 Task: Open Card Functional Requirements Elicitation in Board Website Content Management to Workspace Job Evaluation and Classification and add a team member Softage.1@softage.net, a label Green, a checklist Quality Assurance, an attachment from Trello, a color Green and finally, add a card description 'Conduct team training session on effective problem-solving and decision making' and a comment 'This task requires us to be adaptable and flexible, willing to adjust our approach as needed based on new information or feedback.'. Add a start date 'Jan 01, 1900' with a due date 'Jan 08, 1900'
Action: Mouse moved to (61, 385)
Screenshot: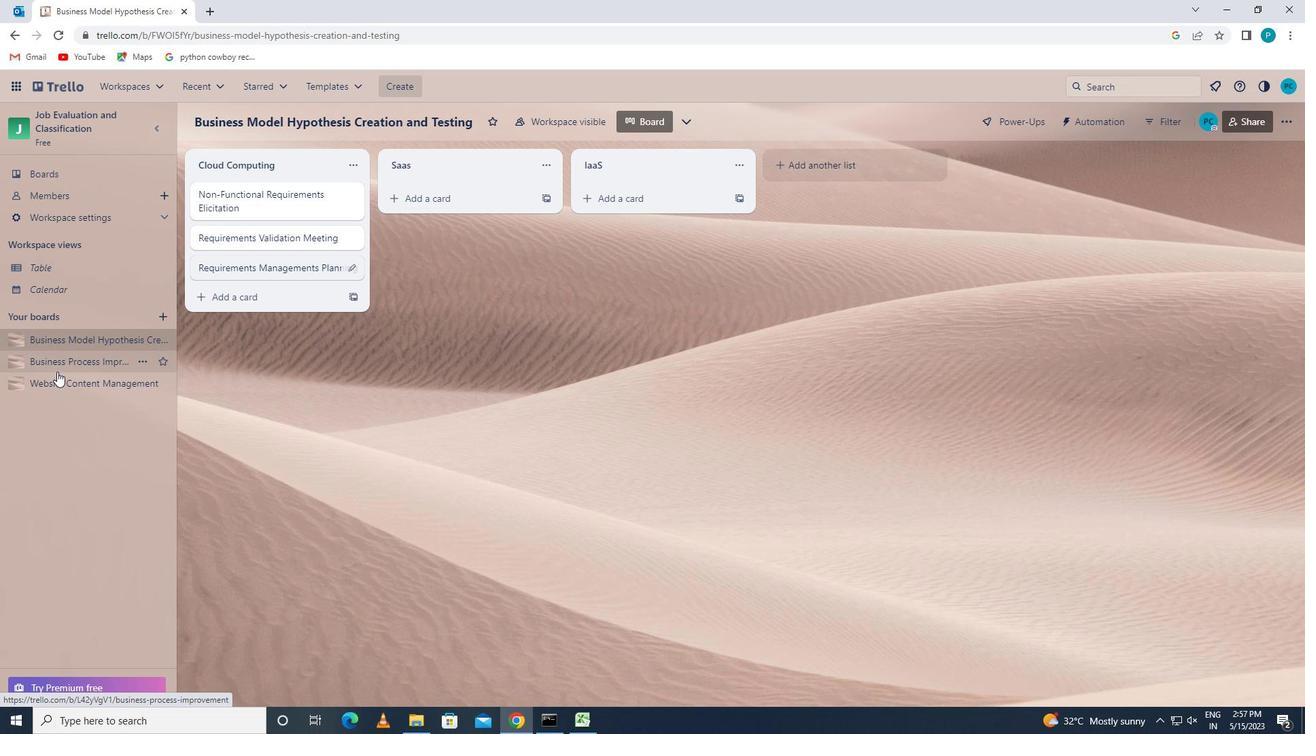 
Action: Mouse pressed left at (61, 385)
Screenshot: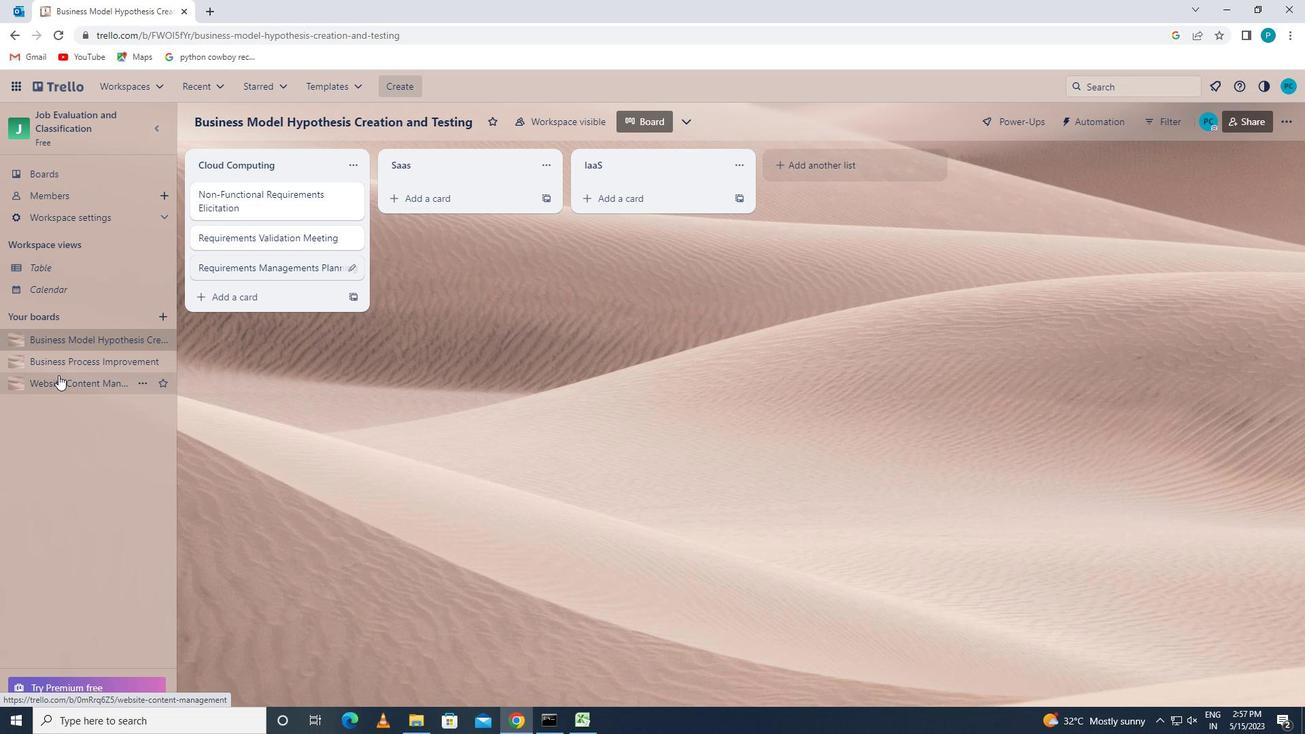
Action: Mouse moved to (252, 201)
Screenshot: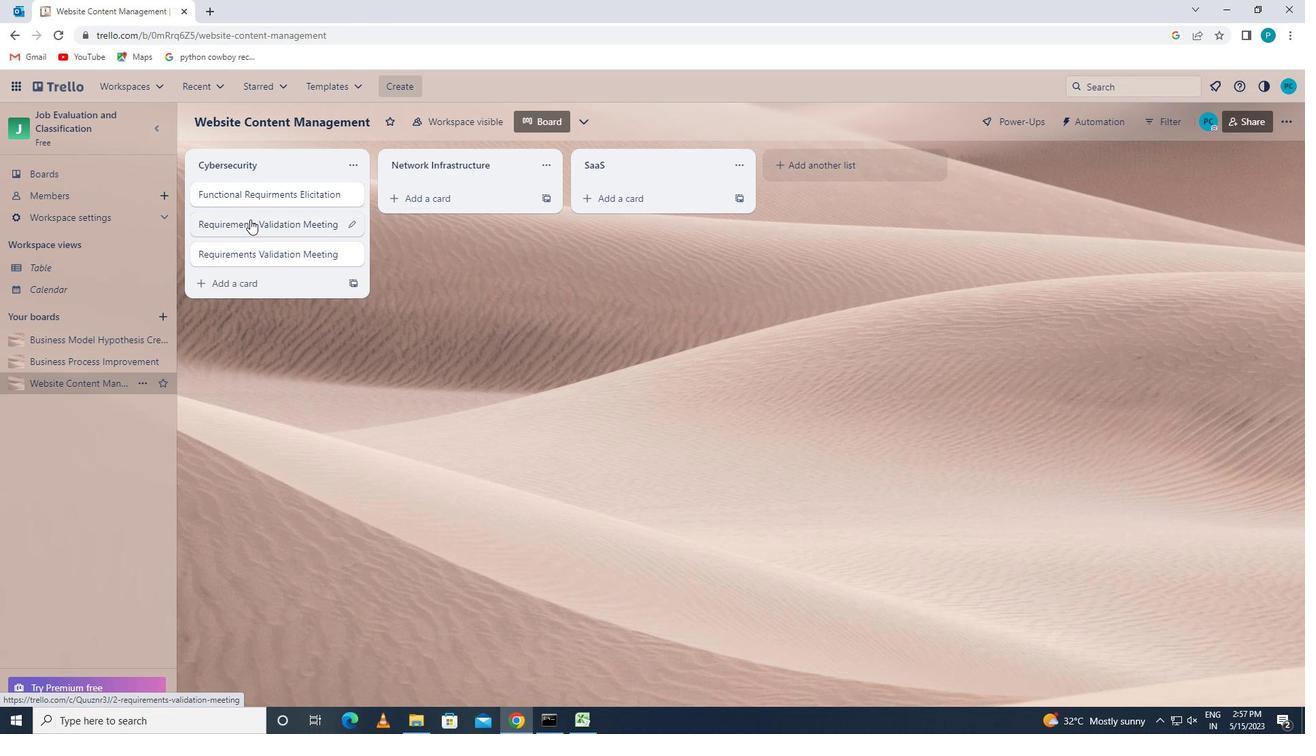 
Action: Mouse pressed left at (252, 201)
Screenshot: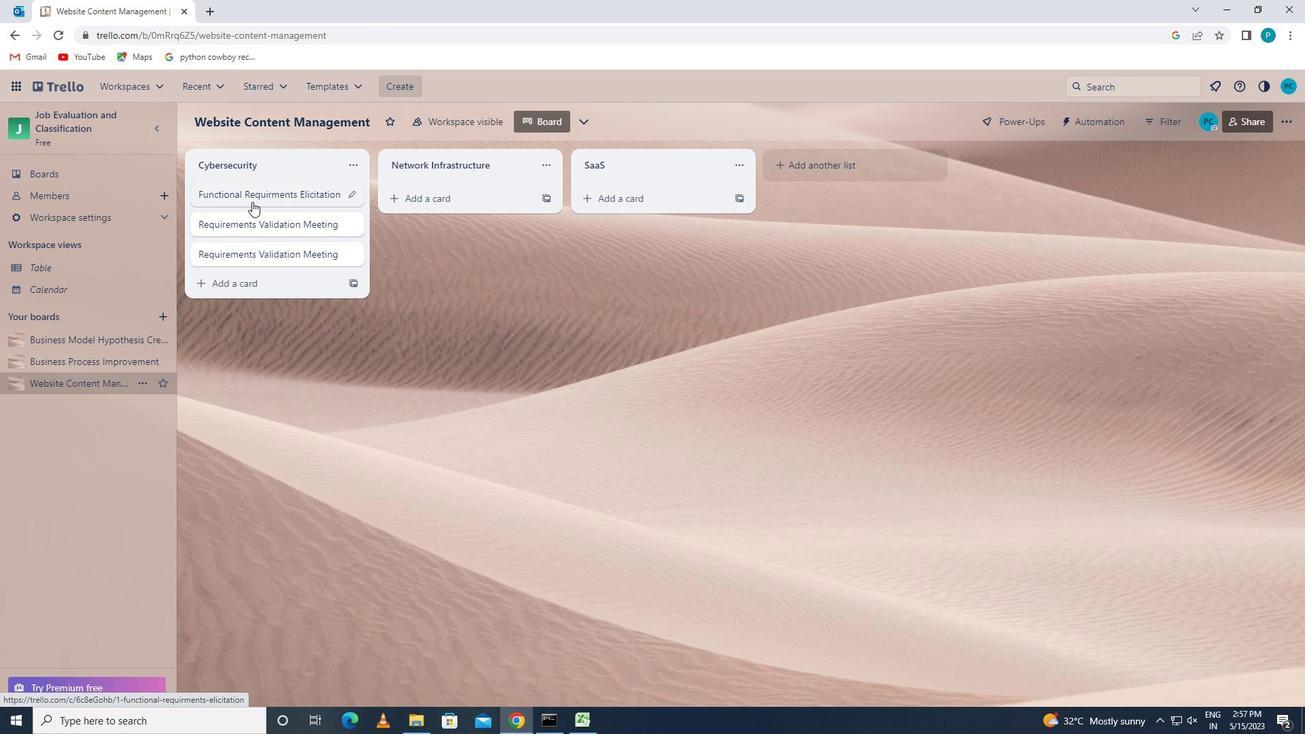 
Action: Mouse moved to (838, 199)
Screenshot: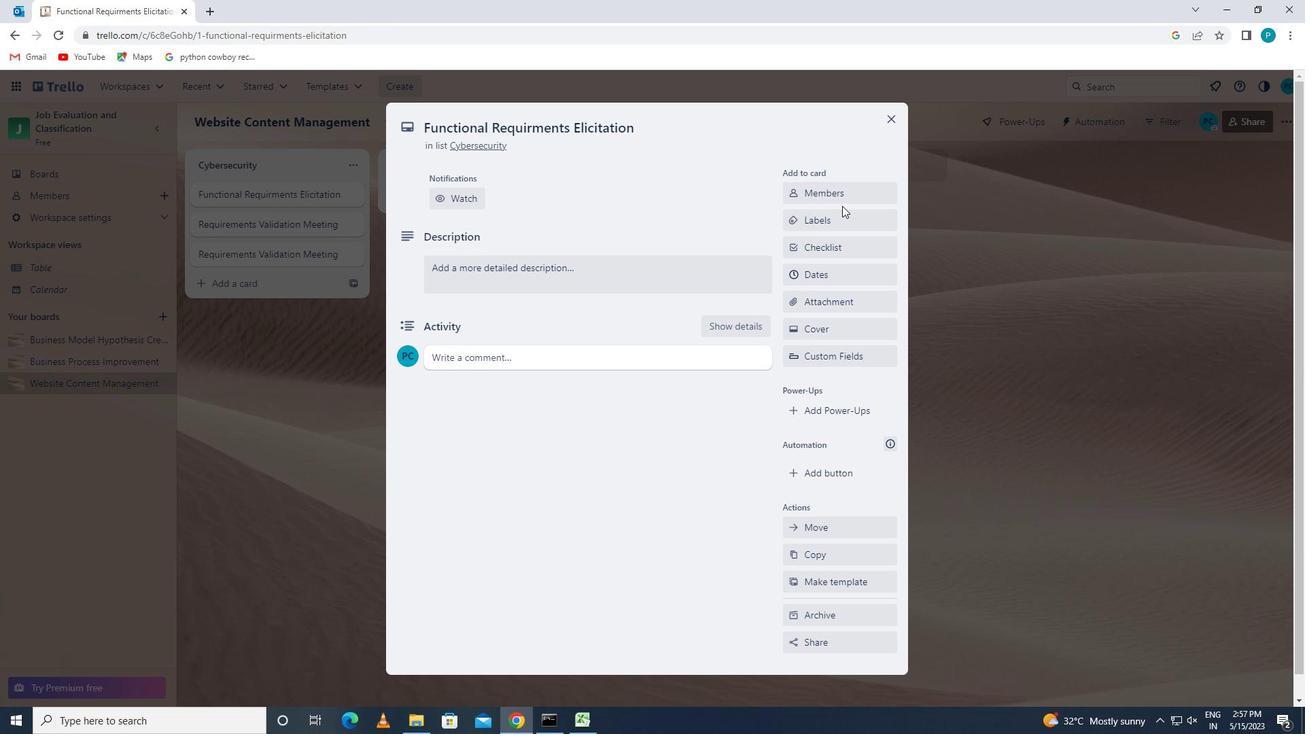 
Action: Mouse pressed left at (838, 199)
Screenshot: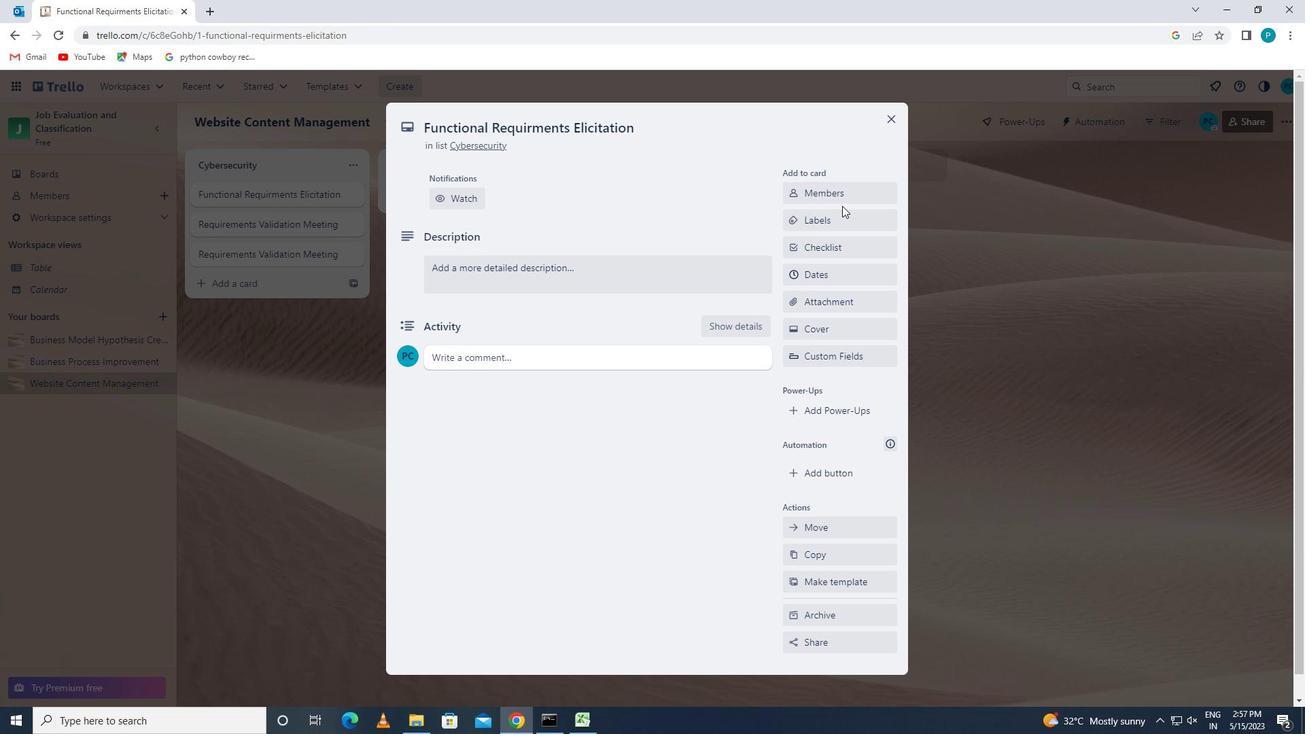 
Action: Mouse moved to (840, 199)
Screenshot: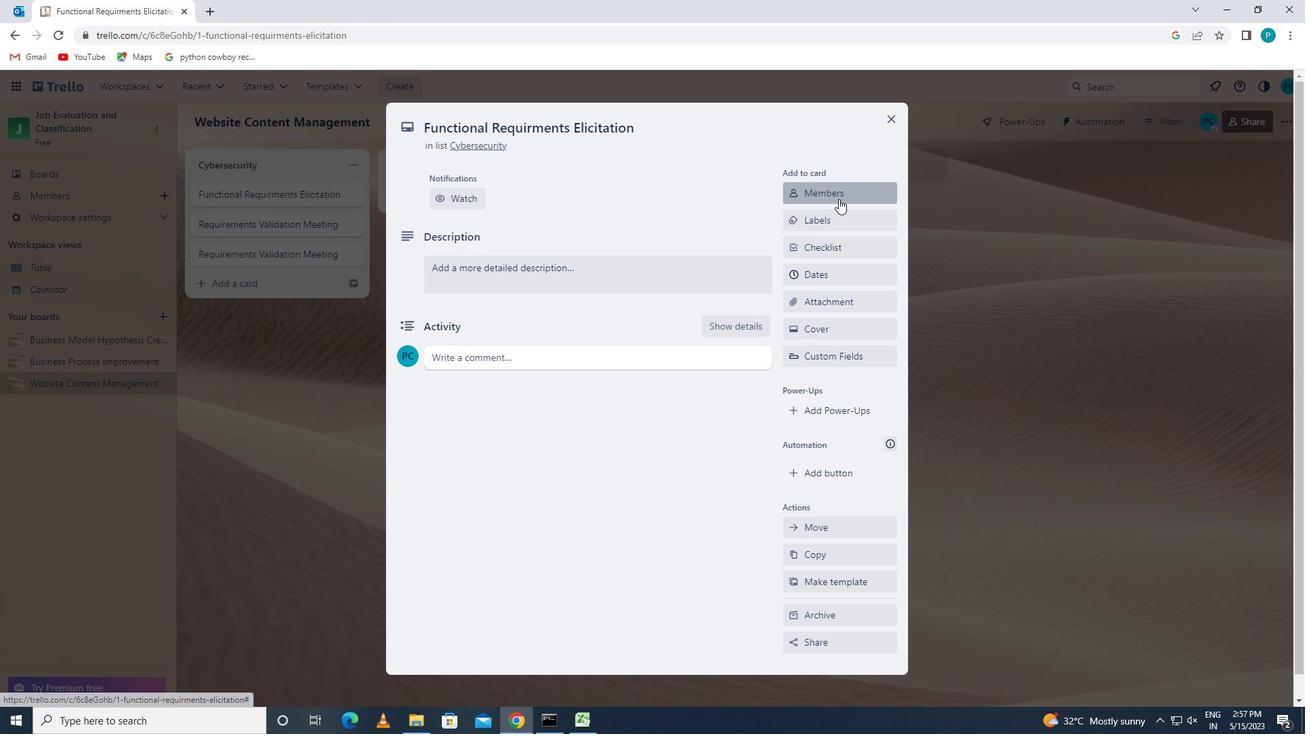
Action: Key pressed <Key.caps_lock>s<Key.caps_lock>oftage.1
Screenshot: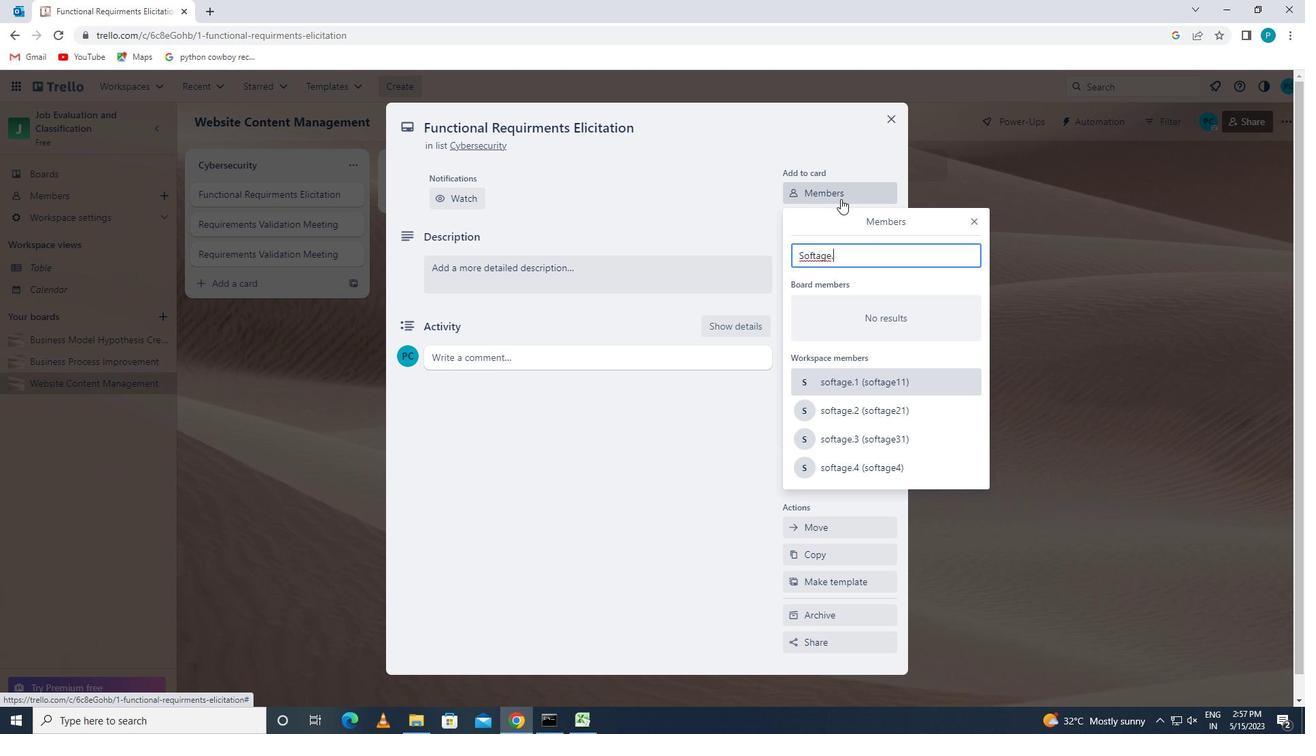 
Action: Mouse moved to (858, 382)
Screenshot: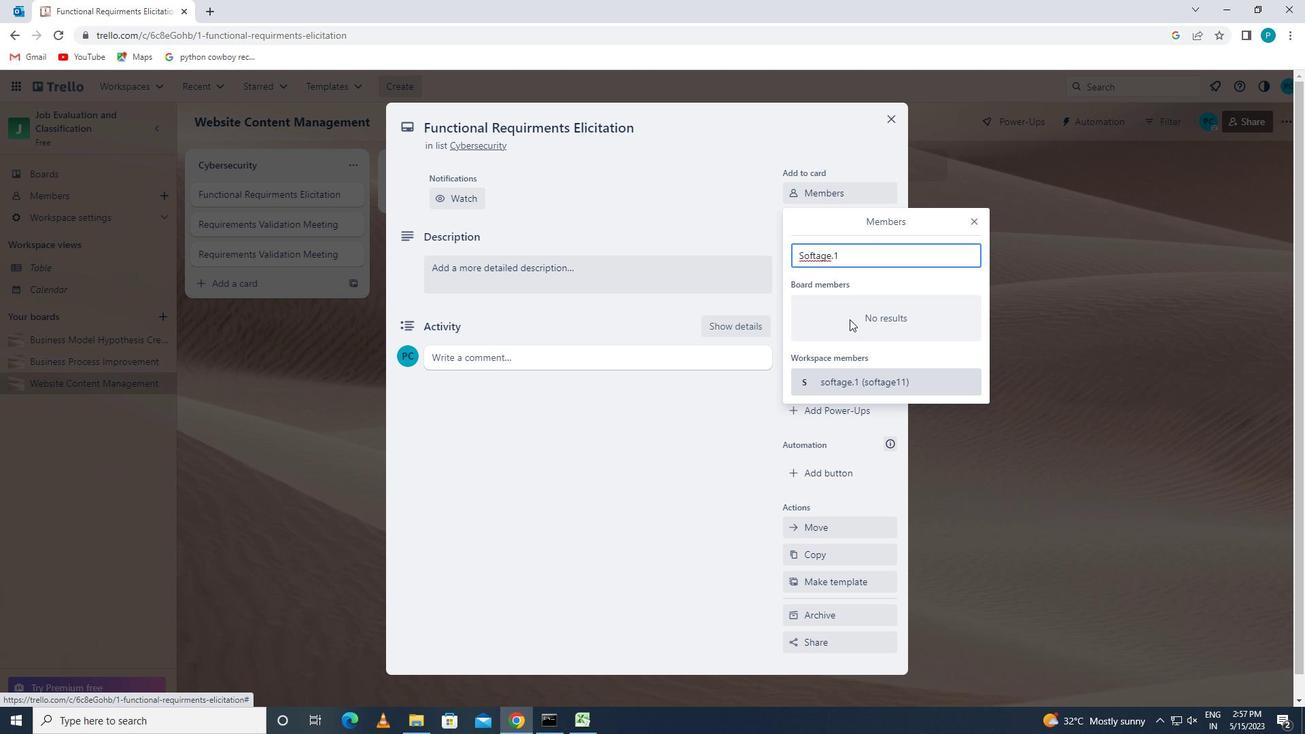 
Action: Mouse pressed left at (858, 382)
Screenshot: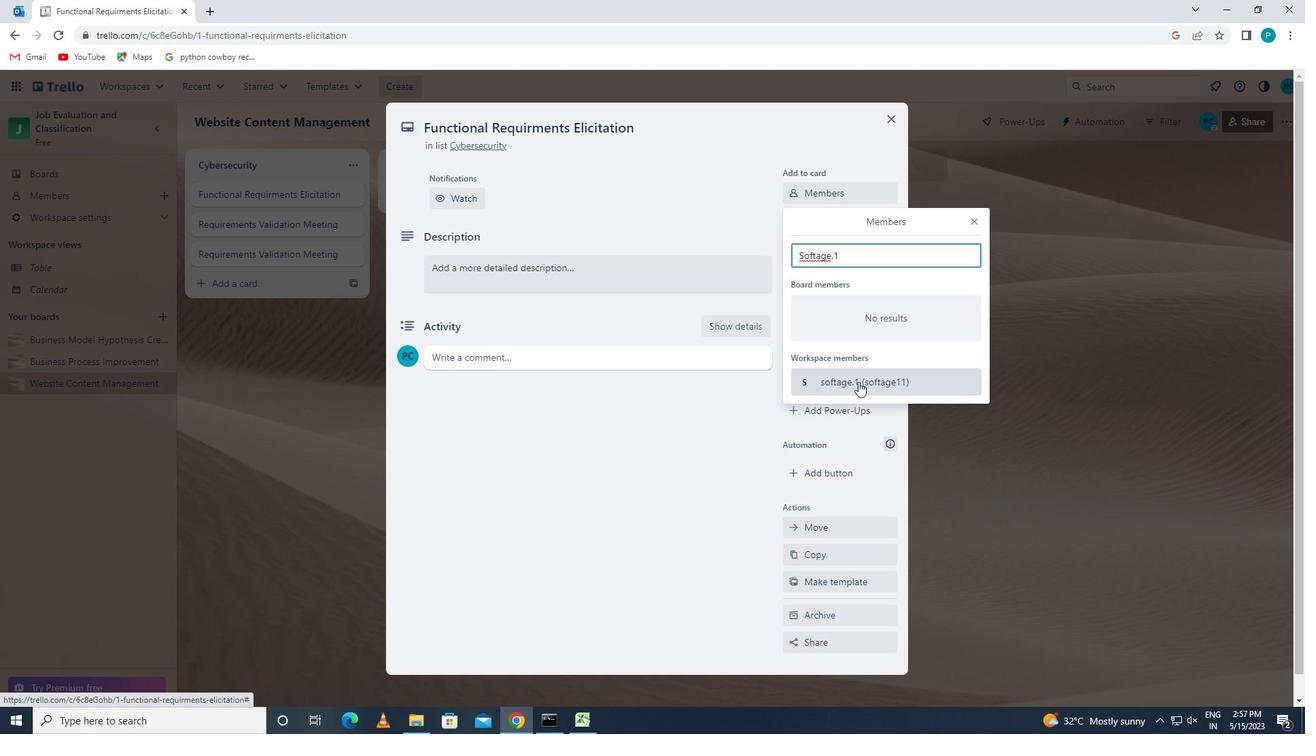 
Action: Mouse moved to (977, 220)
Screenshot: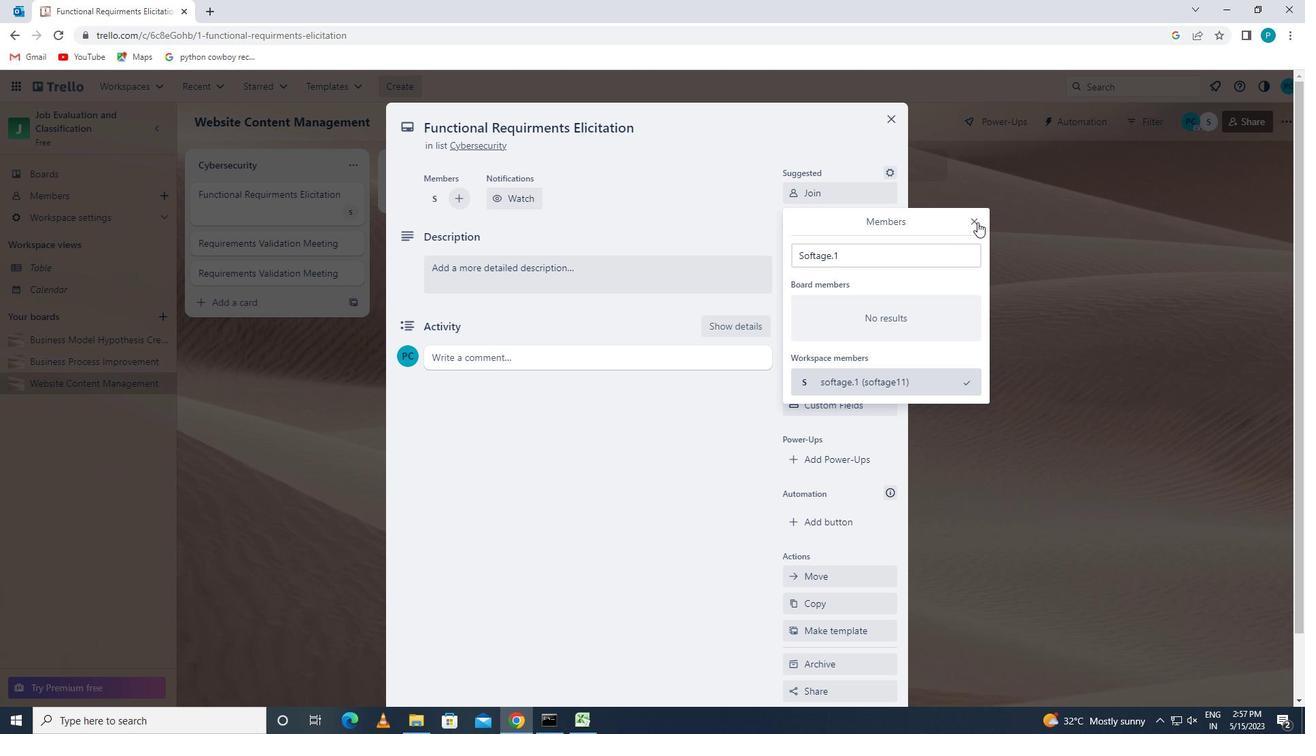 
Action: Mouse pressed left at (977, 220)
Screenshot: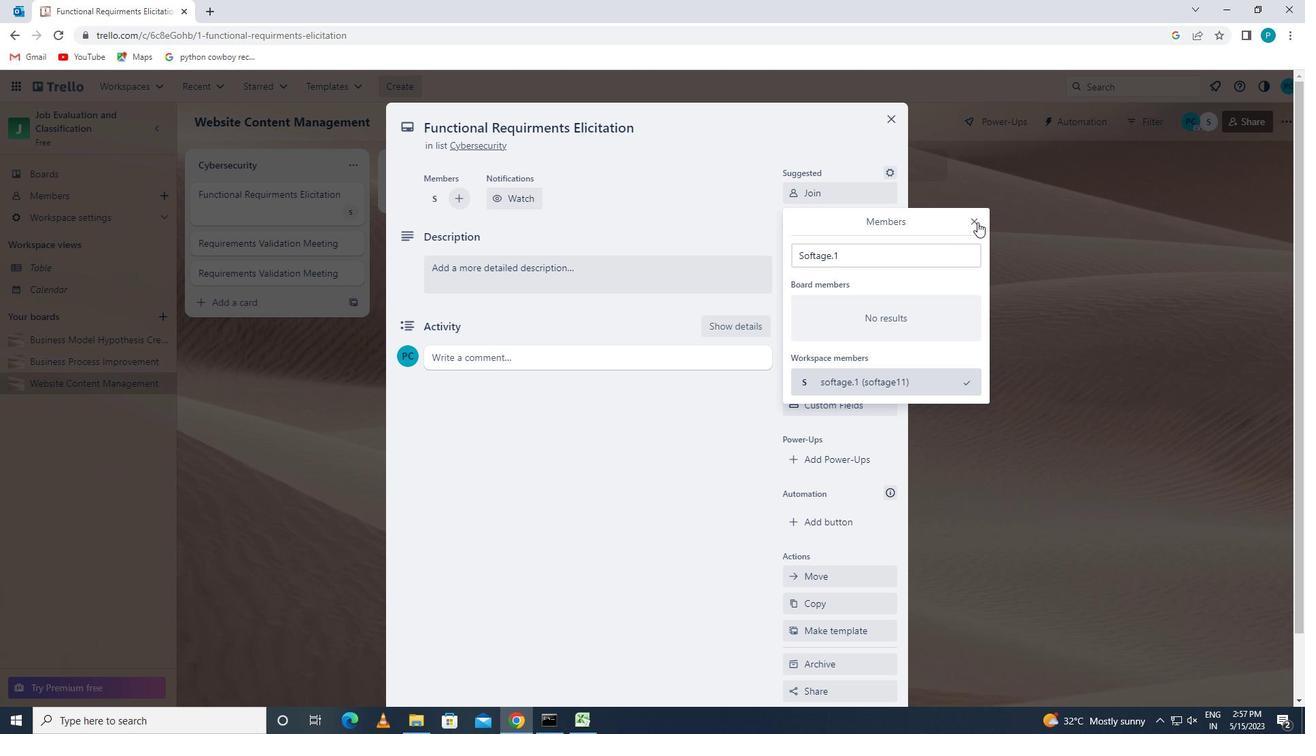 
Action: Mouse moved to (843, 271)
Screenshot: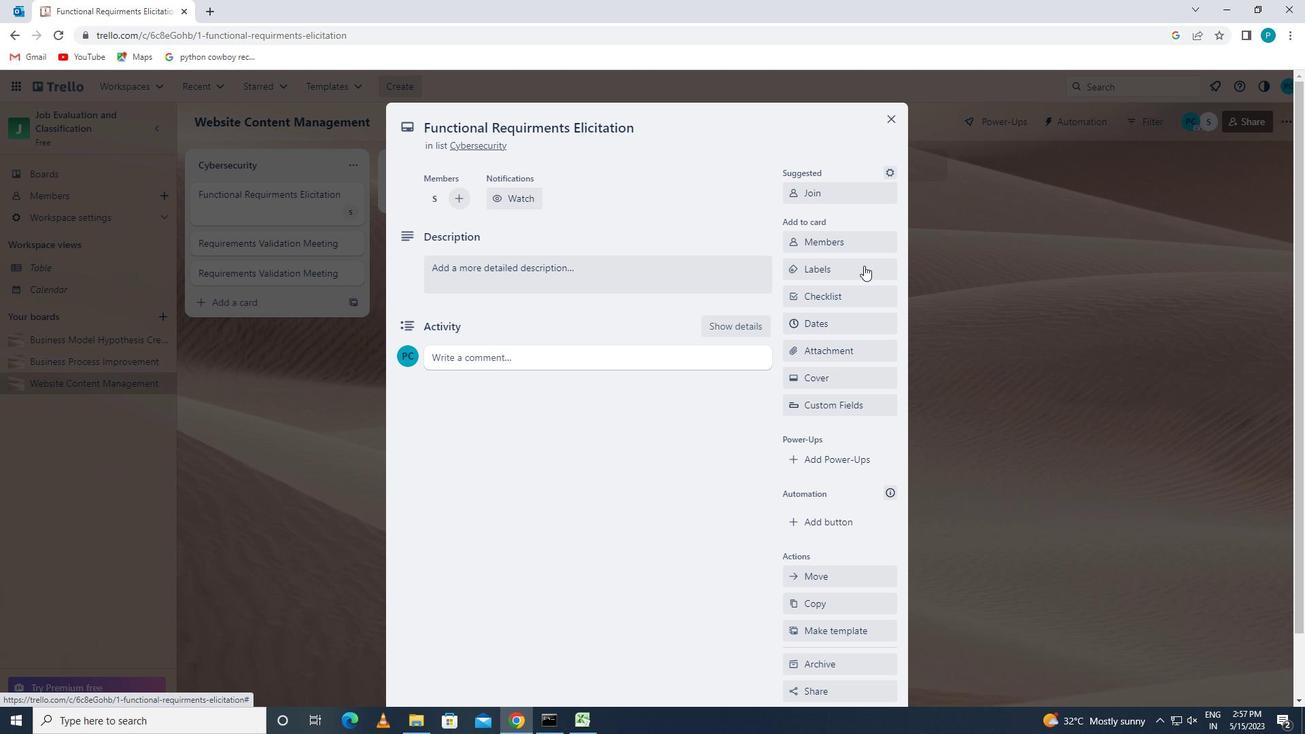
Action: Mouse pressed left at (843, 271)
Screenshot: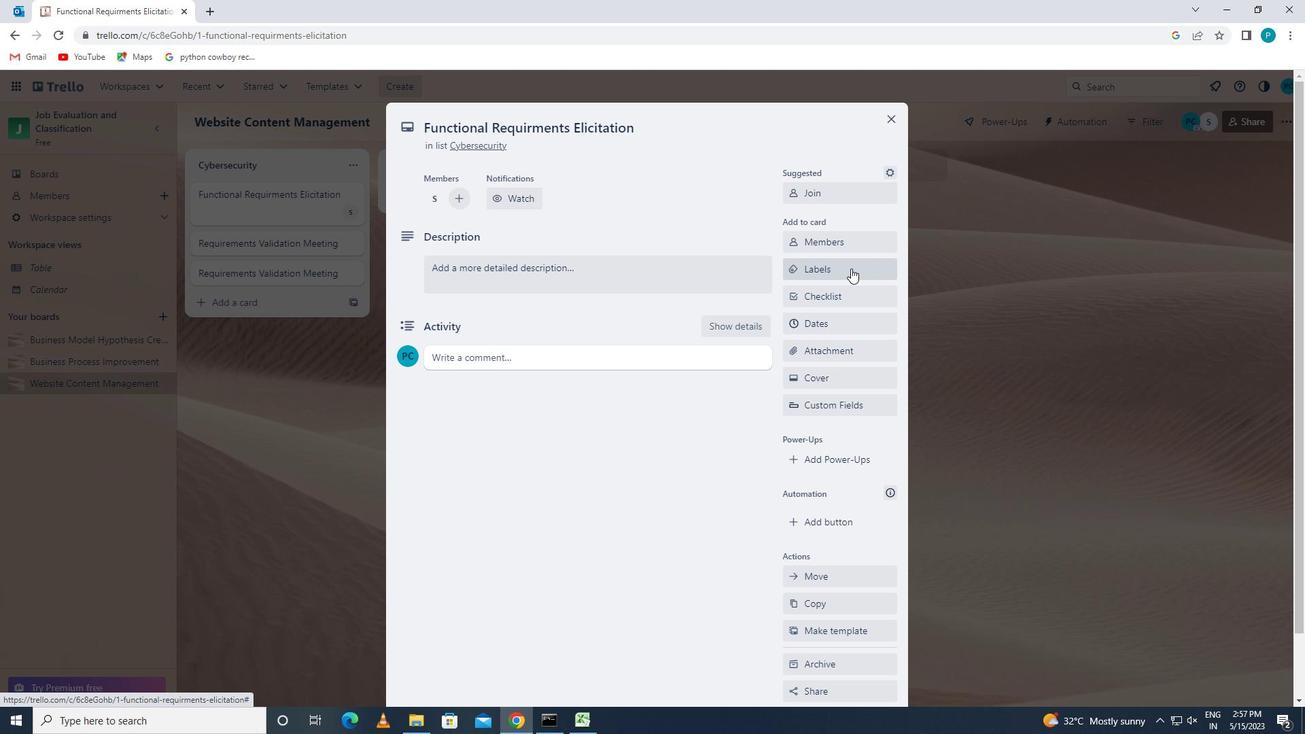 
Action: Mouse moved to (838, 537)
Screenshot: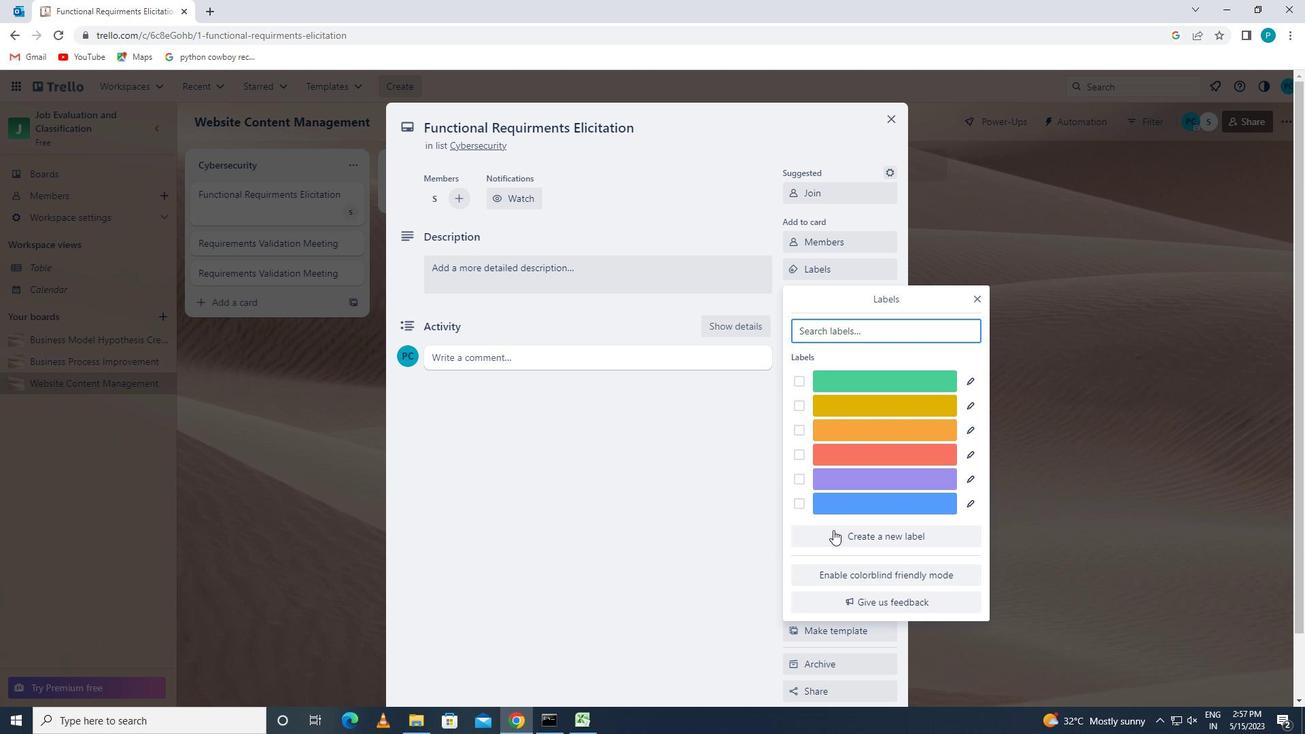 
Action: Mouse pressed left at (838, 537)
Screenshot: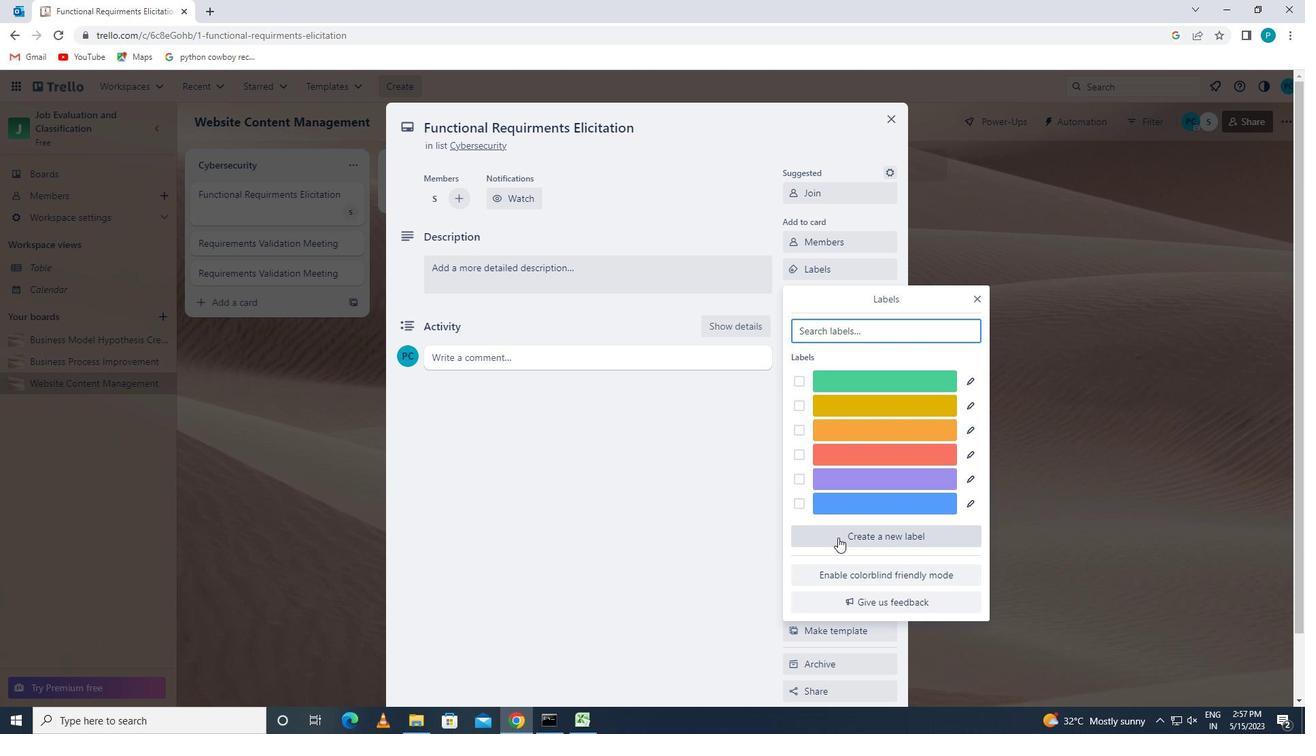 
Action: Mouse moved to (800, 498)
Screenshot: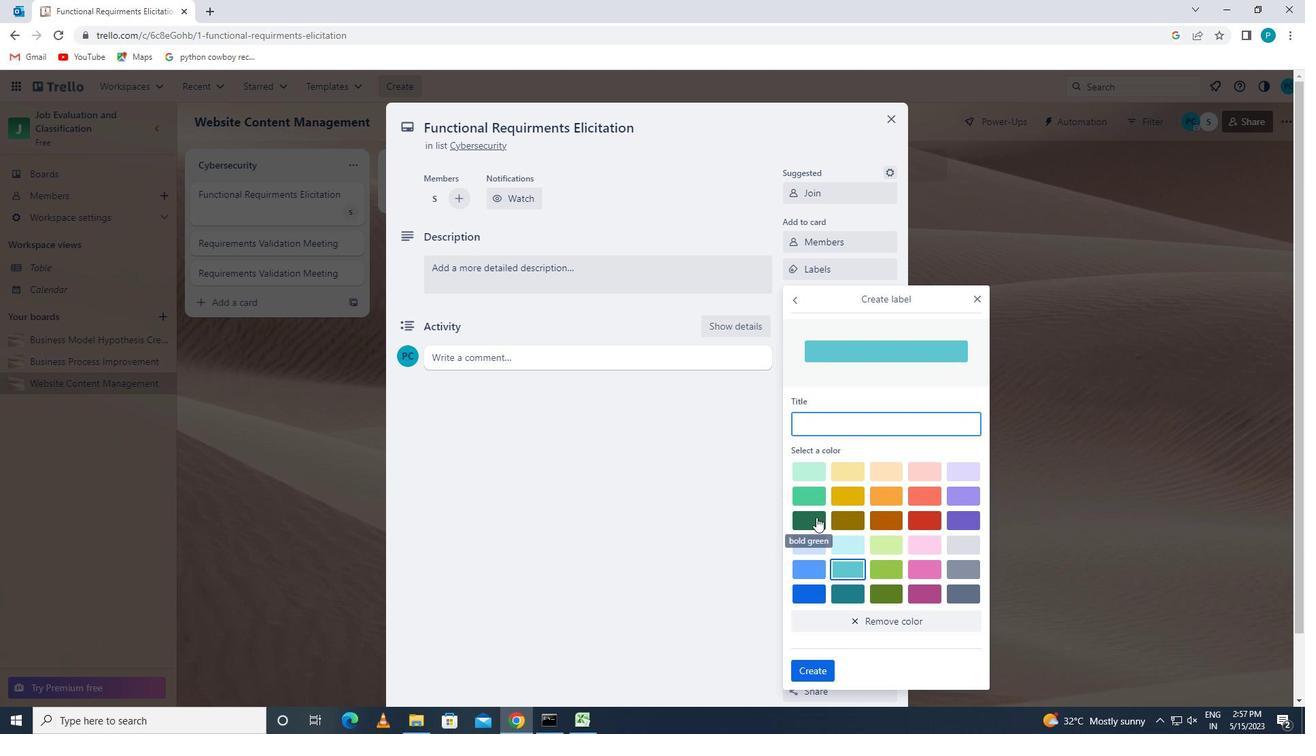 
Action: Mouse pressed left at (800, 498)
Screenshot: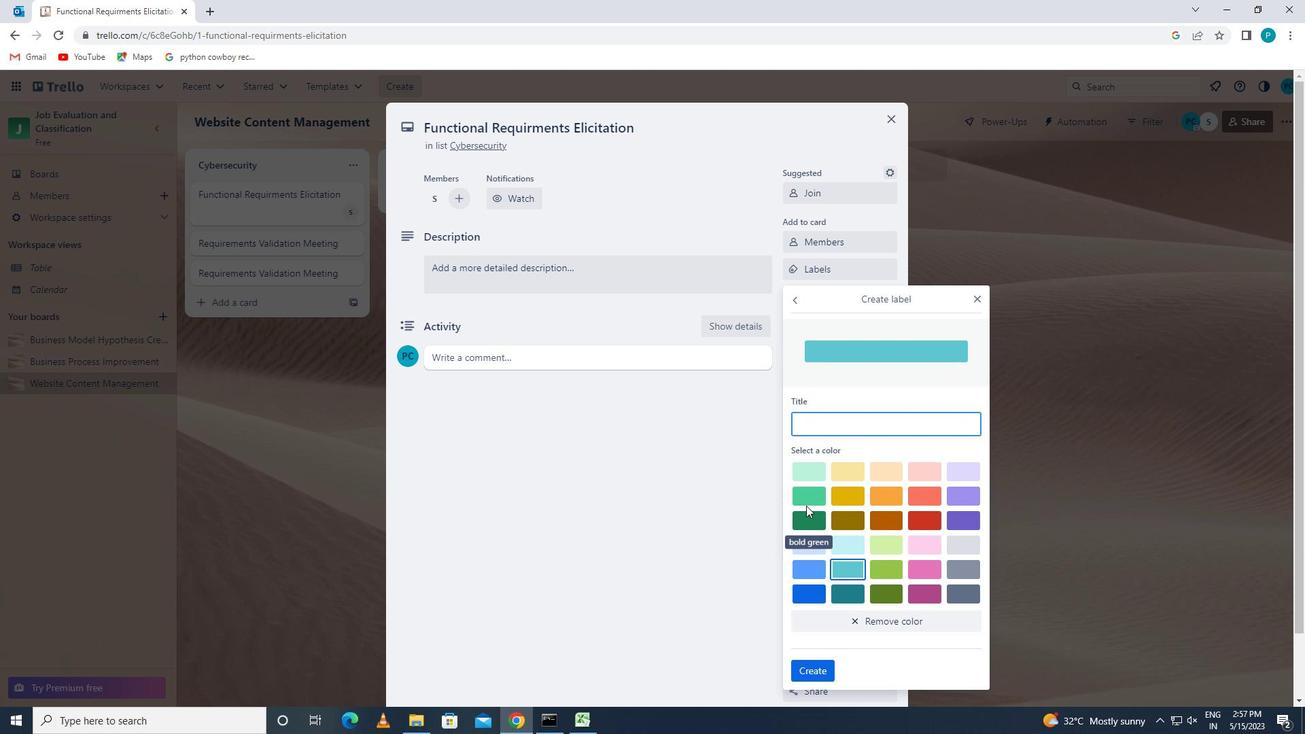 
Action: Mouse moved to (816, 669)
Screenshot: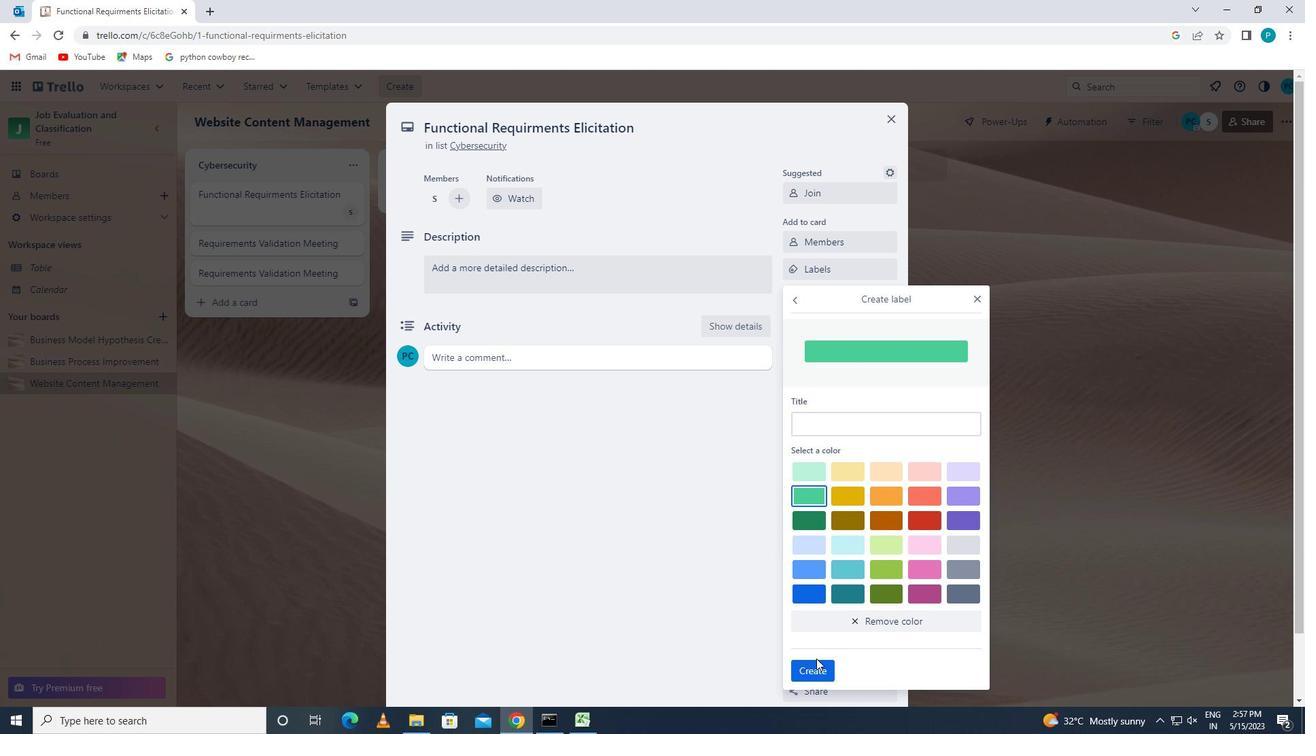 
Action: Mouse pressed left at (816, 669)
Screenshot: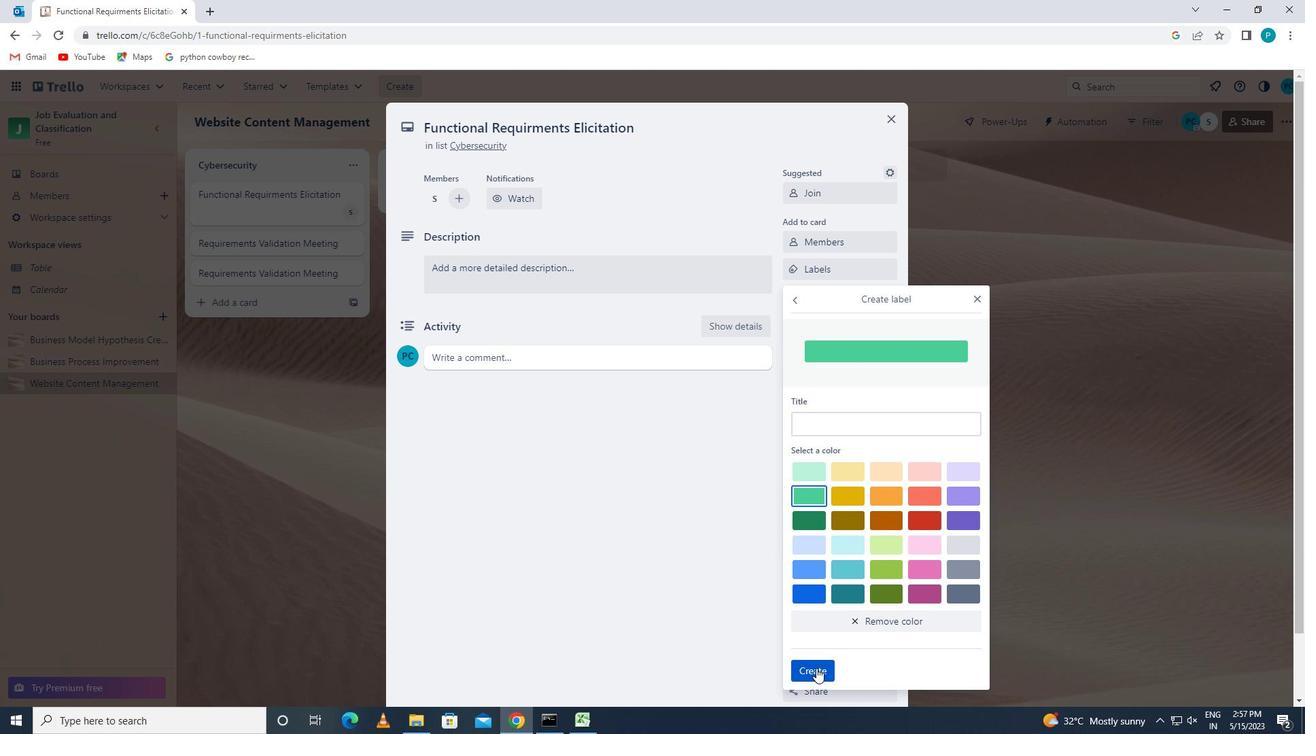 
Action: Mouse moved to (972, 299)
Screenshot: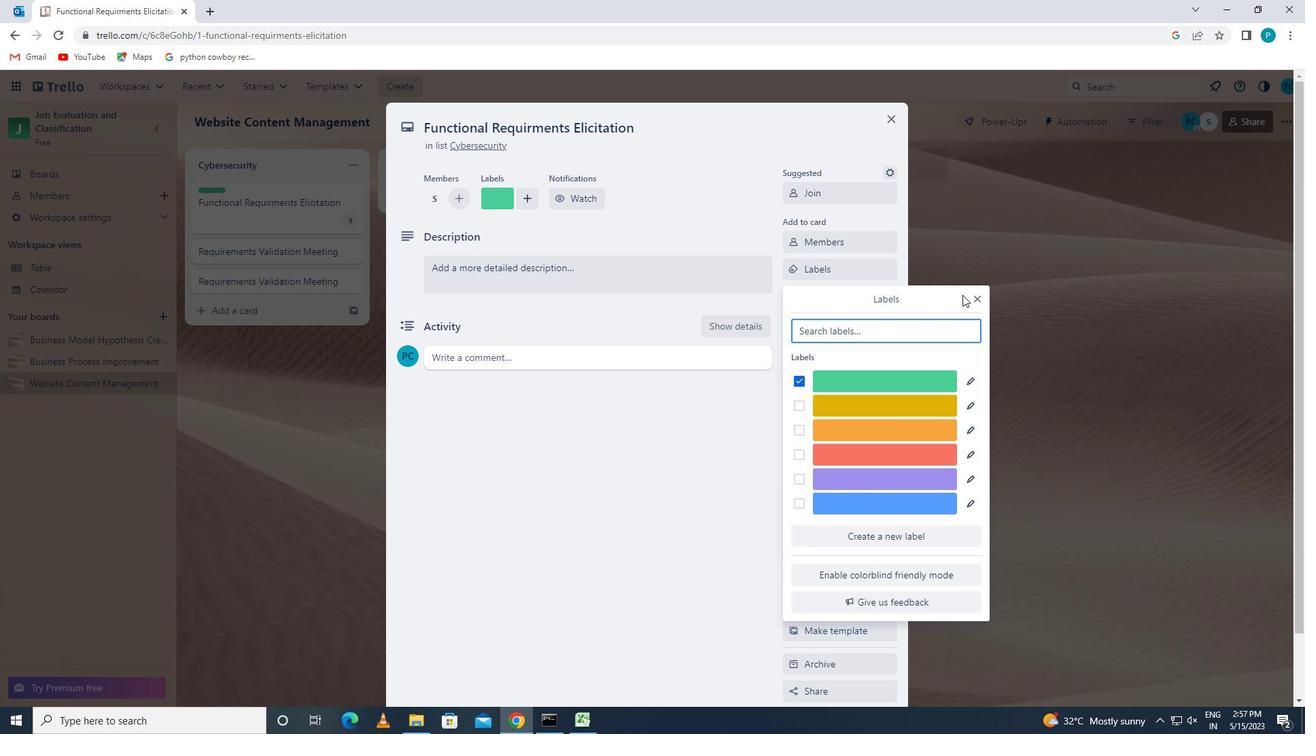 
Action: Mouse pressed left at (972, 299)
Screenshot: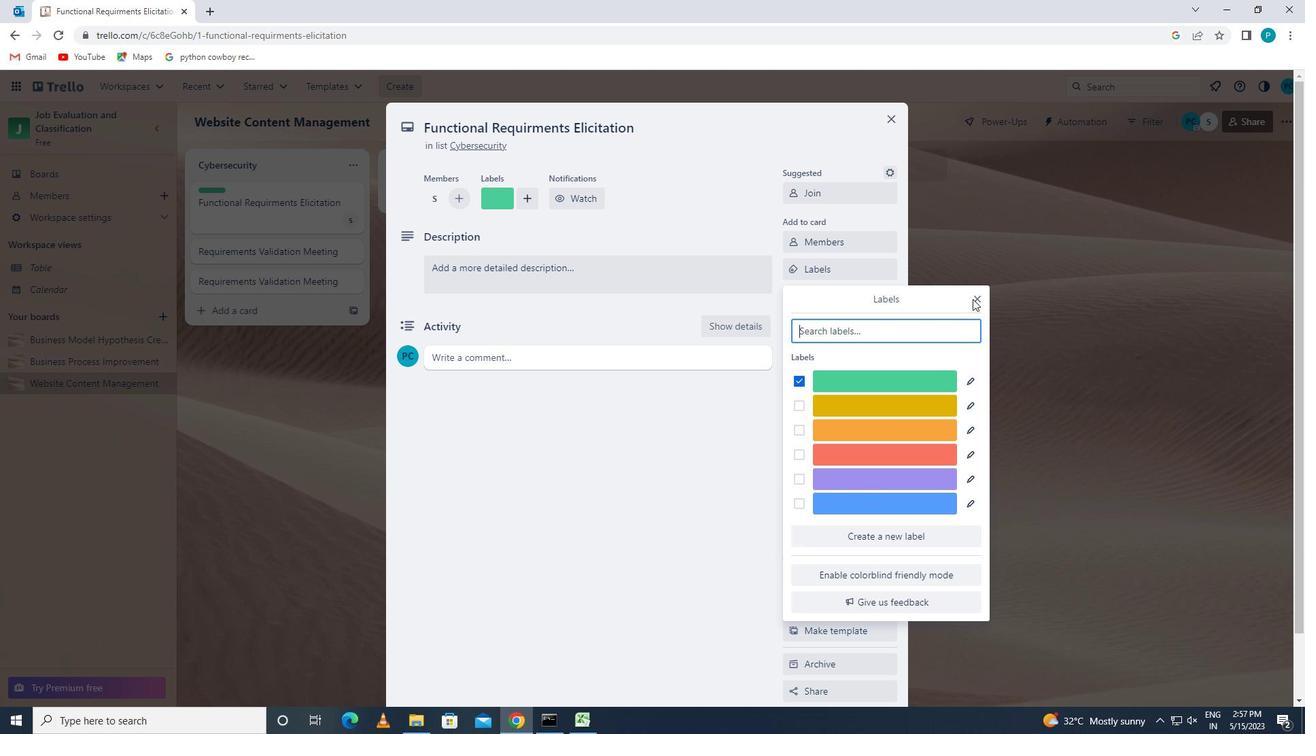 
Action: Mouse moved to (975, 299)
Screenshot: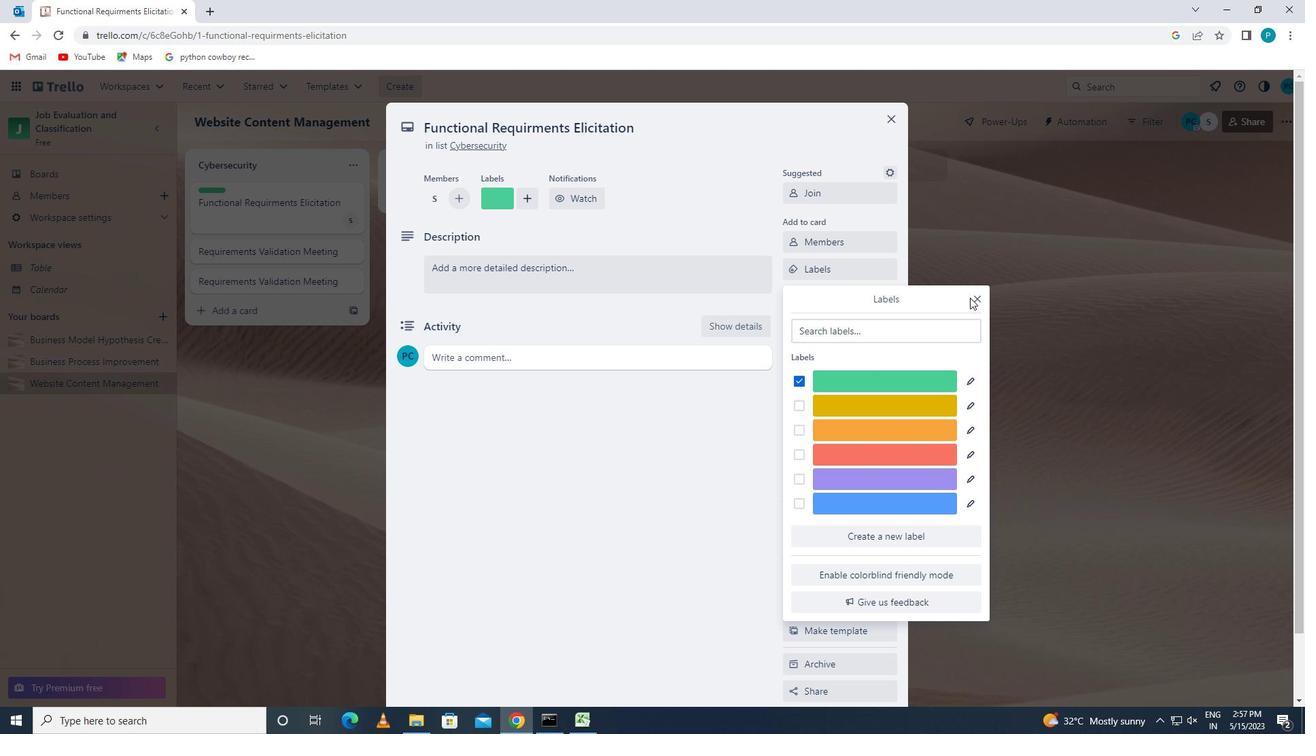 
Action: Mouse pressed left at (975, 299)
Screenshot: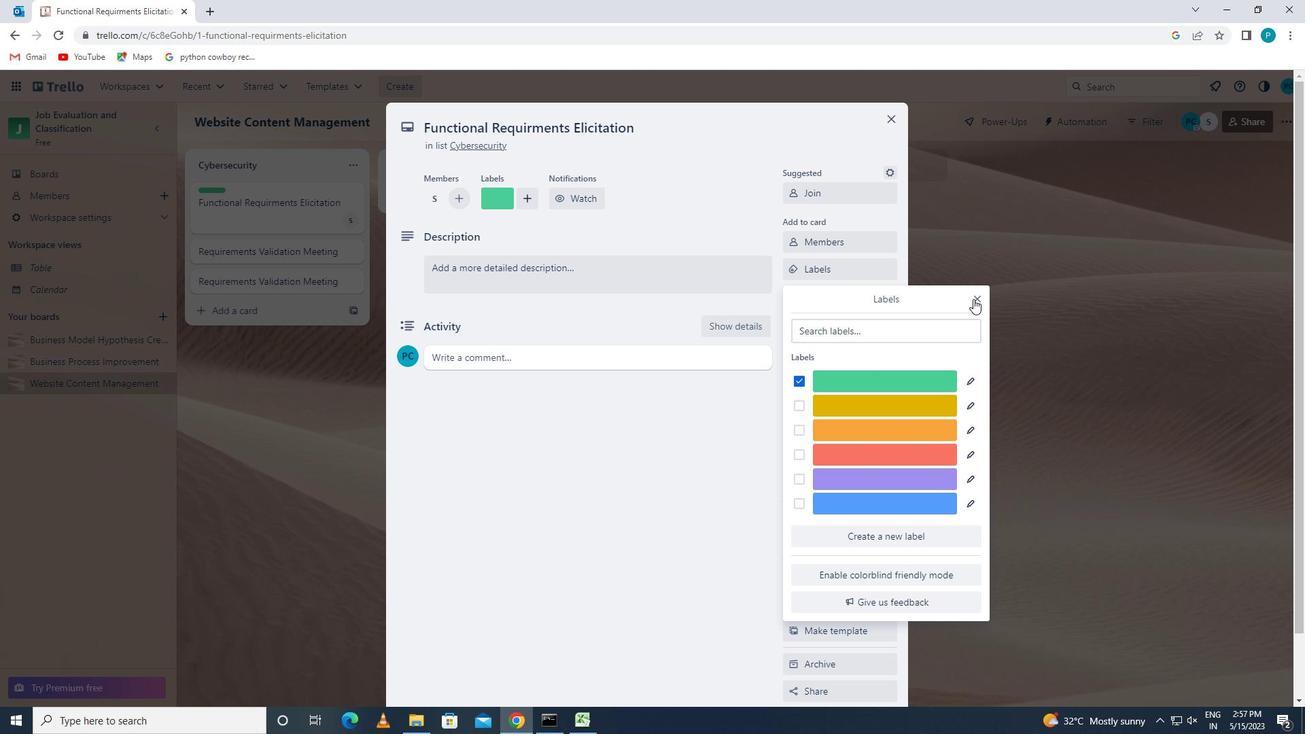 
Action: Mouse moved to (866, 291)
Screenshot: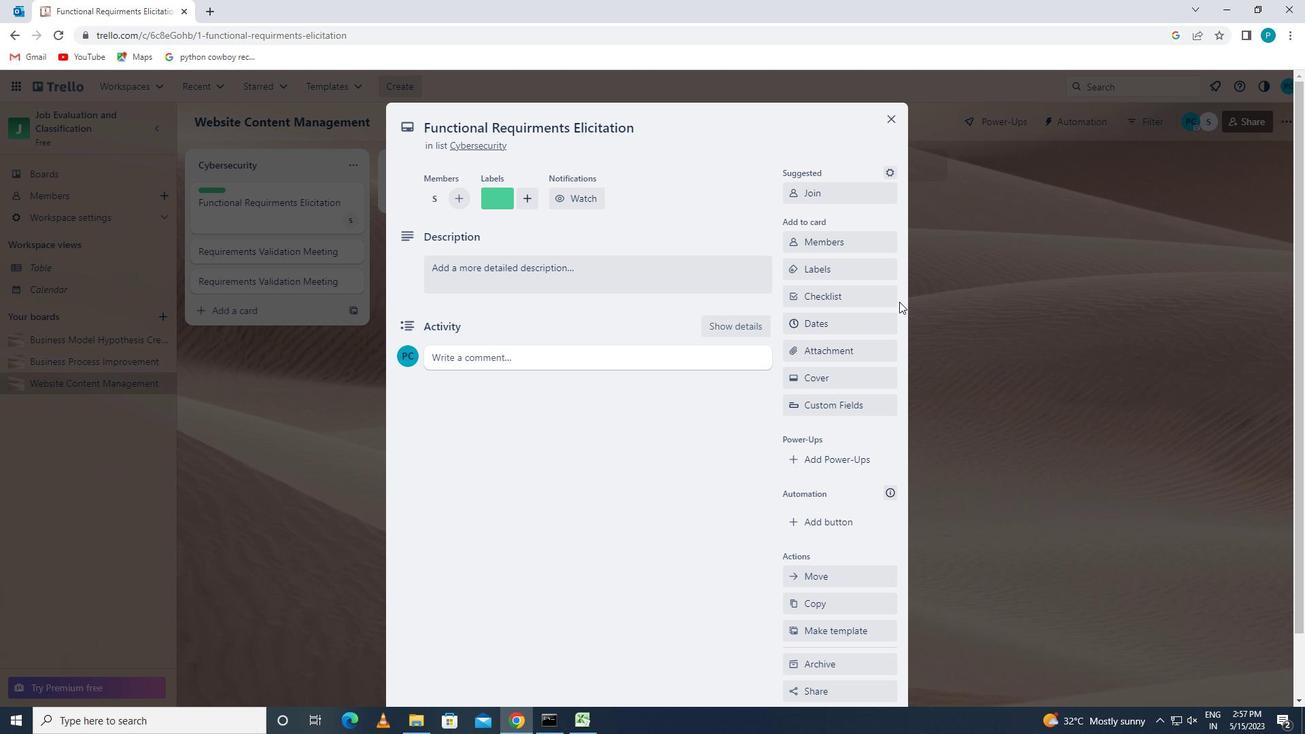 
Action: Mouse pressed left at (866, 291)
Screenshot: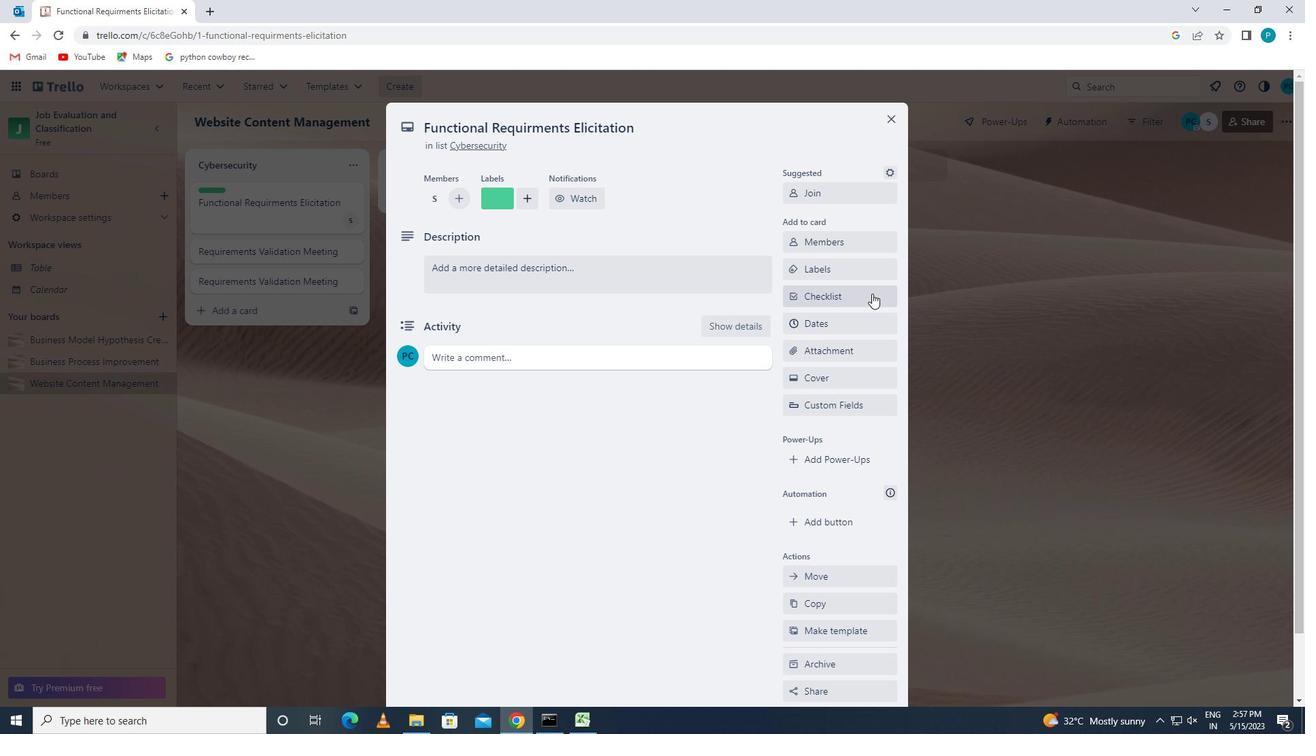 
Action: Mouse moved to (870, 294)
Screenshot: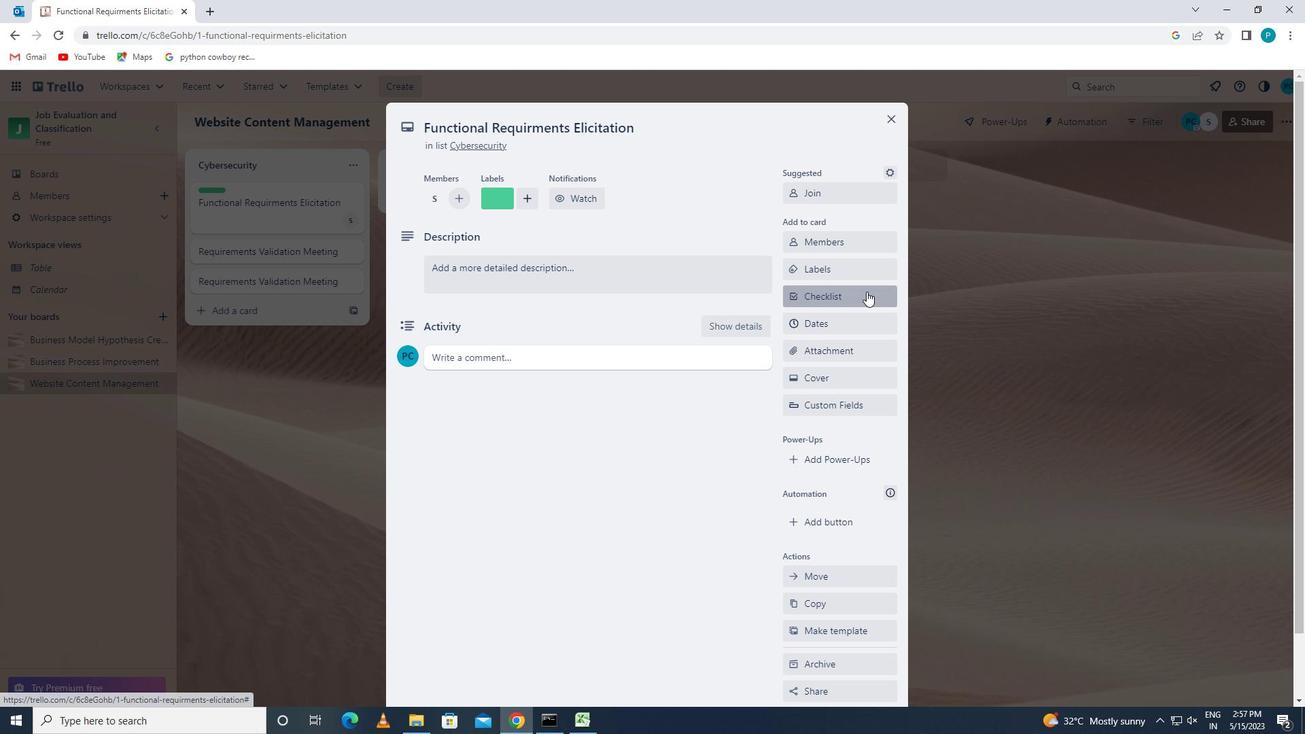 
Action: Key pressed <Key.caps_lock>q<Key.caps_lock>ualt<Key.backspace>ity<Key.space><Key.caps_lock>a<Key.caps_lock>ssurance<Key.space>
Screenshot: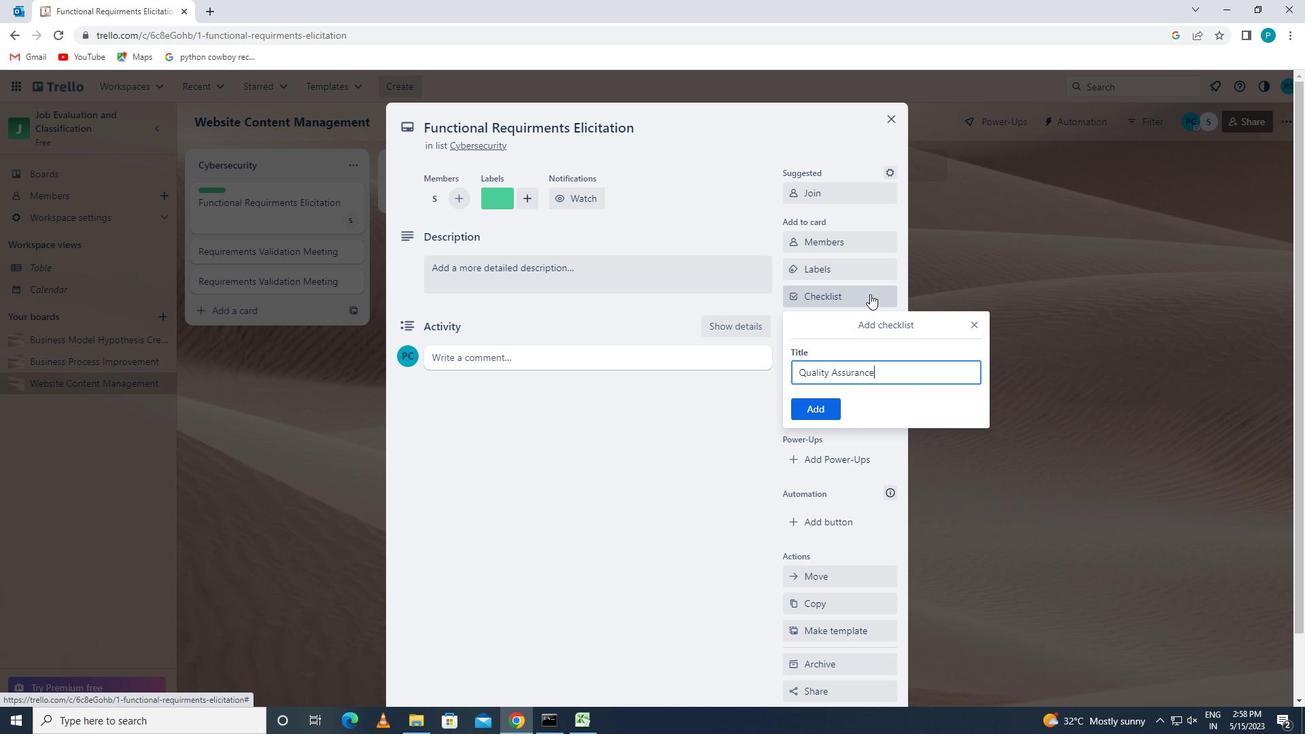 
Action: Mouse moved to (819, 402)
Screenshot: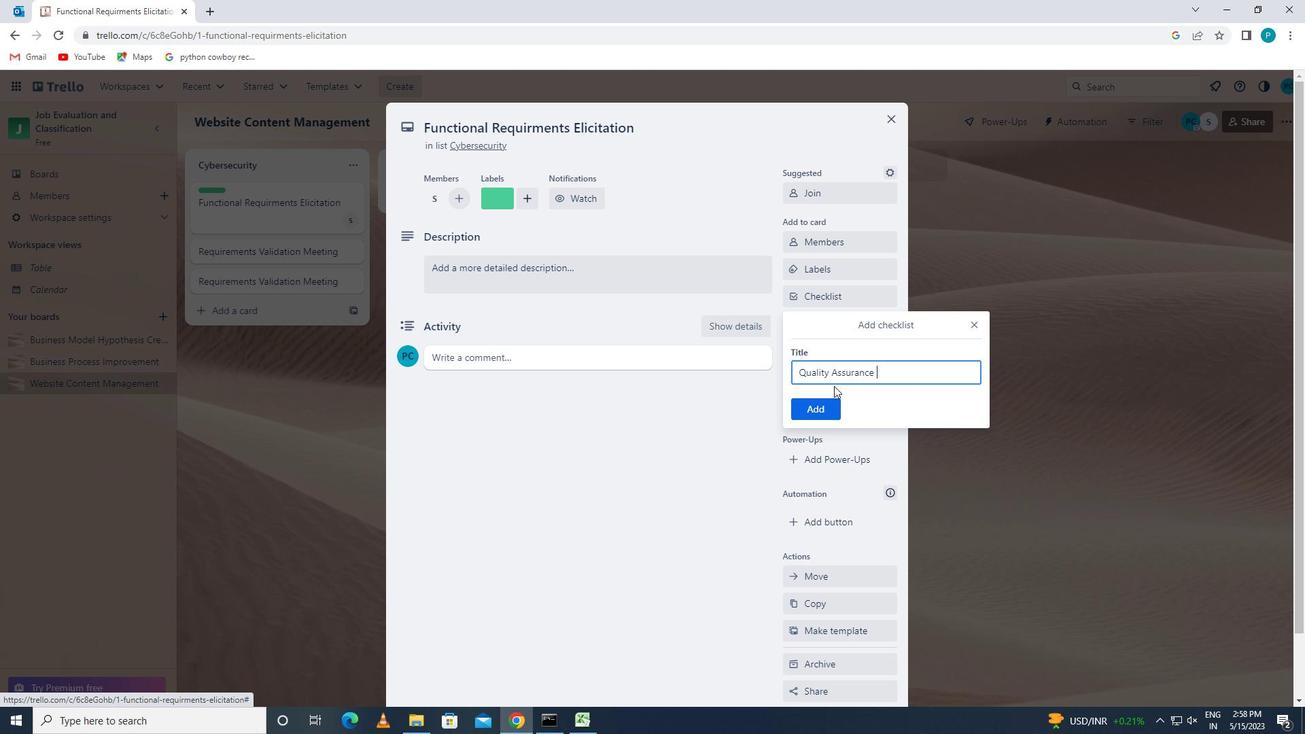 
Action: Mouse pressed left at (819, 402)
Screenshot: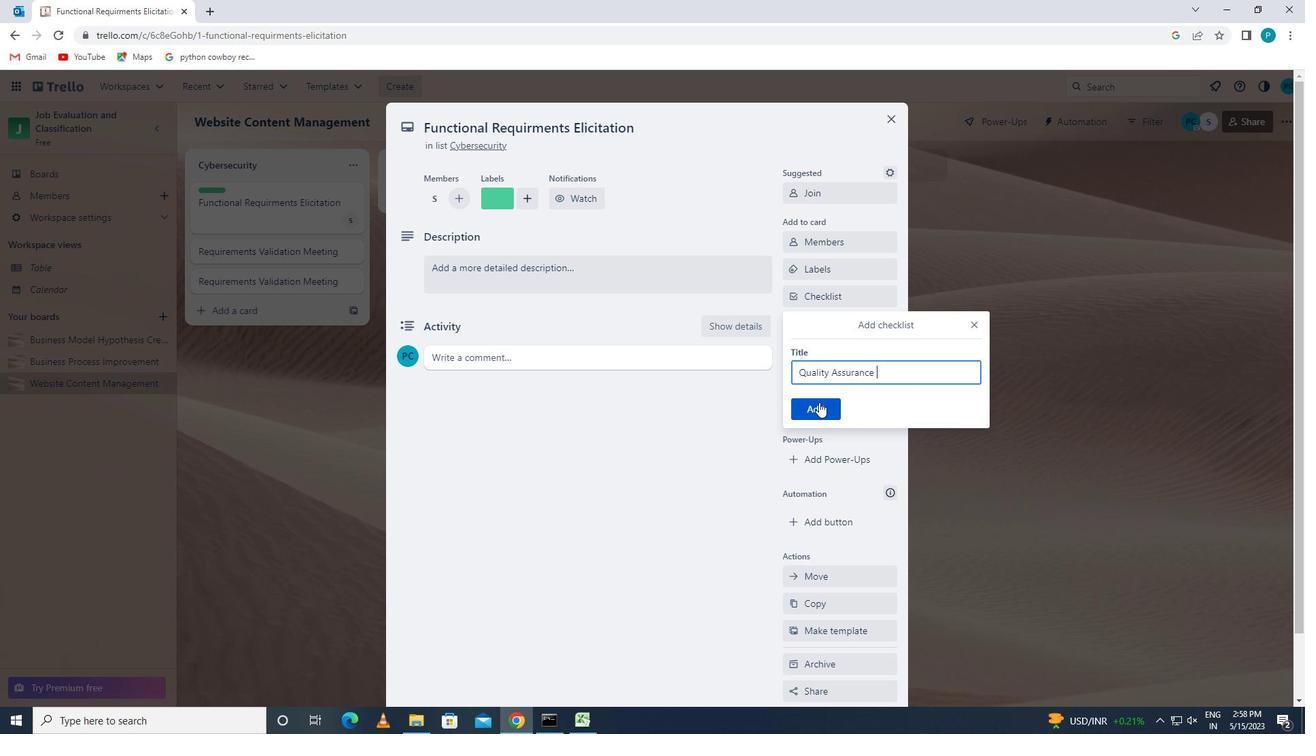 
Action: Mouse moved to (836, 348)
Screenshot: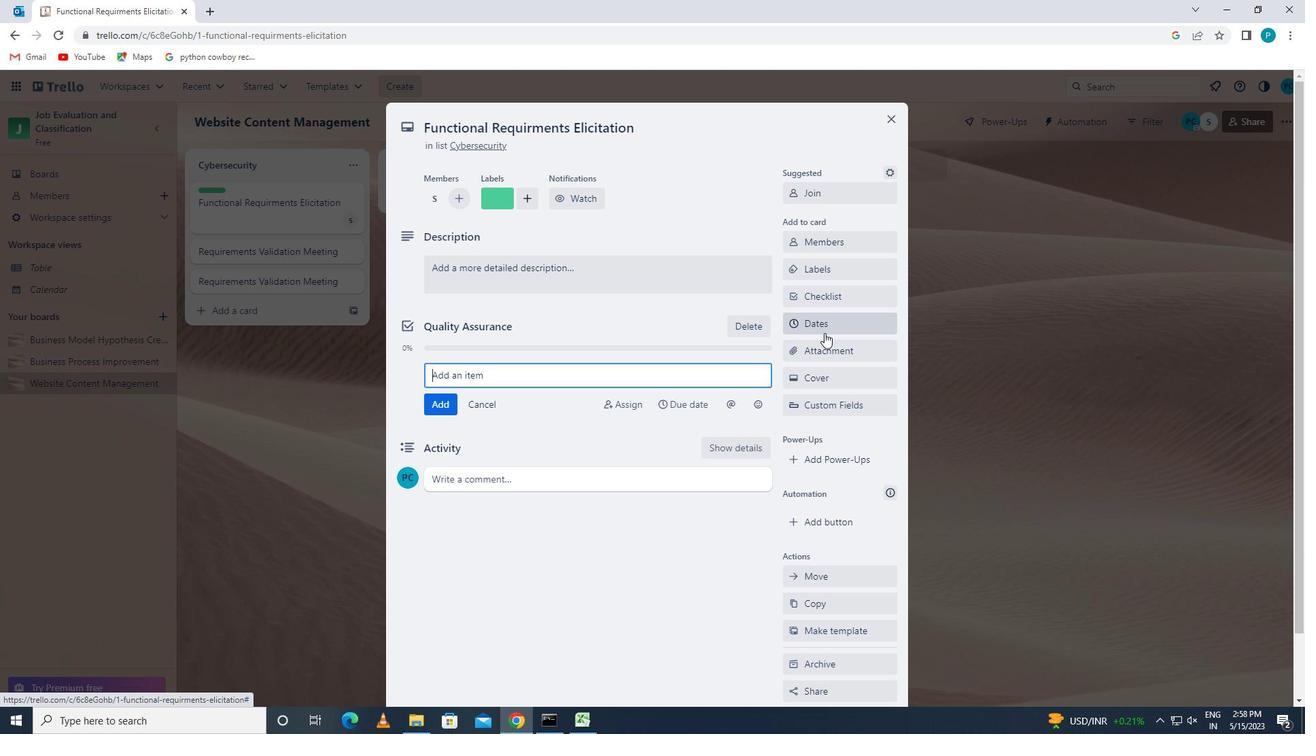 
Action: Mouse pressed left at (836, 348)
Screenshot: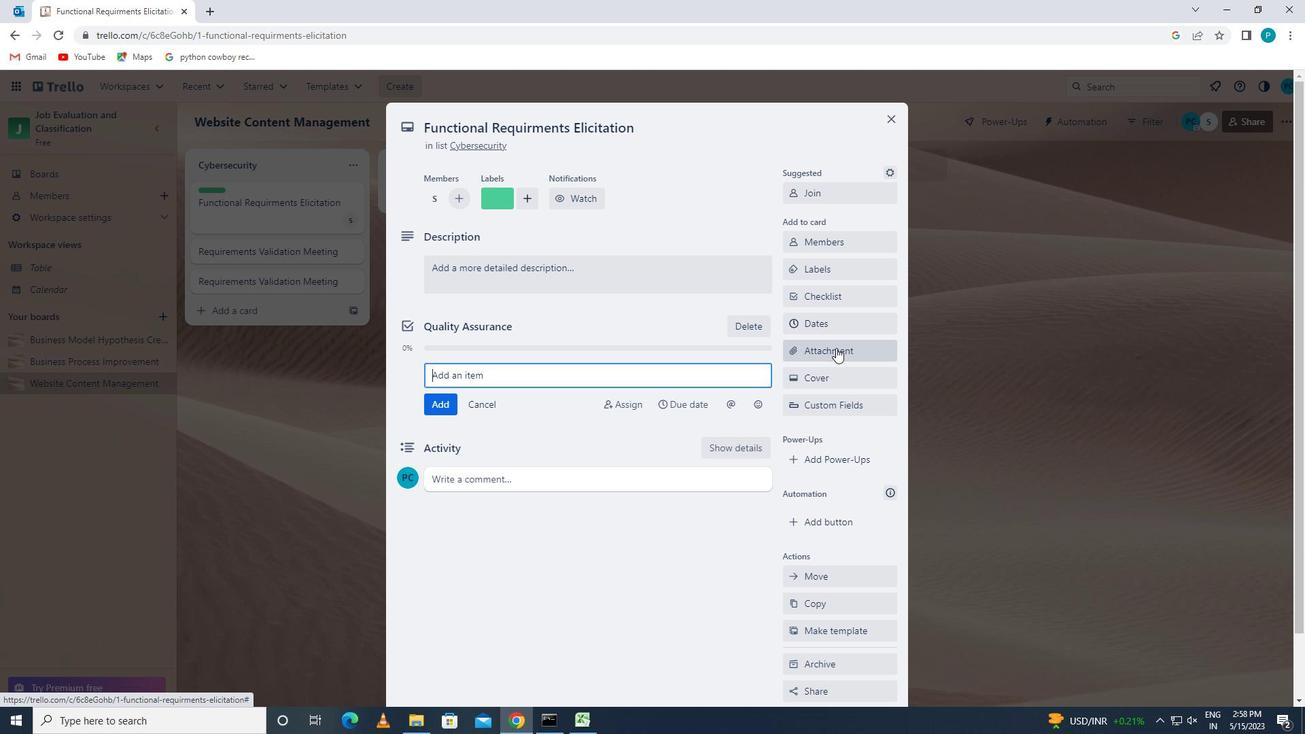 
Action: Mouse moved to (831, 436)
Screenshot: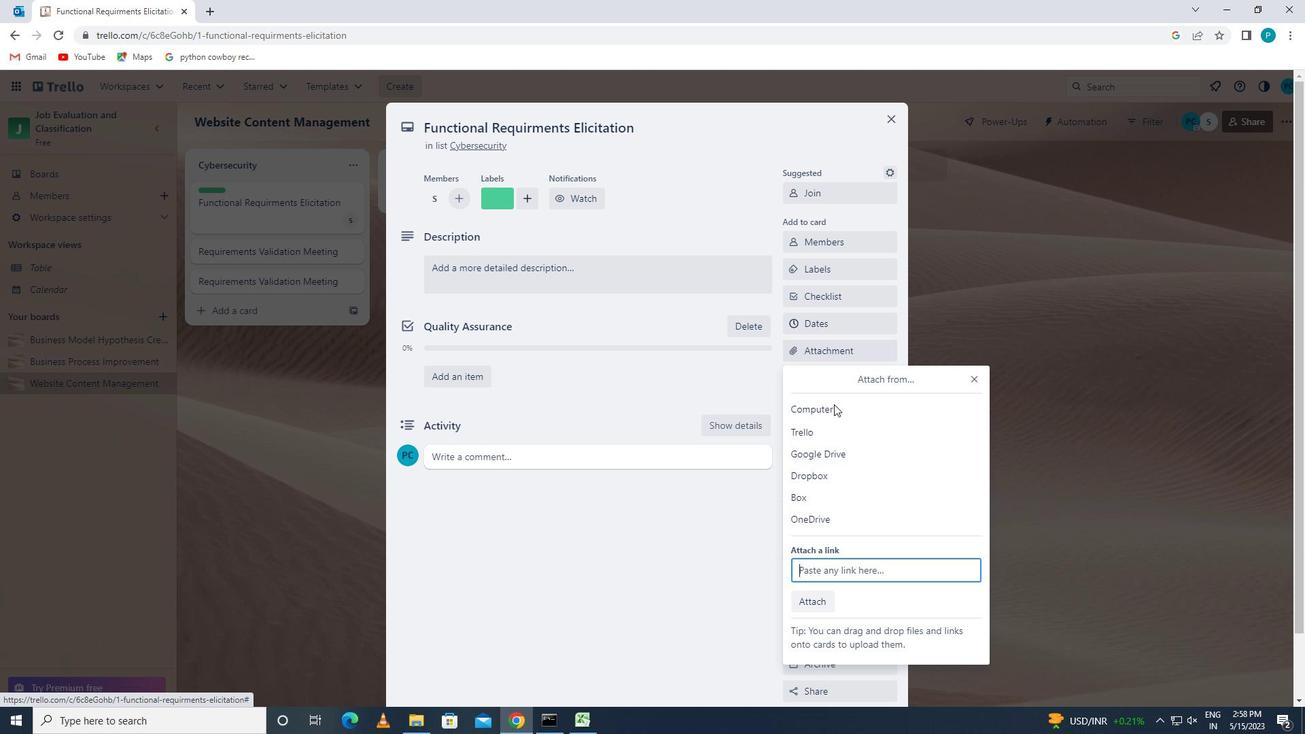 
Action: Mouse pressed left at (831, 436)
Screenshot: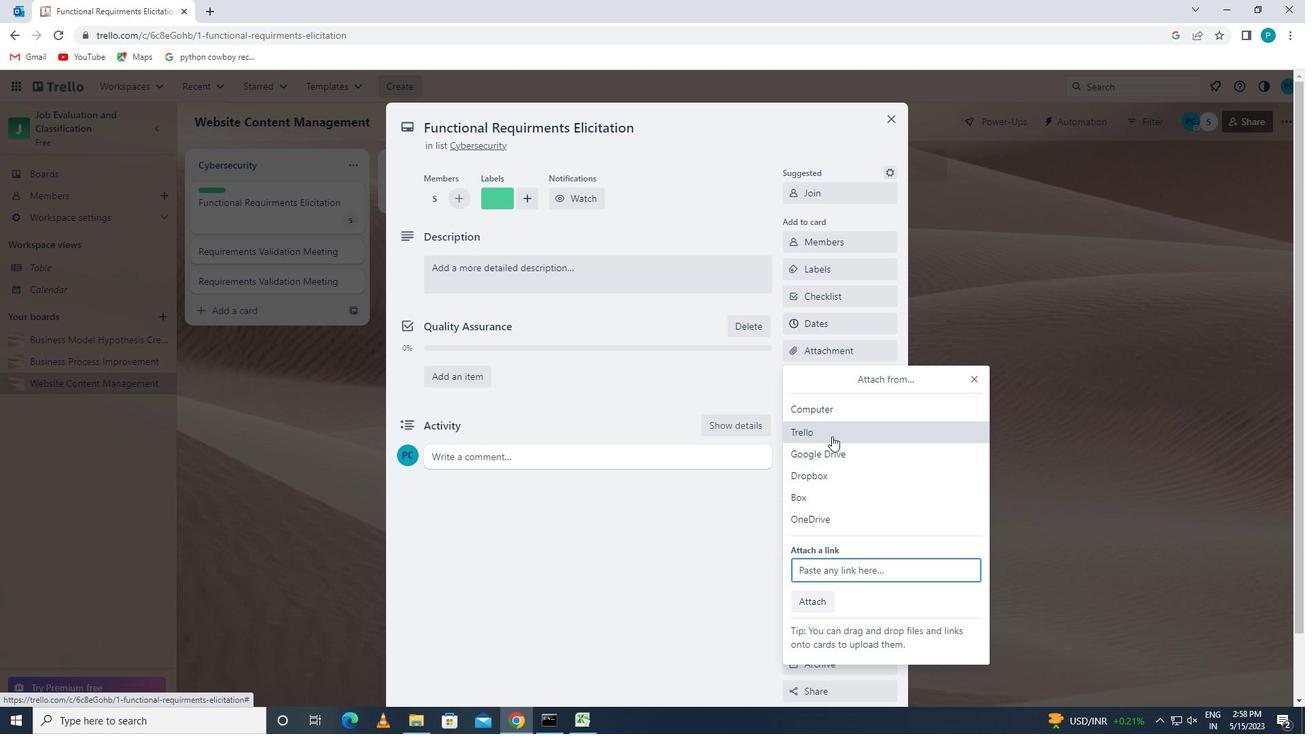 
Action: Mouse moved to (828, 376)
Screenshot: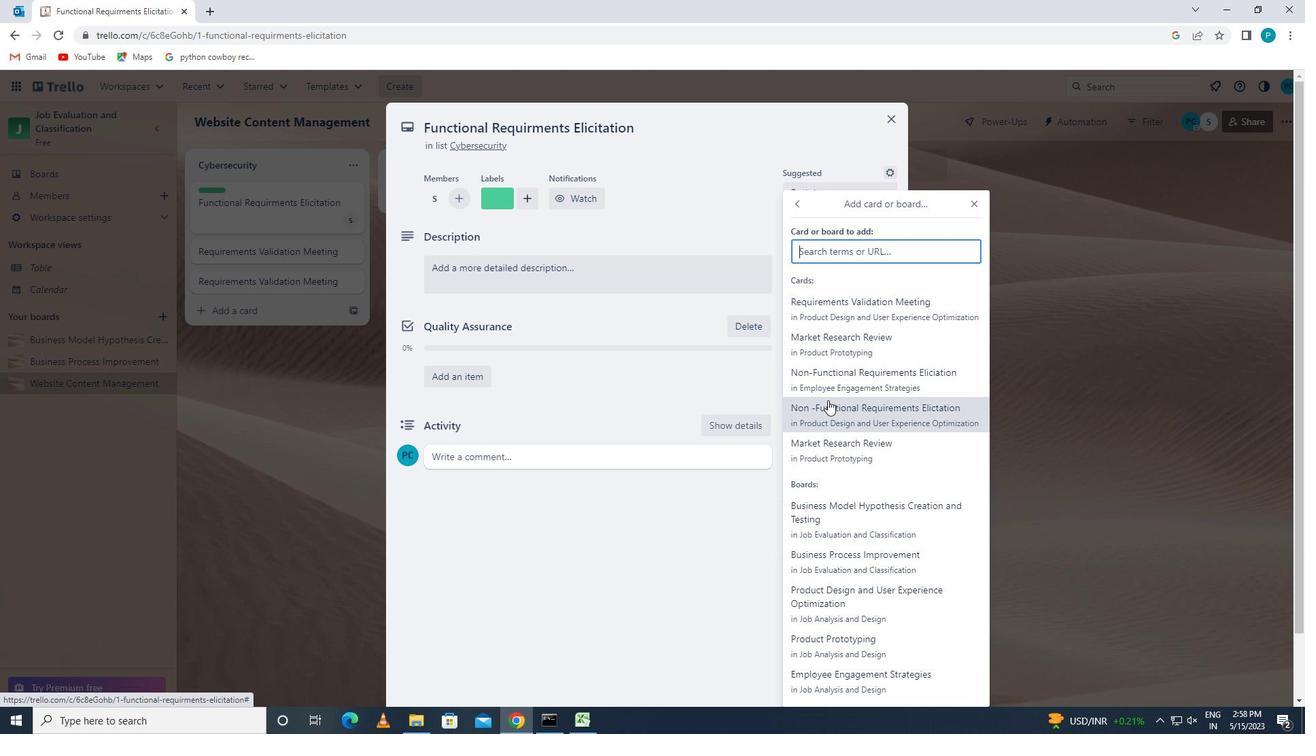 
Action: Mouse pressed left at (828, 376)
Screenshot: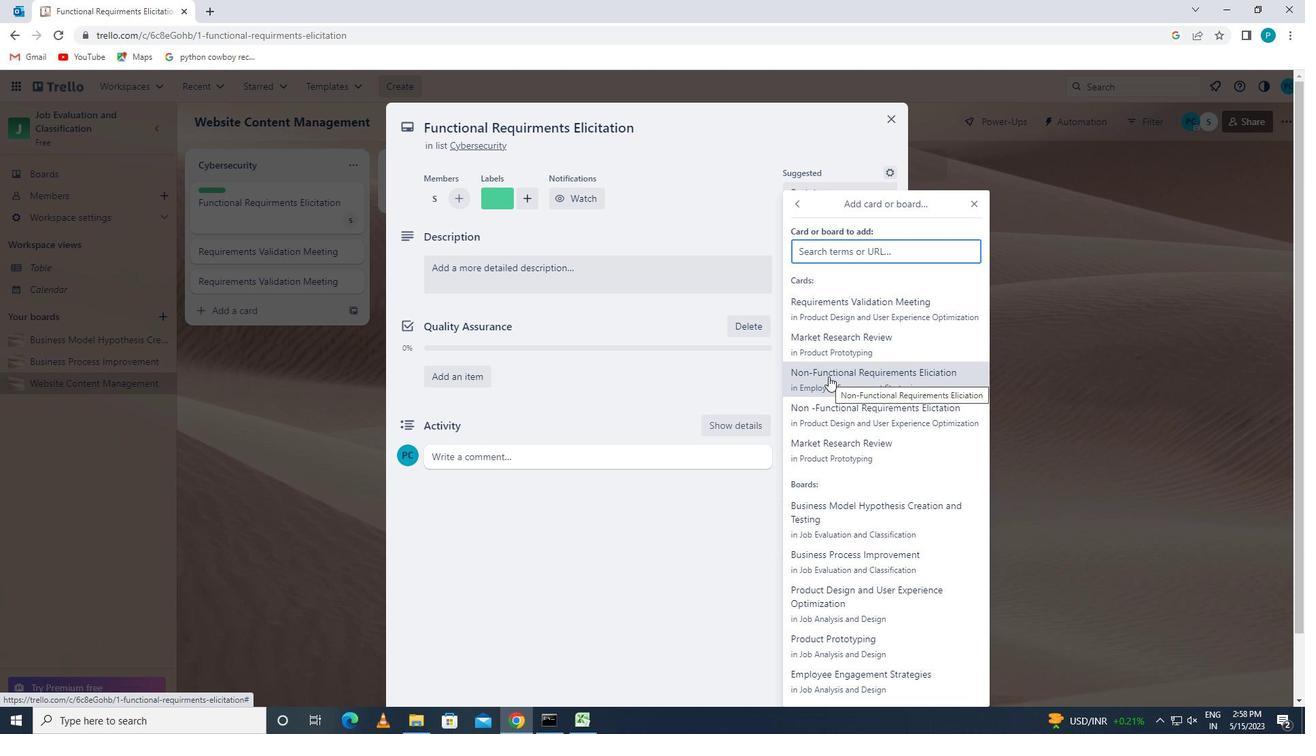 
Action: Mouse moved to (827, 373)
Screenshot: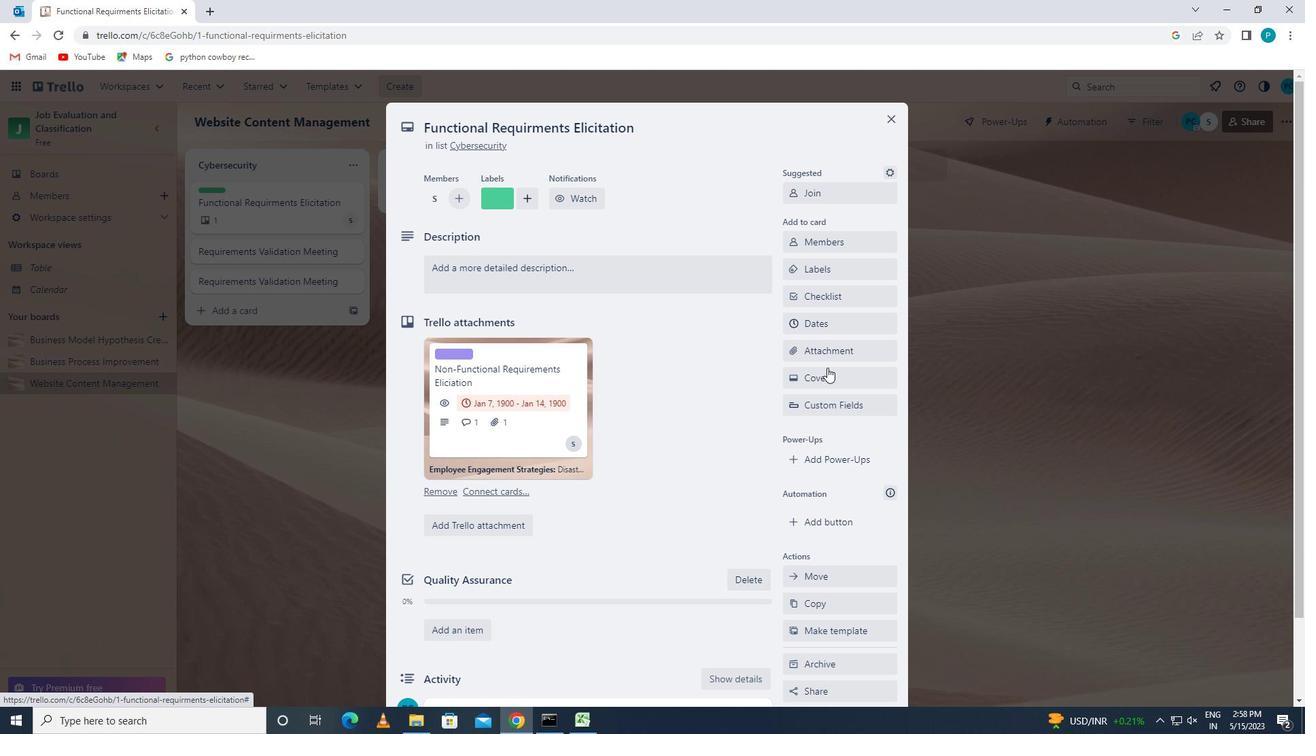 
Action: Mouse pressed left at (827, 373)
Screenshot: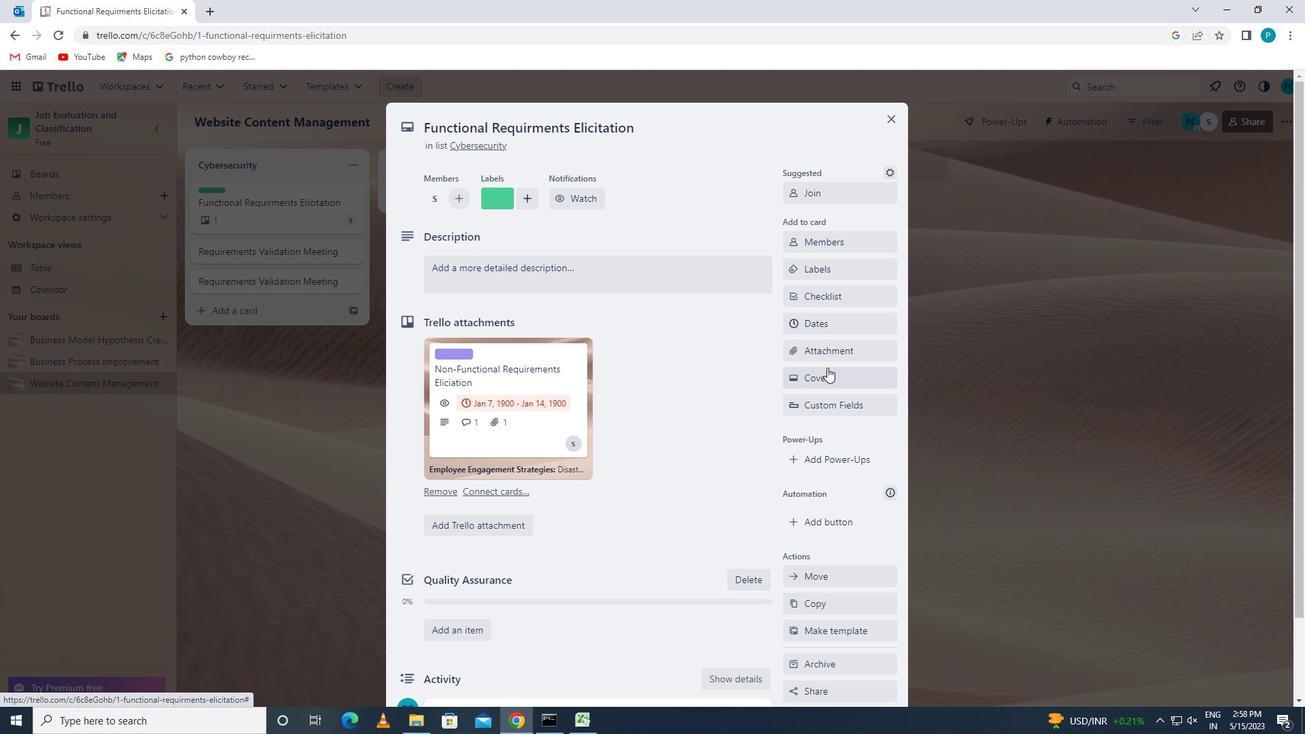 
Action: Mouse moved to (805, 430)
Screenshot: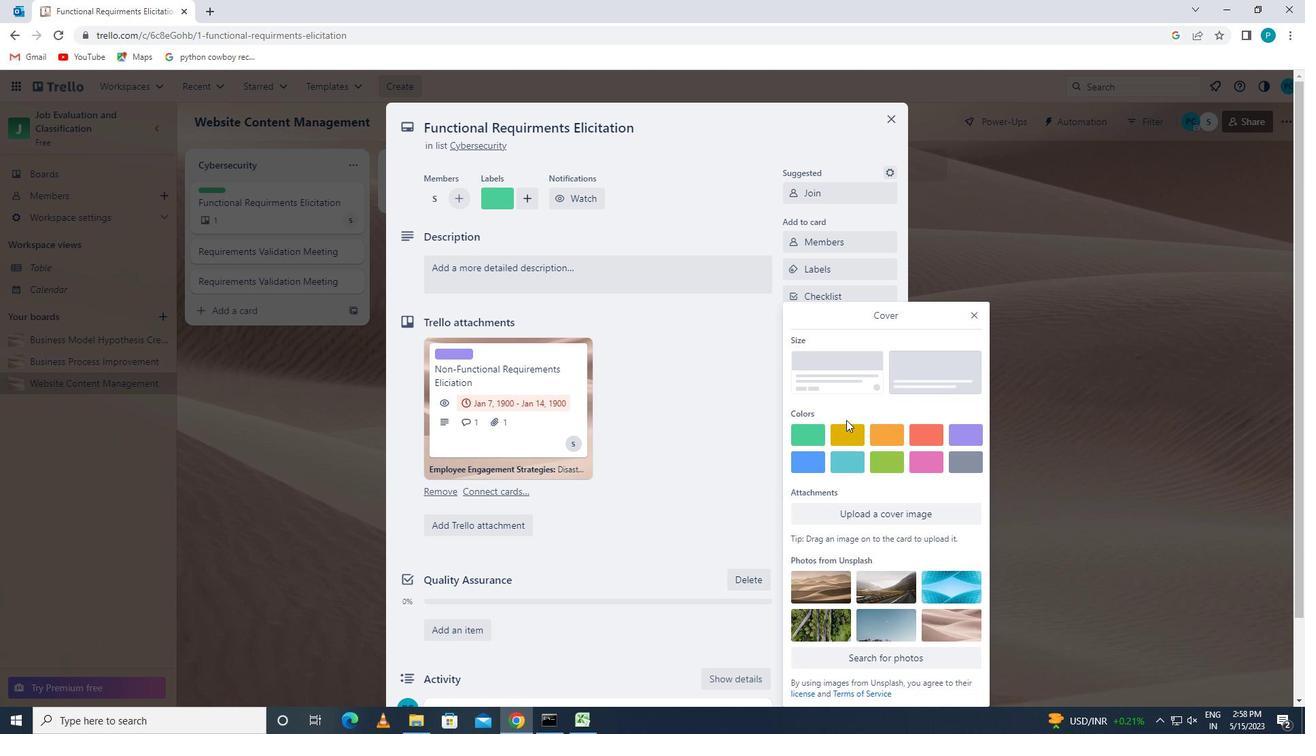 
Action: Mouse pressed left at (805, 430)
Screenshot: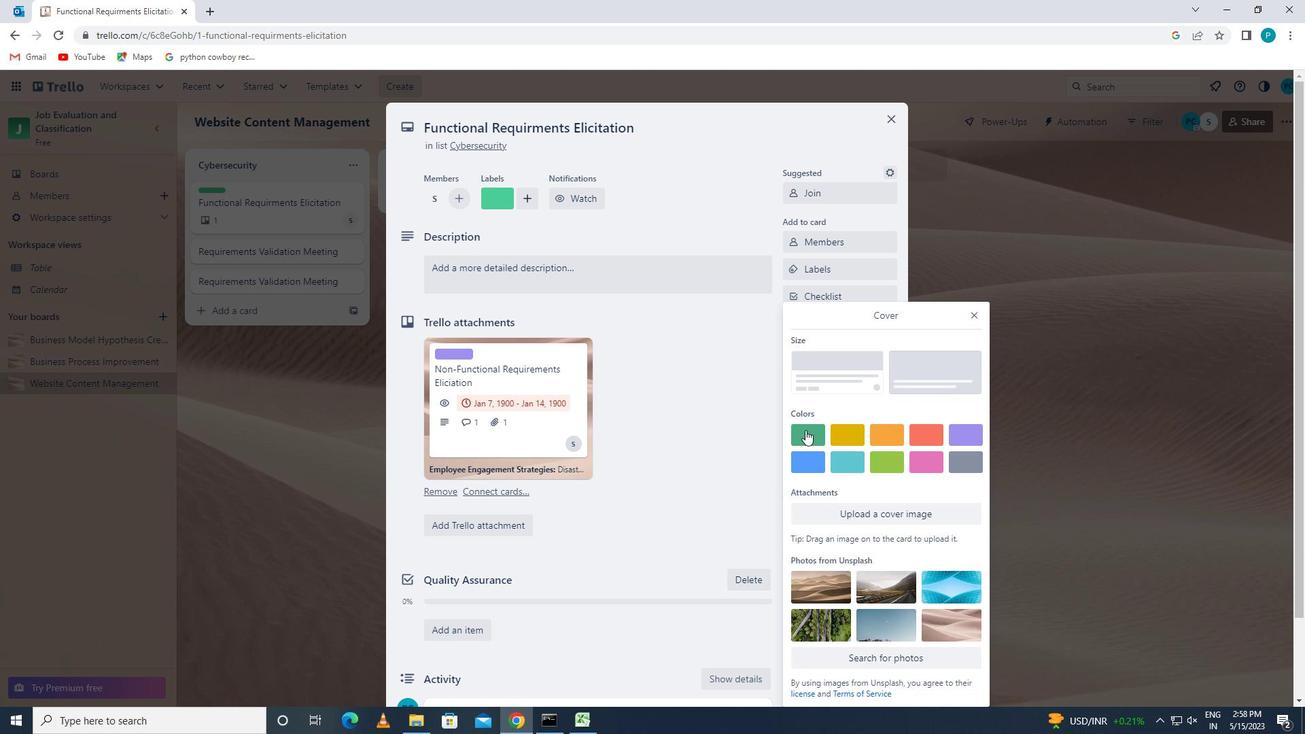
Action: Mouse moved to (972, 288)
Screenshot: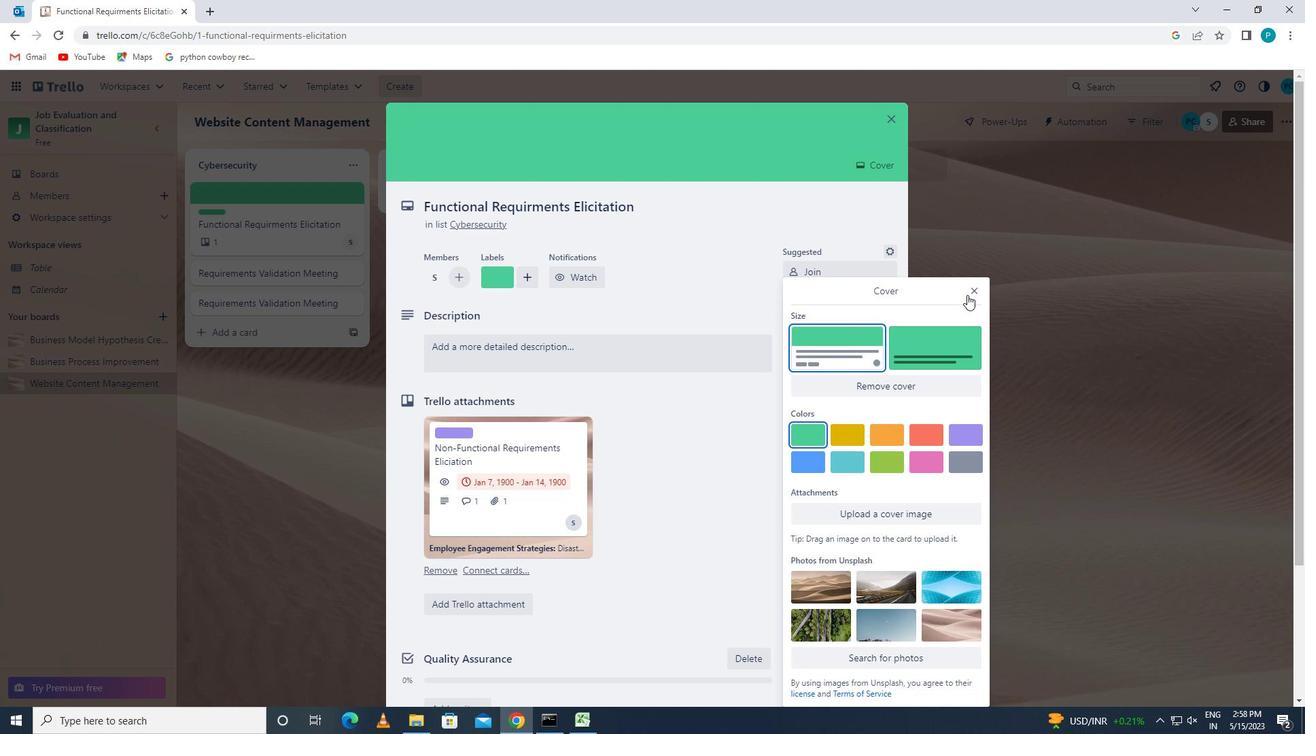 
Action: Mouse pressed left at (972, 288)
Screenshot: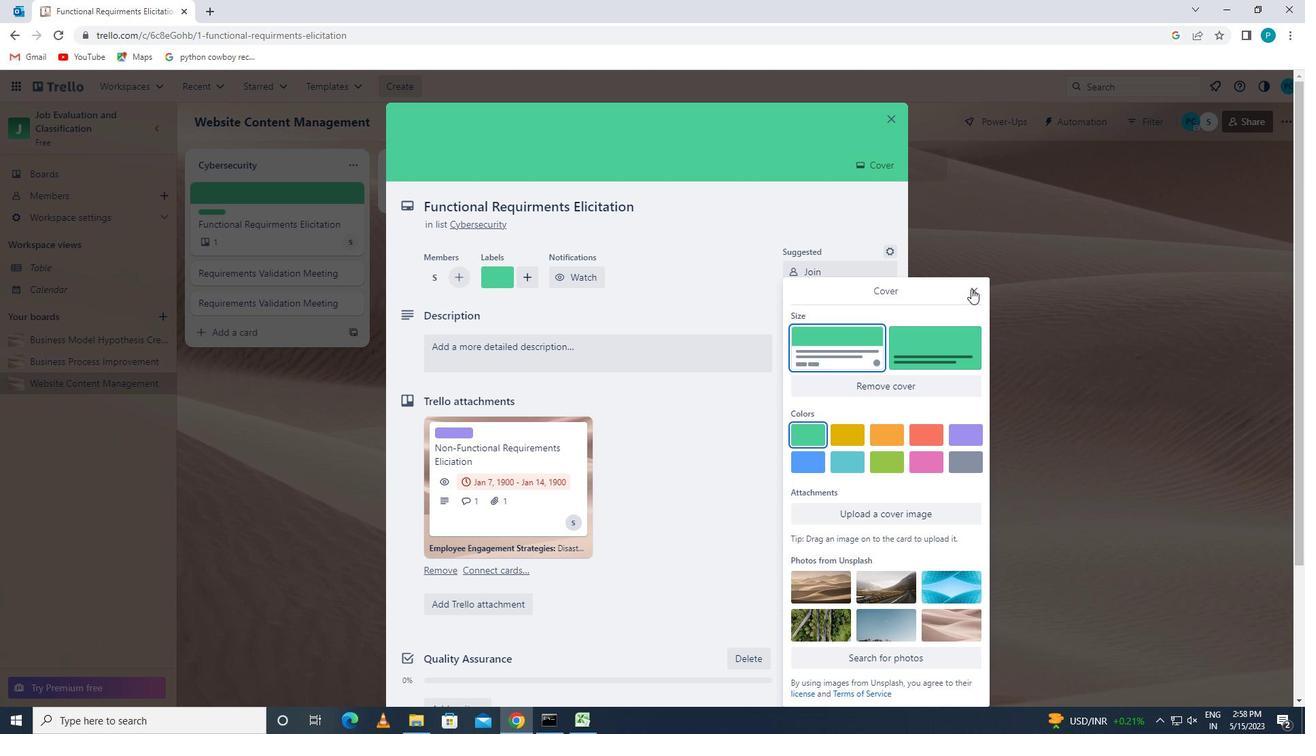 
Action: Mouse moved to (552, 362)
Screenshot: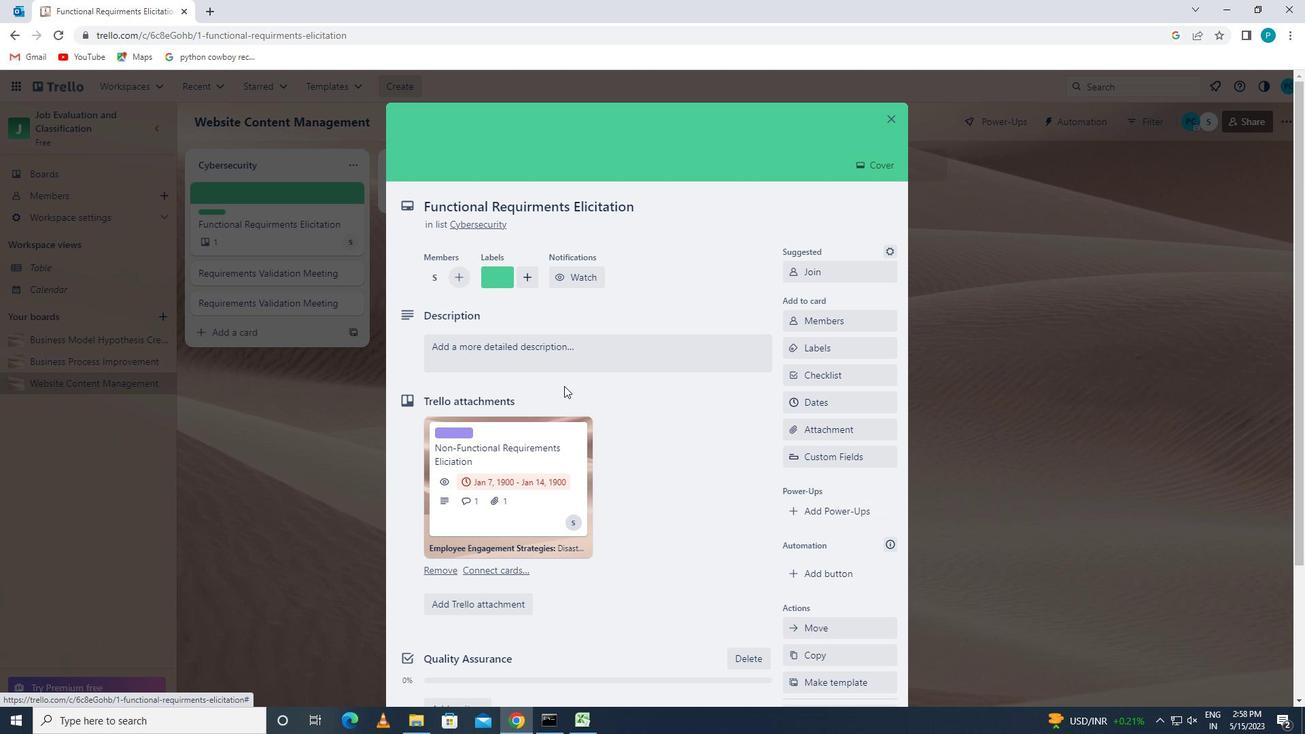 
Action: Mouse pressed left at (552, 362)
Screenshot: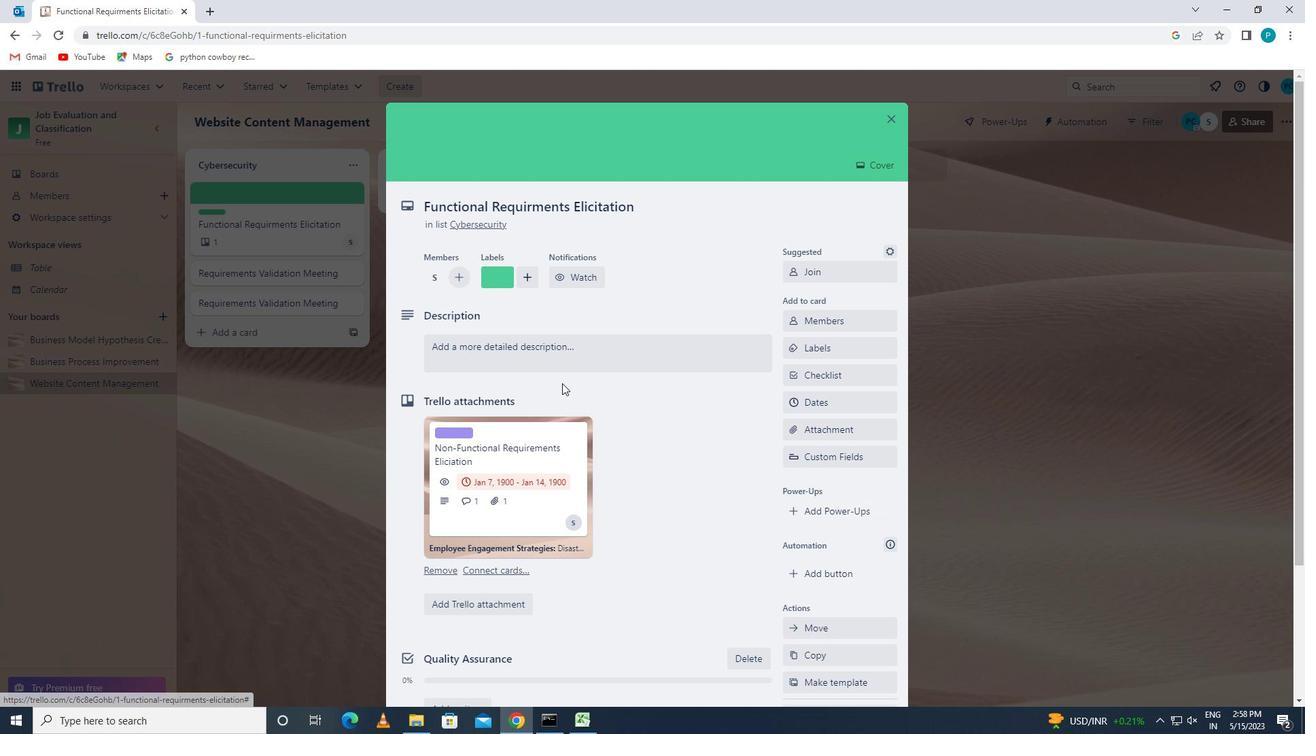 
Action: Key pressed <Key.caps_lock>c<Key.caps_lock>onduct<Key.space>team<Key.space>training<Key.space>session<Key.space>on<Key.space>effective<Key.space>problem<Key.space>-solving<Key.space>and<Key.space>decision<Key.space>maing<Key.backspace><Key.backspace><Key.backspace>king
Screenshot: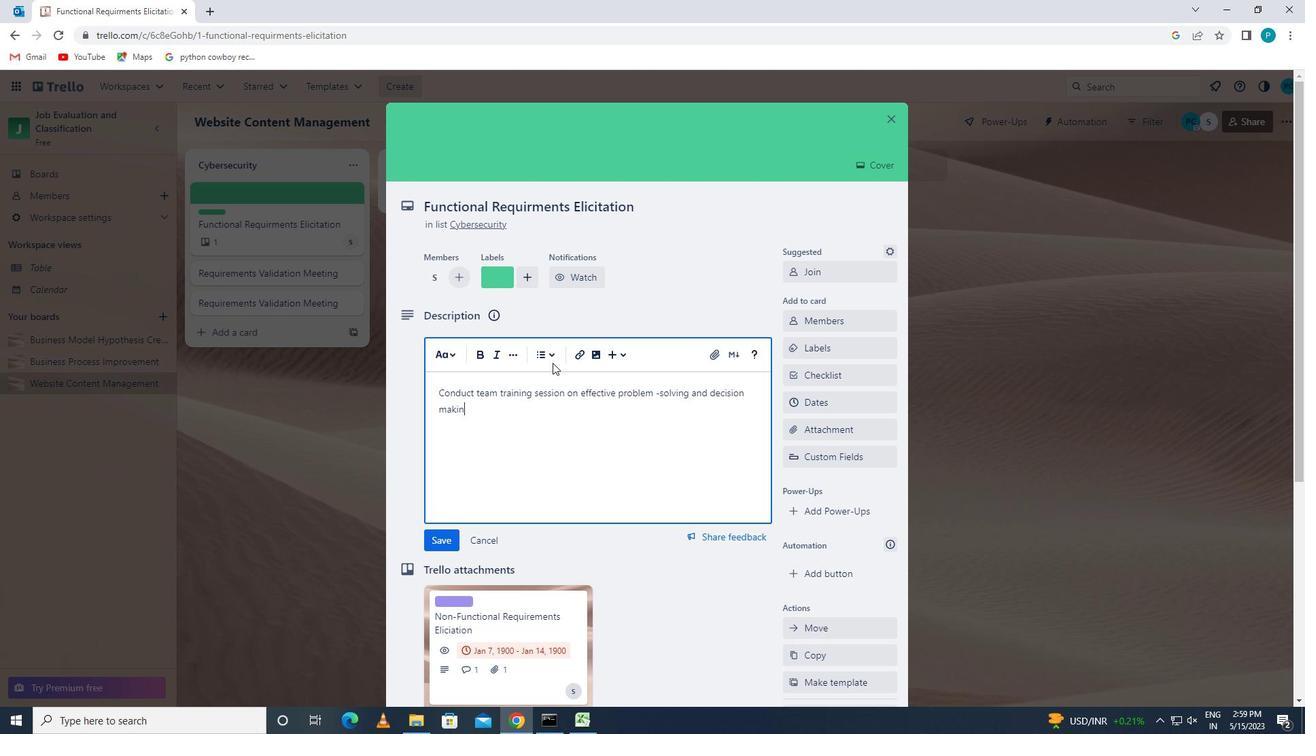 
Action: Mouse moved to (445, 534)
Screenshot: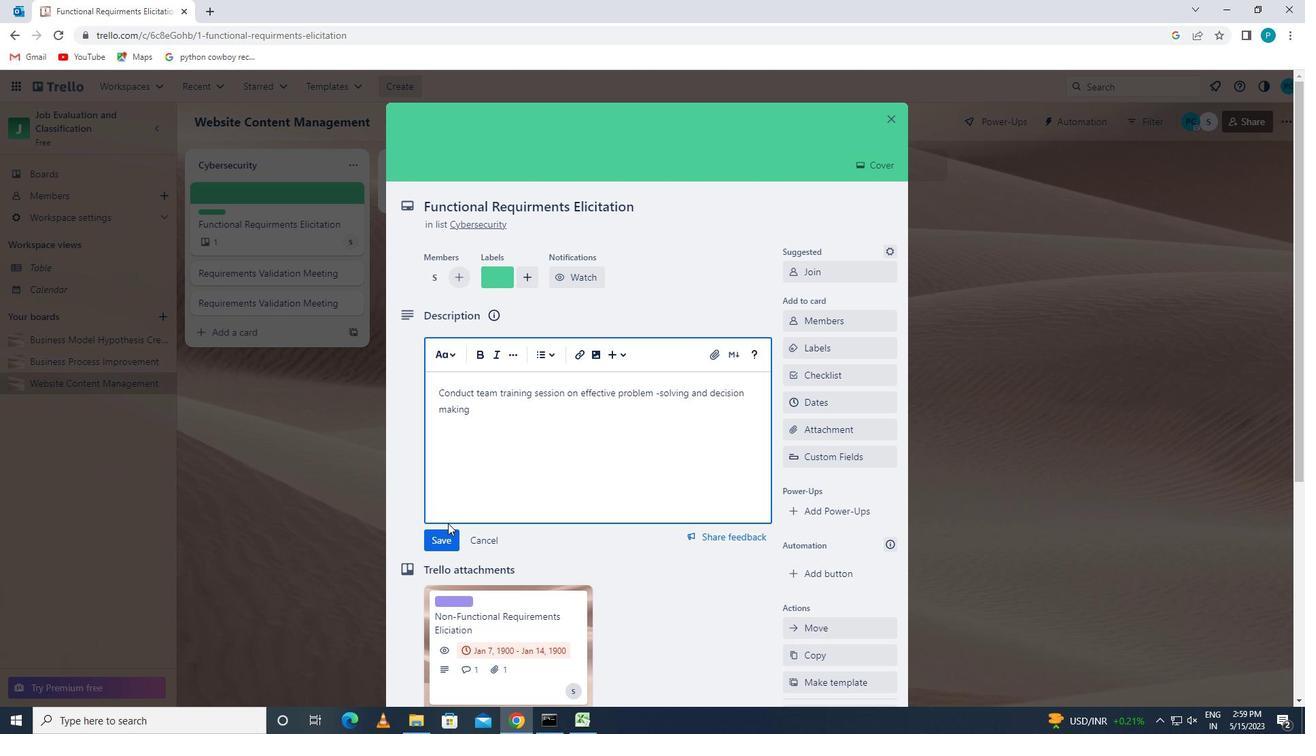 
Action: Mouse pressed left at (445, 534)
Screenshot: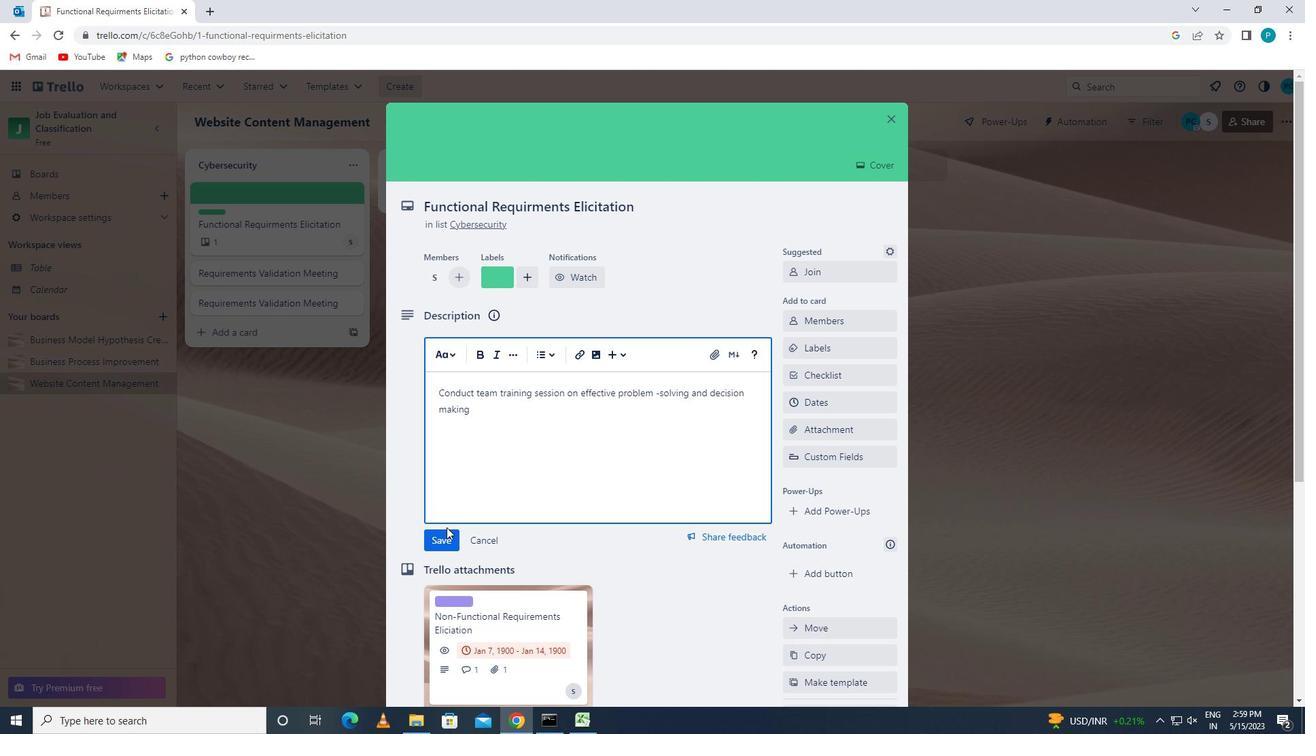 
Action: Mouse moved to (445, 539)
Screenshot: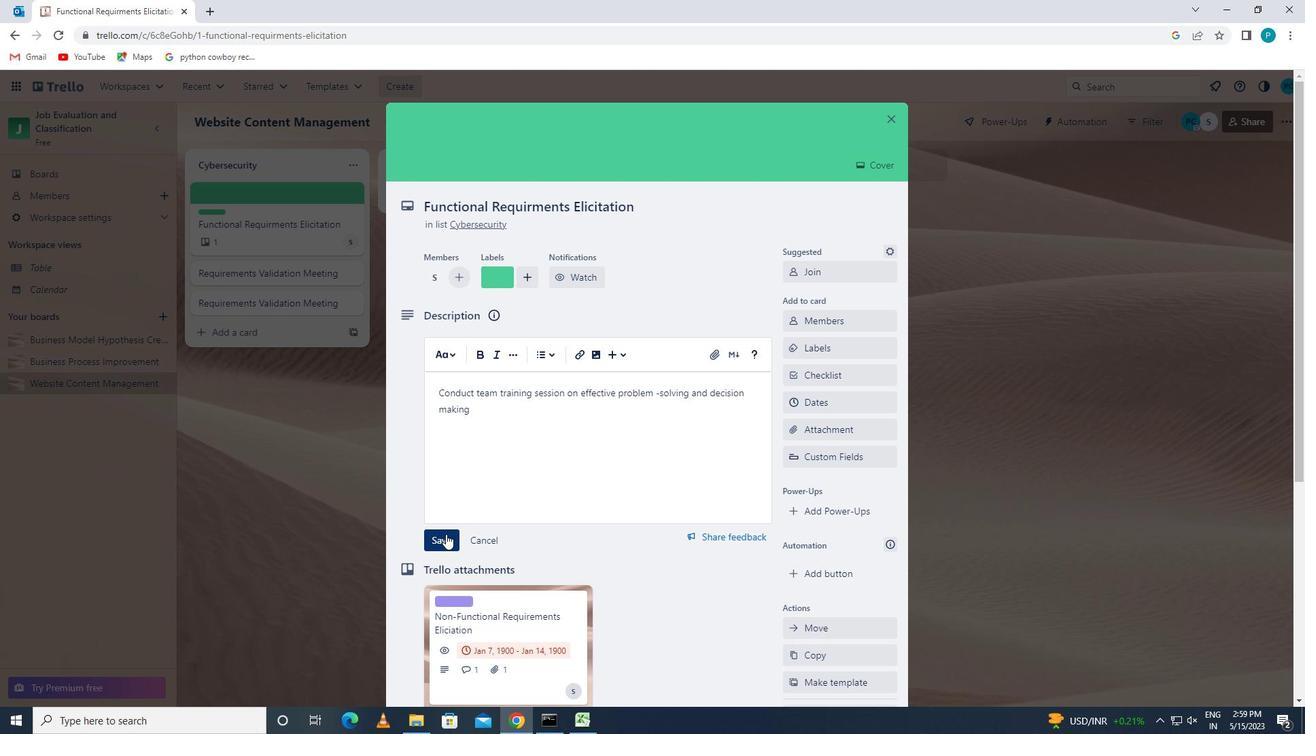 
Action: Mouse scrolled (445, 538) with delta (0, 0)
Screenshot: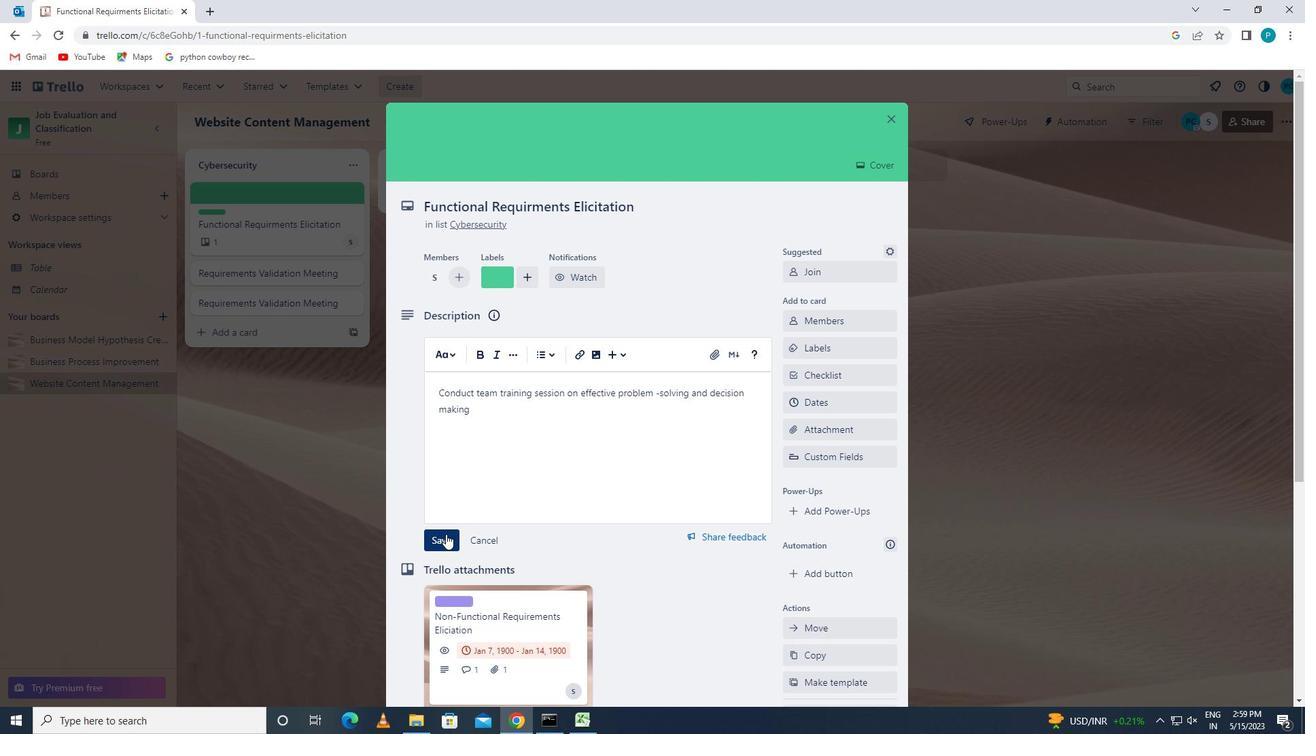 
Action: Mouse moved to (445, 545)
Screenshot: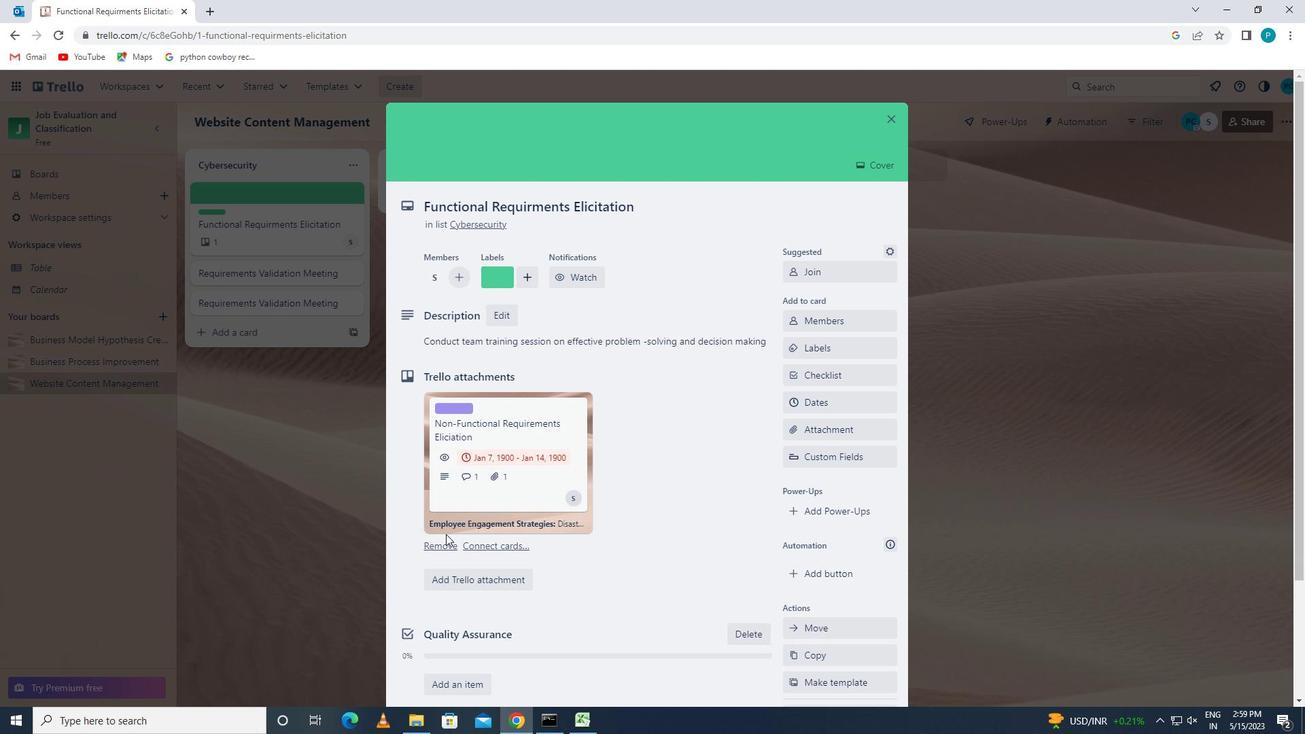 
Action: Mouse scrolled (445, 545) with delta (0, 0)
Screenshot: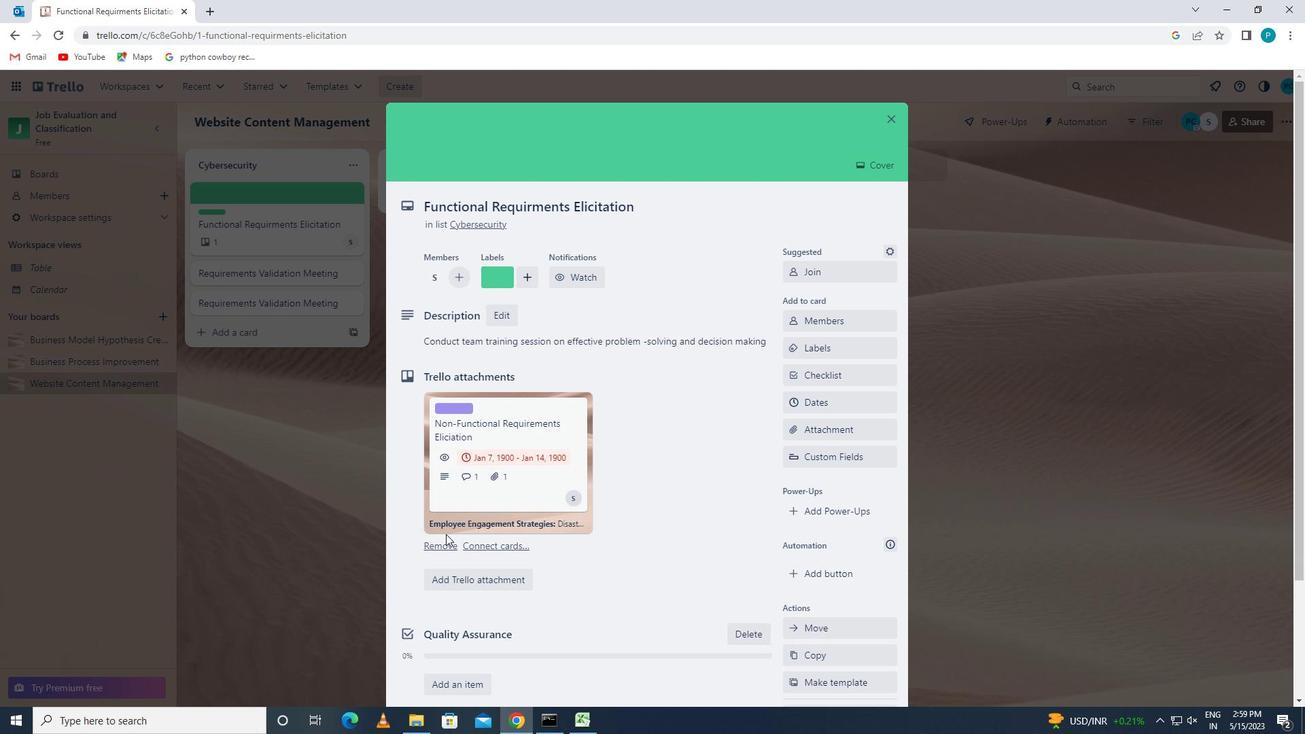 
Action: Mouse moved to (450, 631)
Screenshot: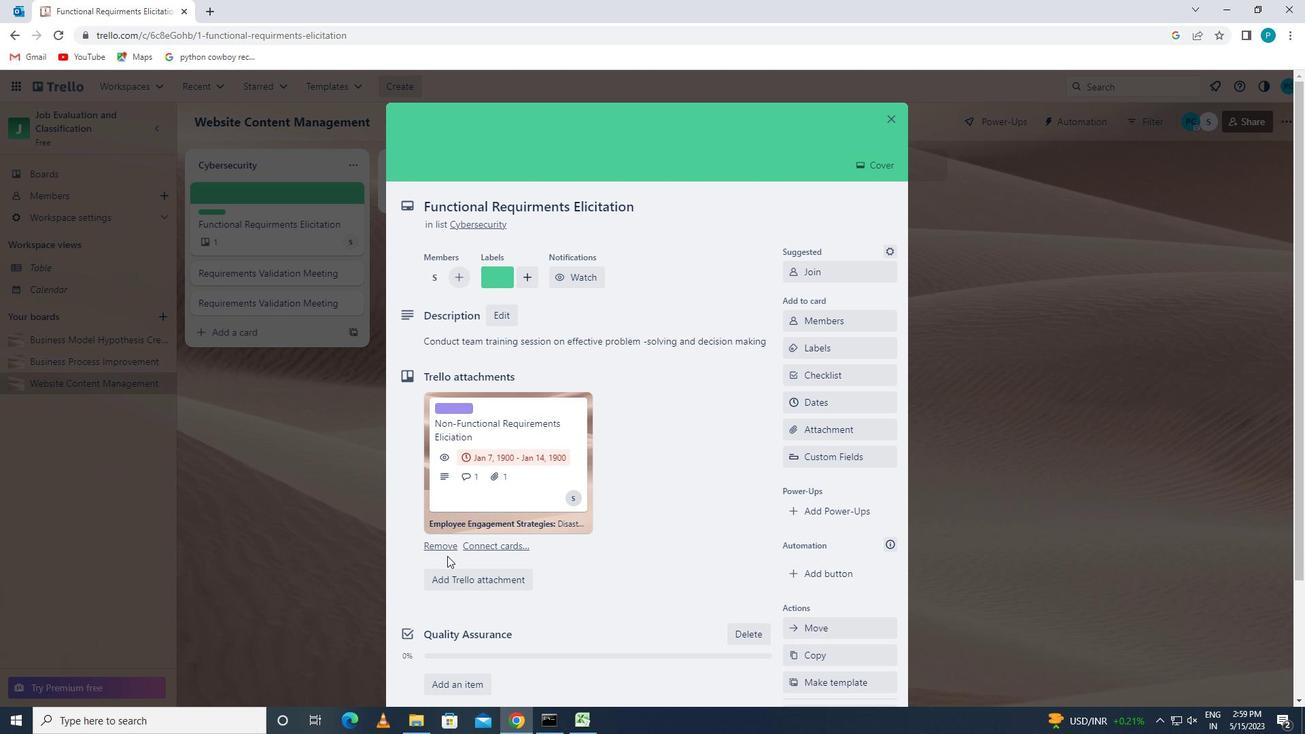 
Action: Mouse pressed left at (450, 631)
Screenshot: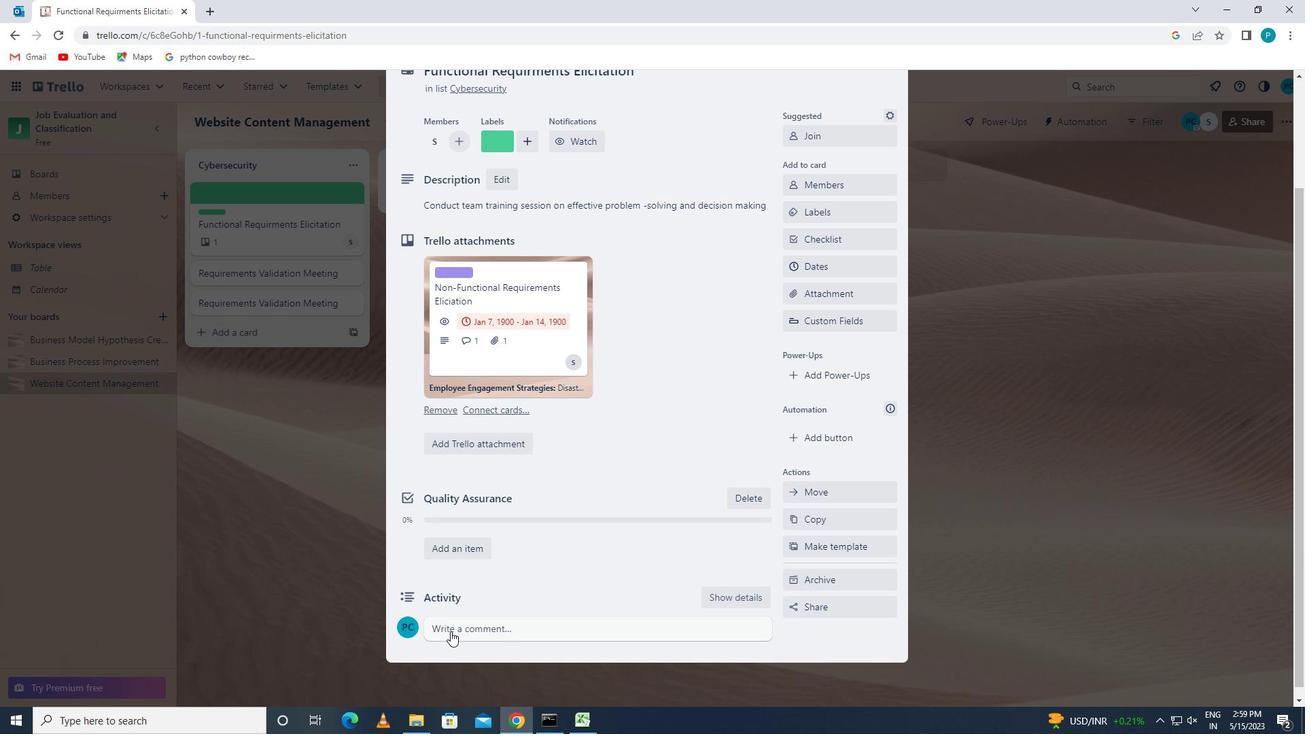 
Action: Key pressed <Key.caps_lock>t<Key.caps_lock>his<Key.space>task<Key.space>eequires<Key.space>us<Key.space>to<Key.space>be<Key.space>
Screenshot: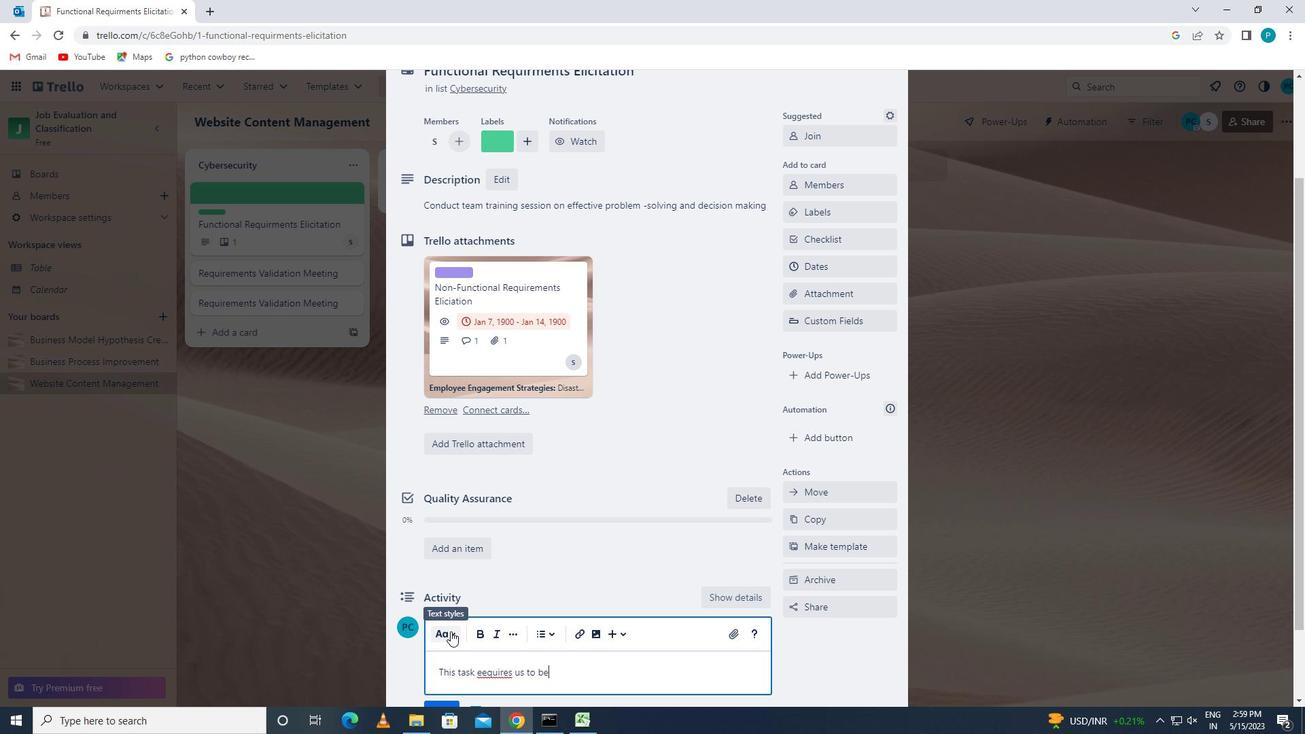 
Action: Mouse moved to (479, 674)
Screenshot: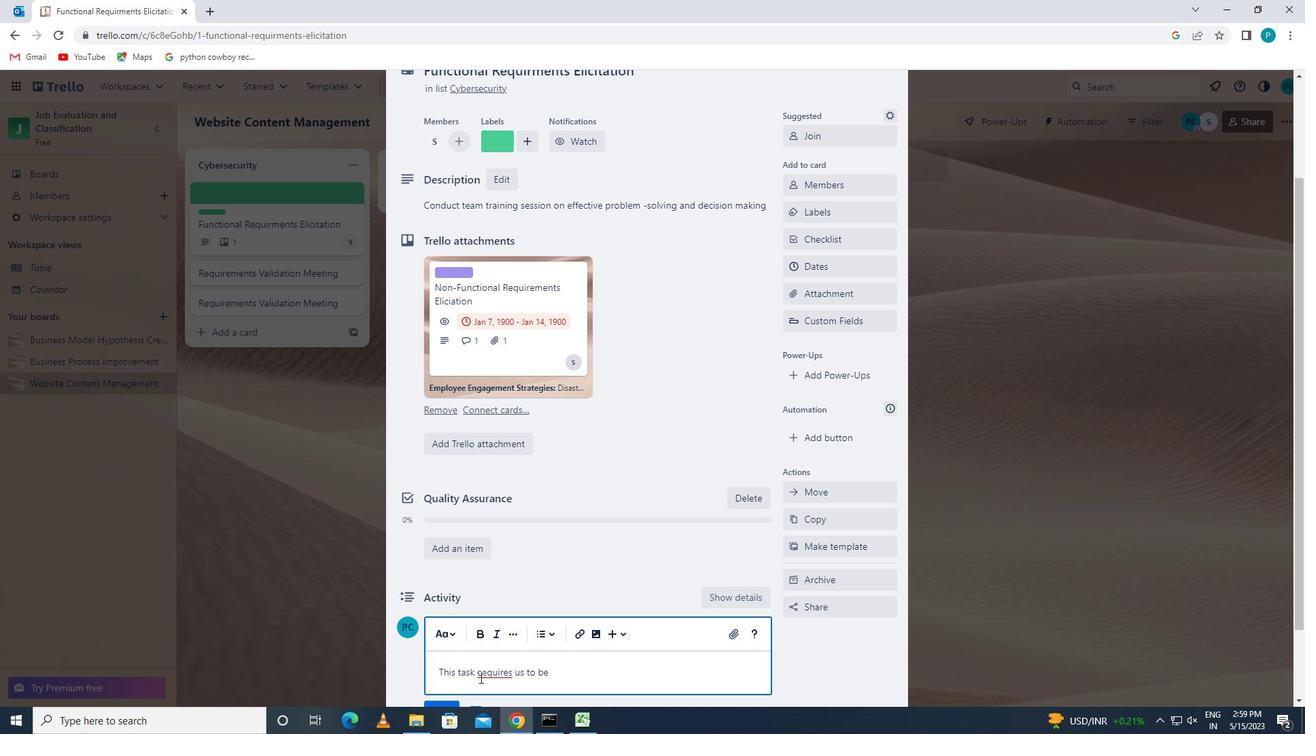 
Action: Mouse pressed left at (479, 674)
Screenshot: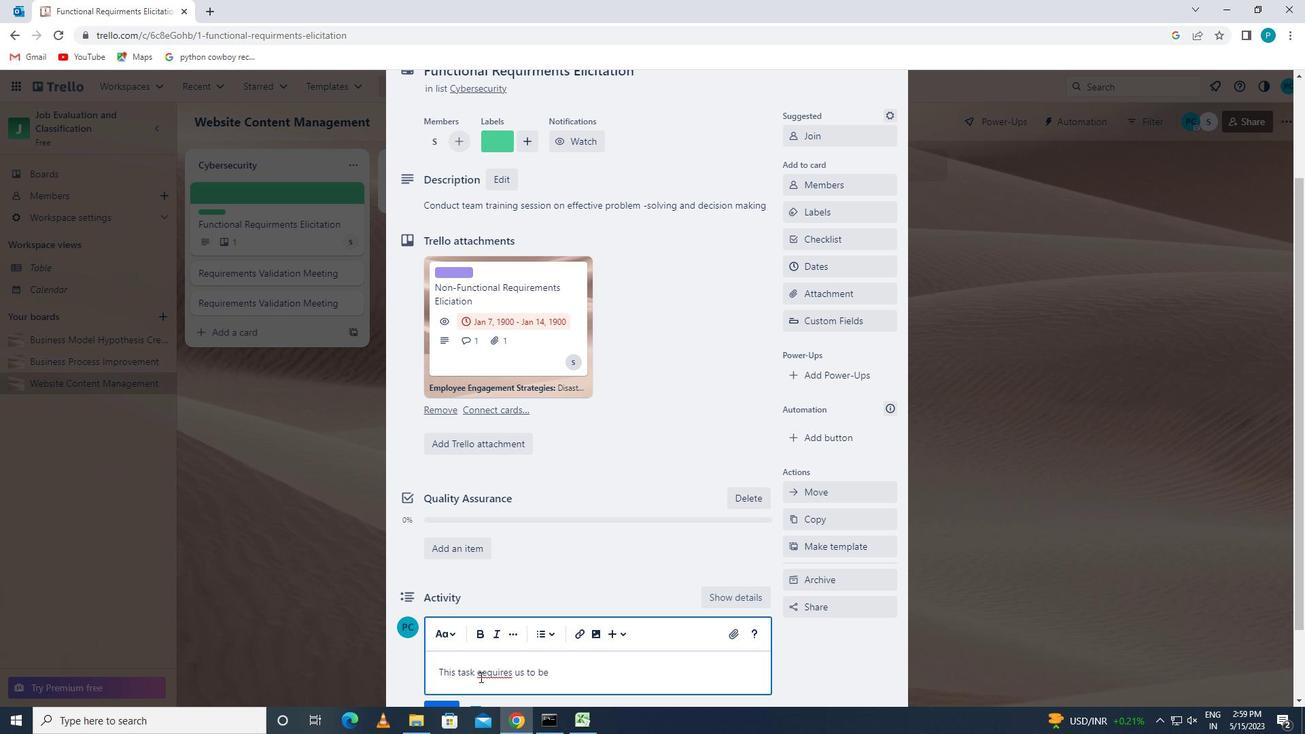 
Action: Key pressed <Key.backspace>r
Screenshot: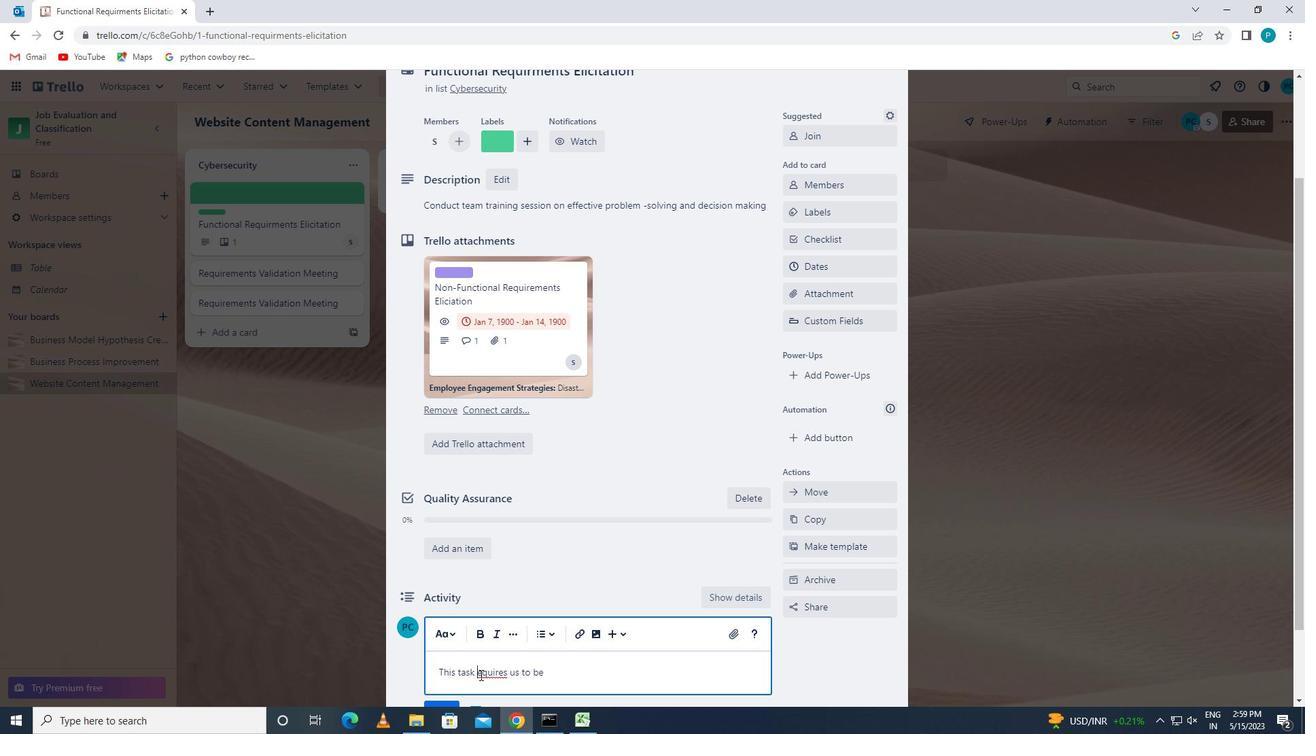 
Action: Mouse moved to (581, 671)
Screenshot: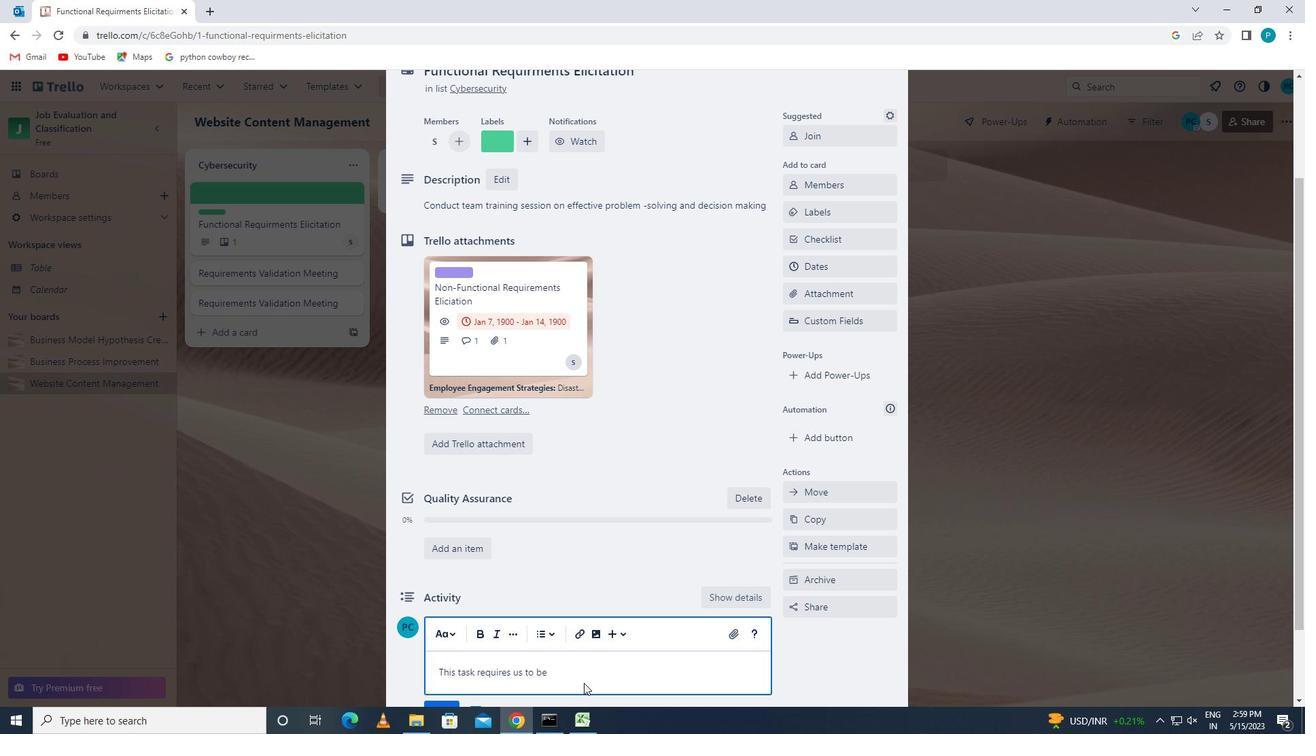 
Action: Mouse pressed left at (581, 671)
Screenshot: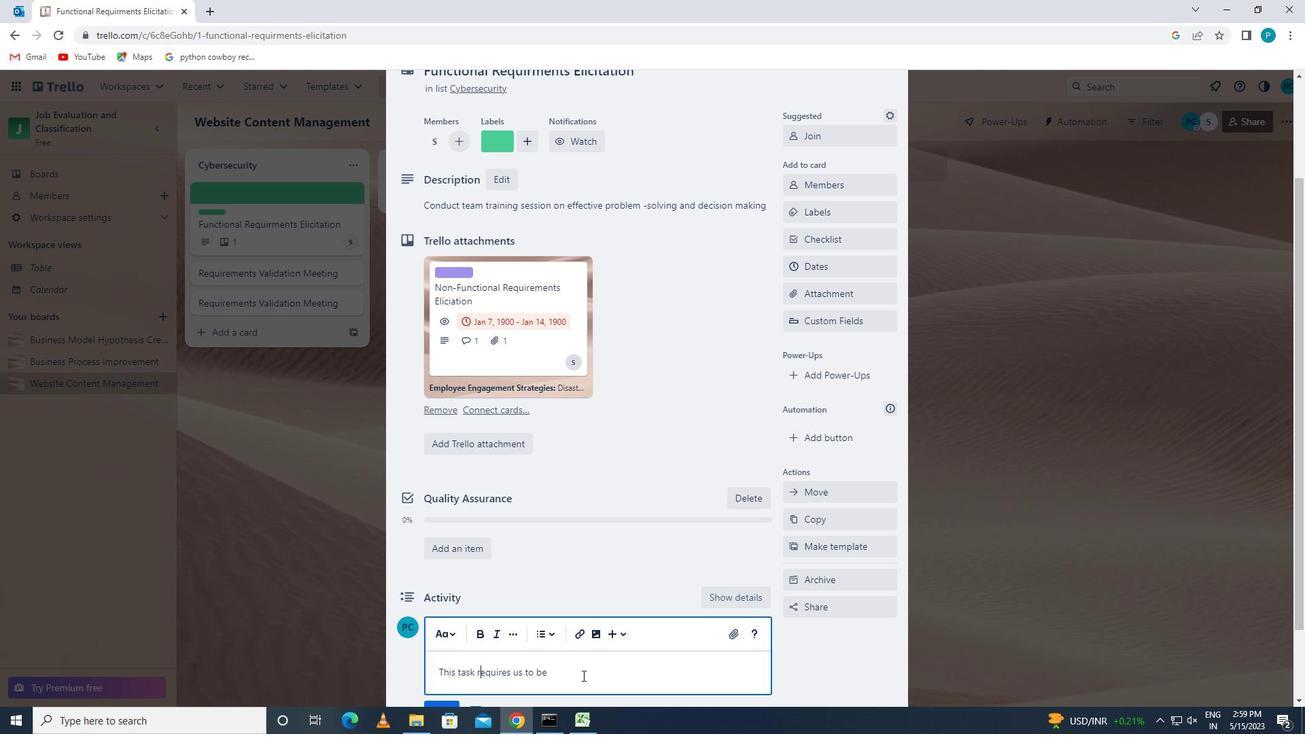 
Action: Key pressed adaptableand<Key.space>flexible,willing<Key.space>to<Key.space>adjud<Key.backspace>st<Key.space>our<Key.space>approach<Key.space>as<Key.space>needed<Key.space>based<Key.space>on<Key.space>no<Key.backspace>ew<Key.space>information<Key.space>or<Key.space>feedback
Screenshot: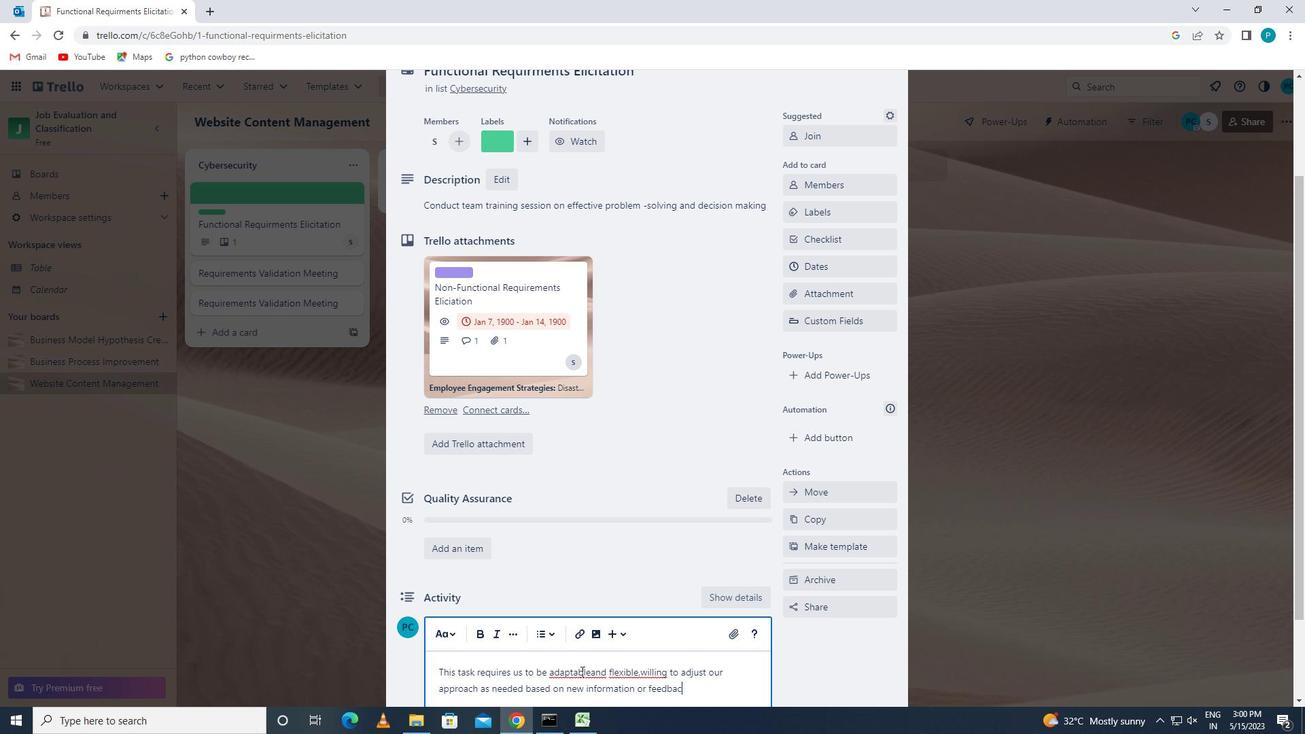 
Action: Mouse moved to (577, 650)
Screenshot: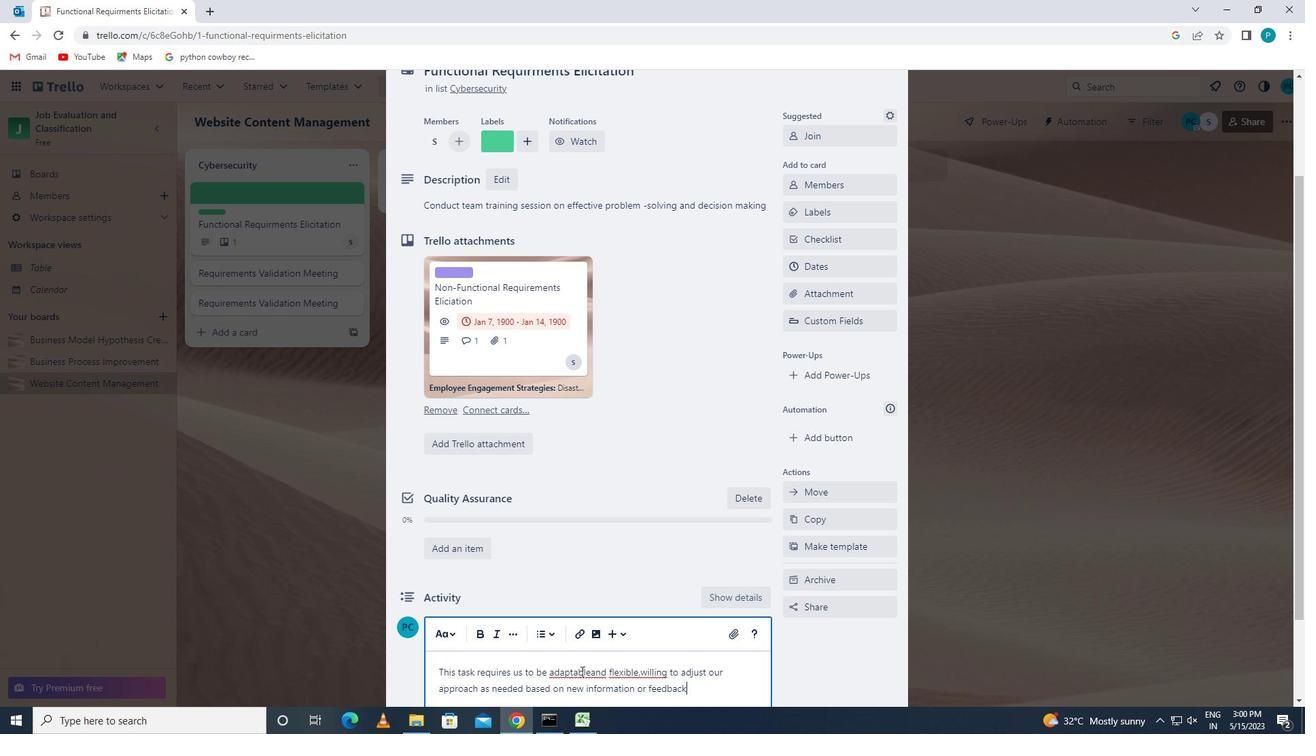 
Action: Mouse scrolled (577, 649) with delta (0, 0)
Screenshot: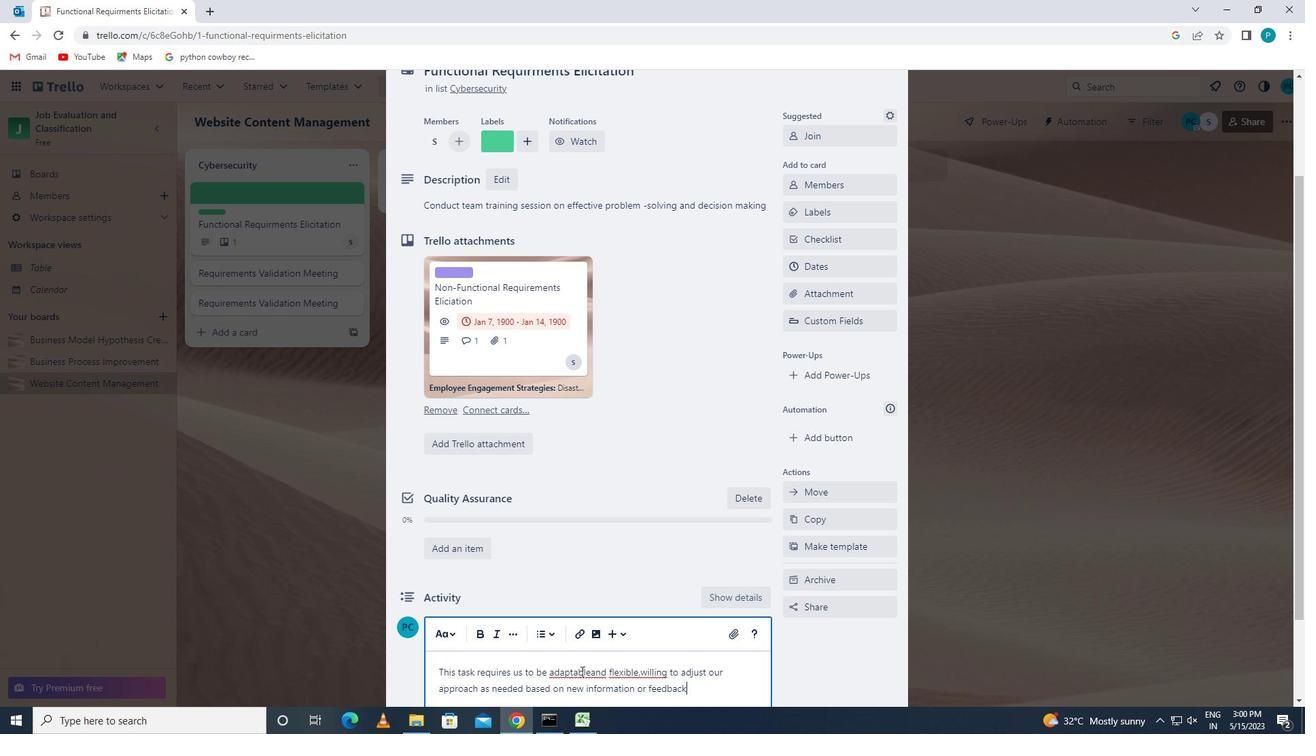 
Action: Mouse moved to (578, 651)
Screenshot: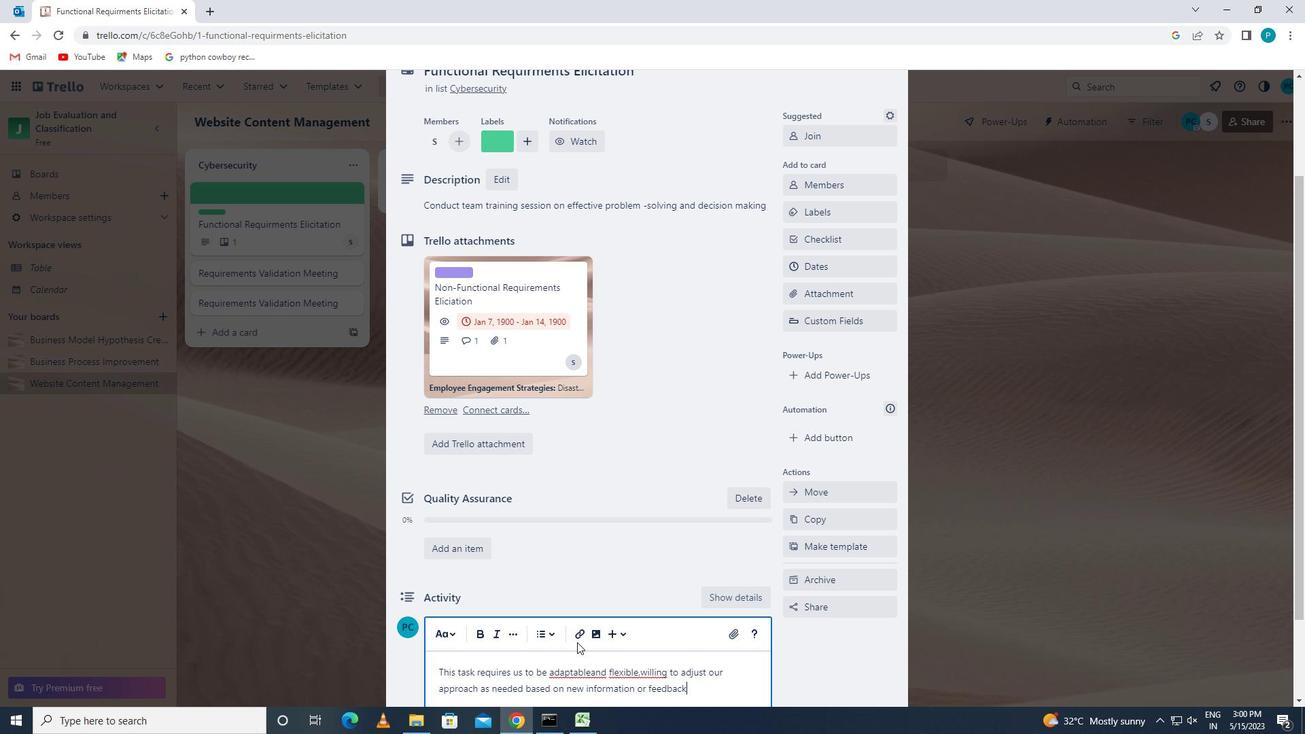 
Action: Mouse scrolled (578, 650) with delta (0, 0)
Screenshot: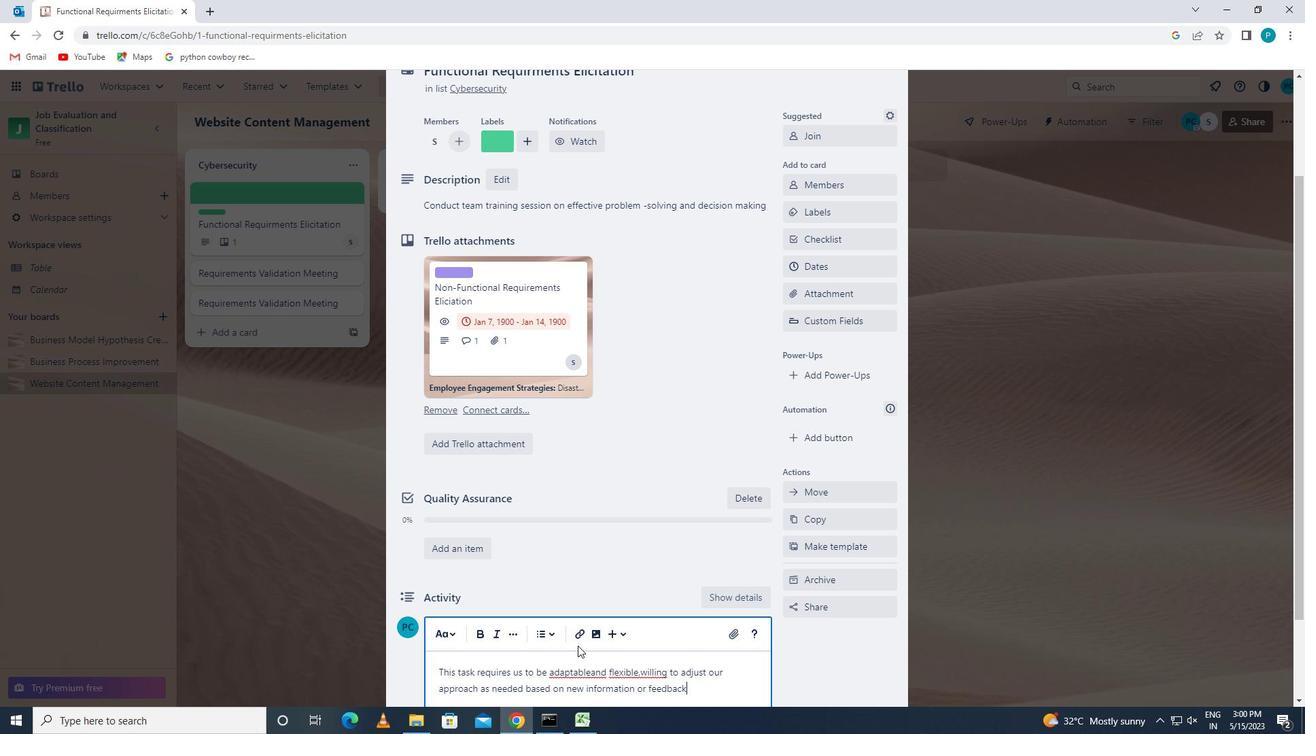 
Action: Mouse moved to (592, 563)
Screenshot: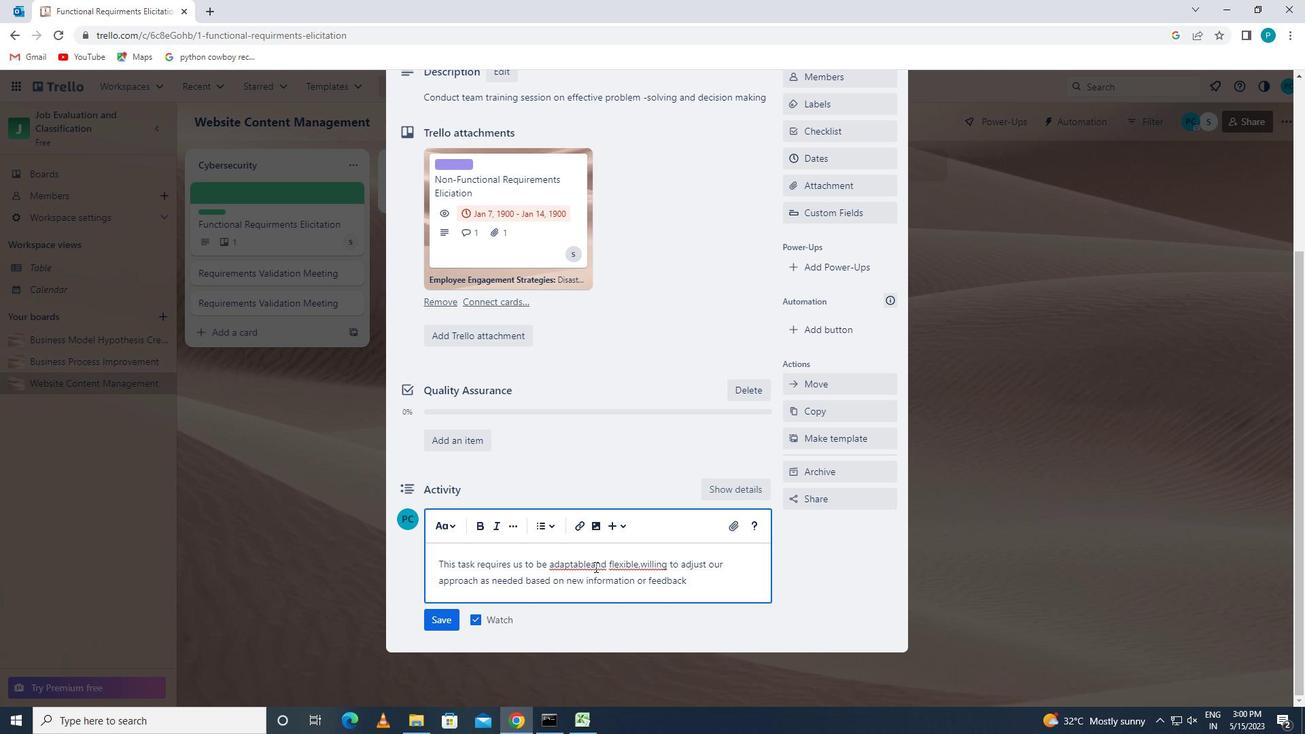 
Action: Mouse pressed left at (592, 563)
Screenshot: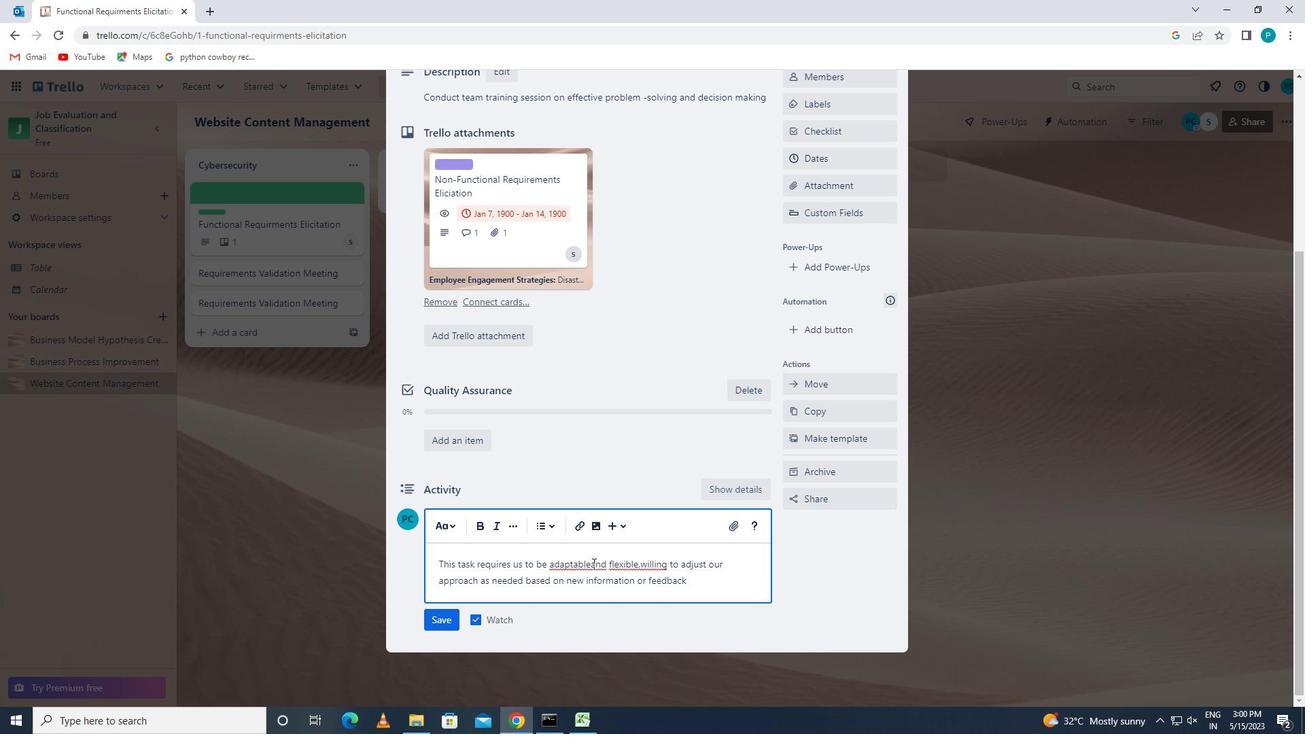 
Action: Key pressed <Key.space>
Screenshot: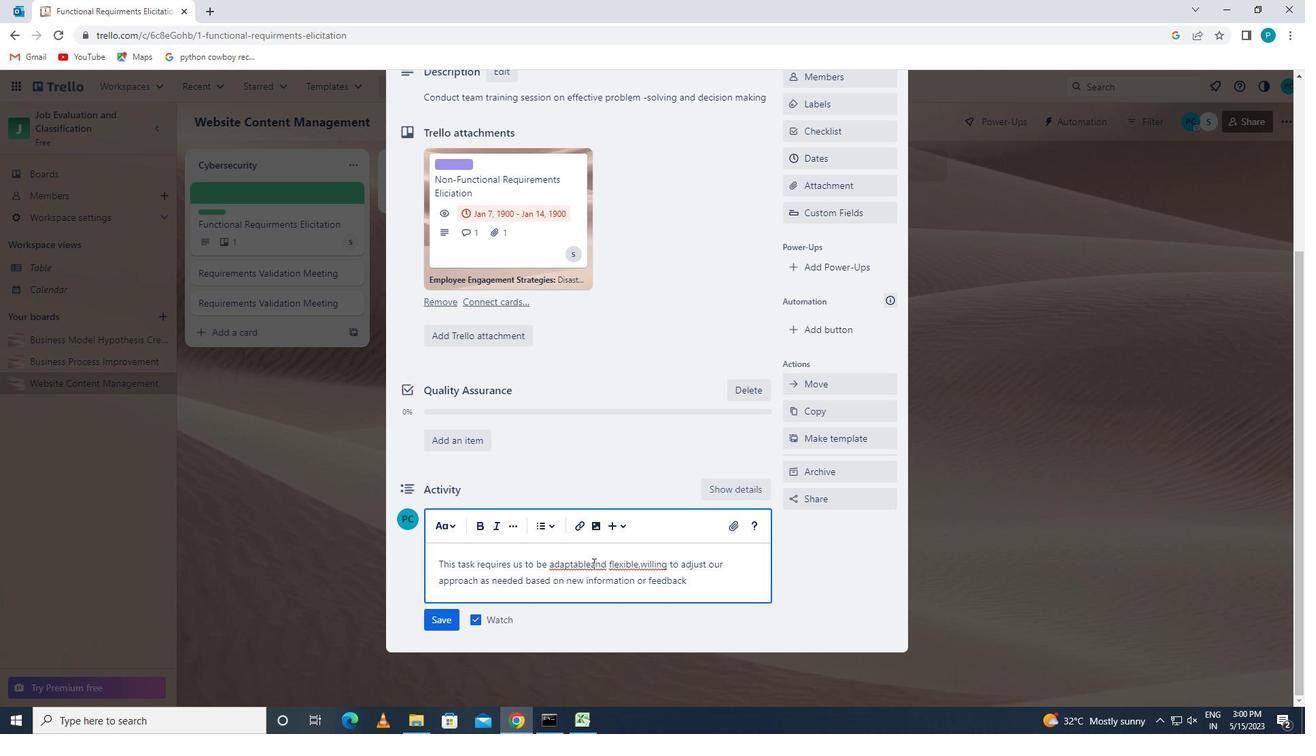 
Action: Mouse moved to (643, 565)
Screenshot: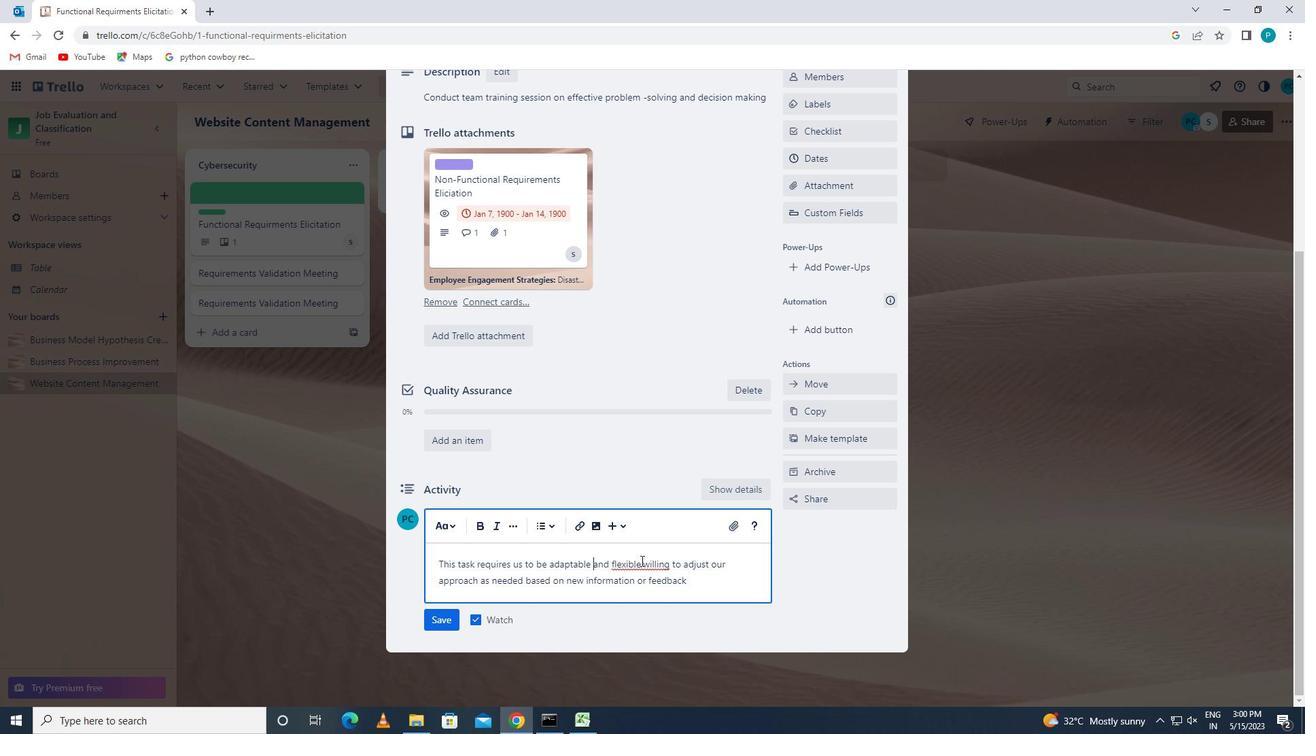 
Action: Mouse pressed left at (643, 565)
Screenshot: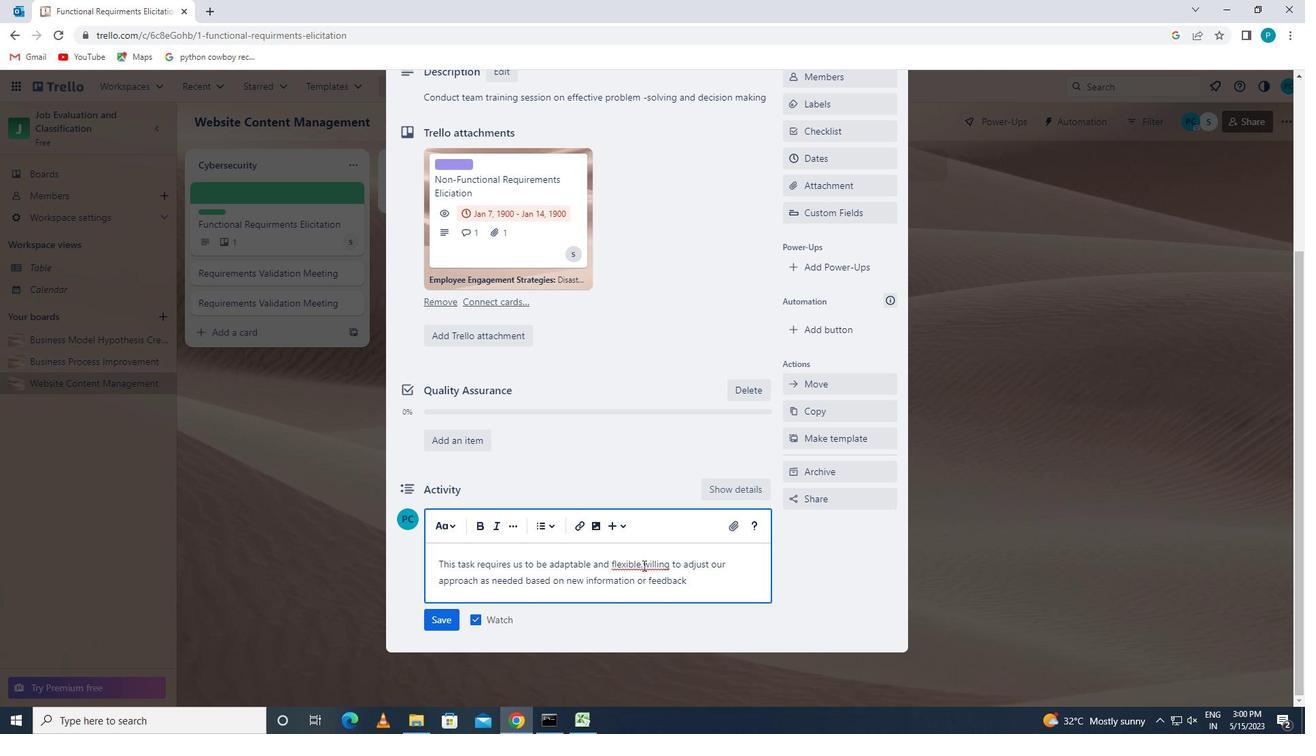 
Action: Key pressed <Key.space>
Screenshot: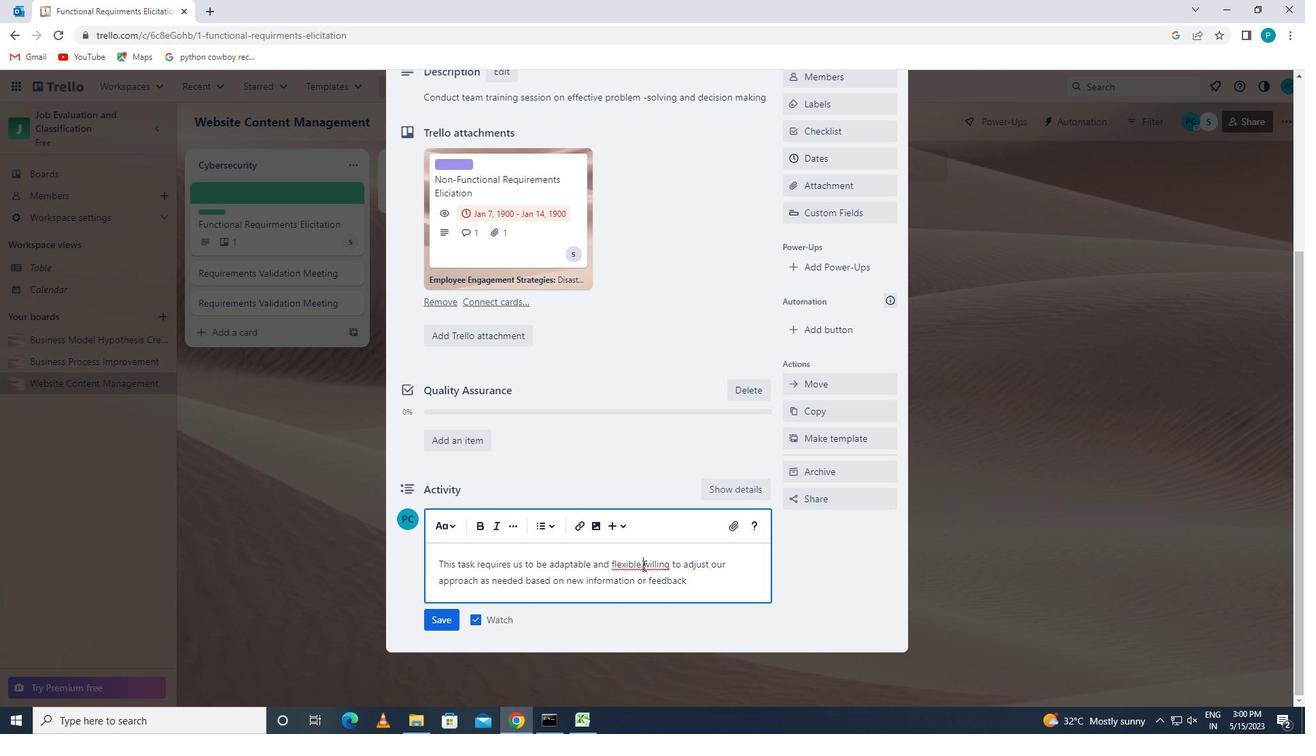 
Action: Mouse moved to (443, 621)
Screenshot: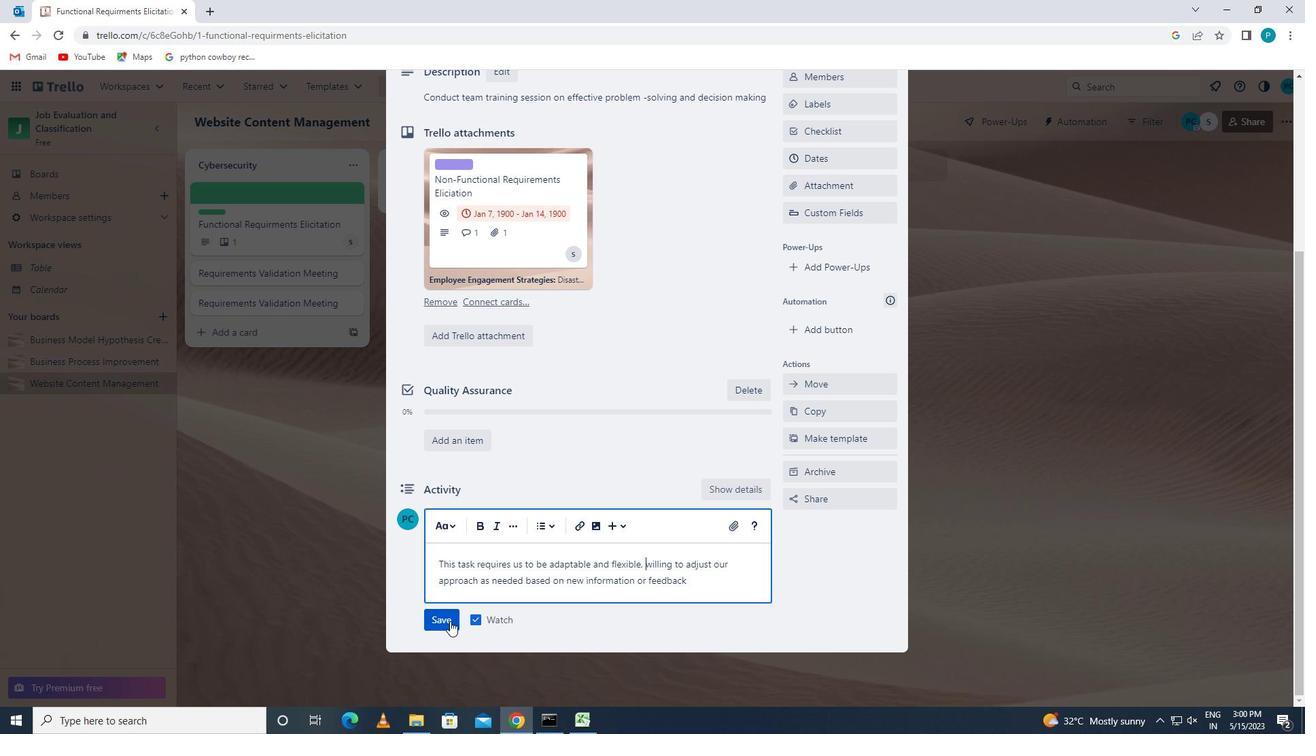 
Action: Mouse pressed left at (443, 621)
Screenshot: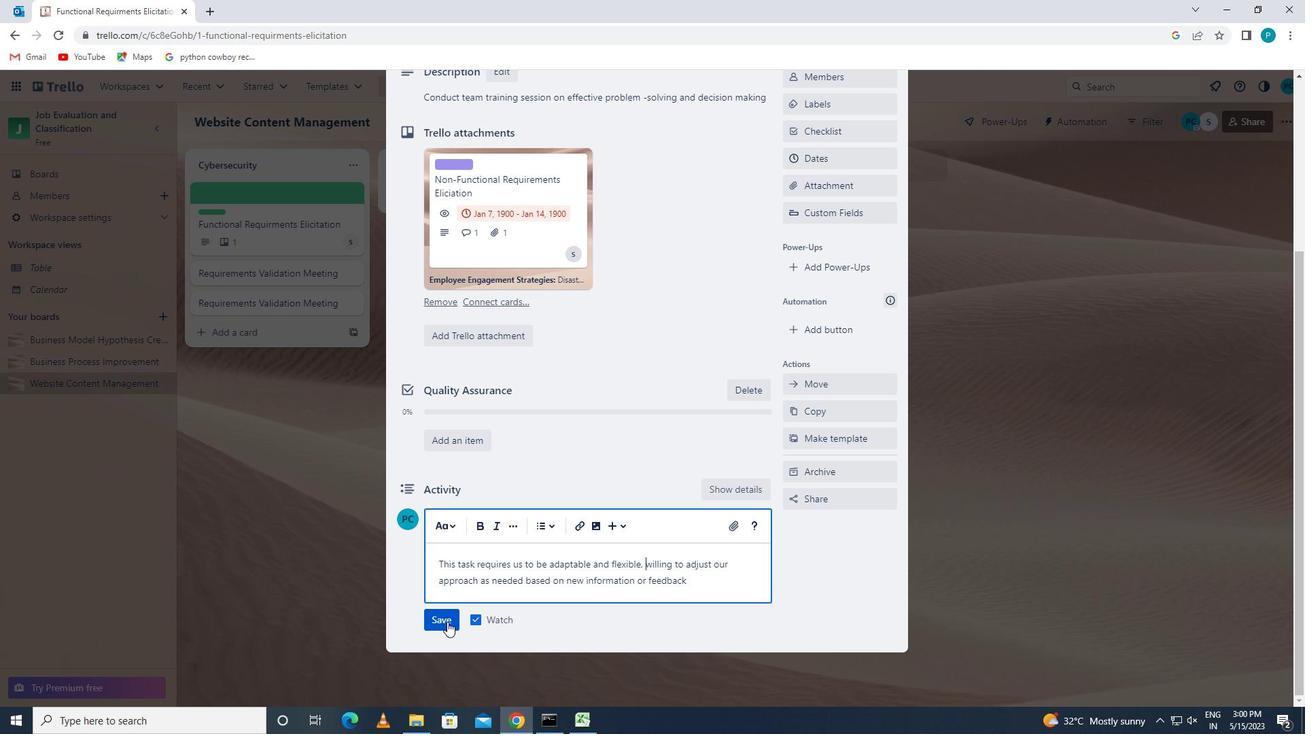 
Action: Mouse moved to (844, 161)
Screenshot: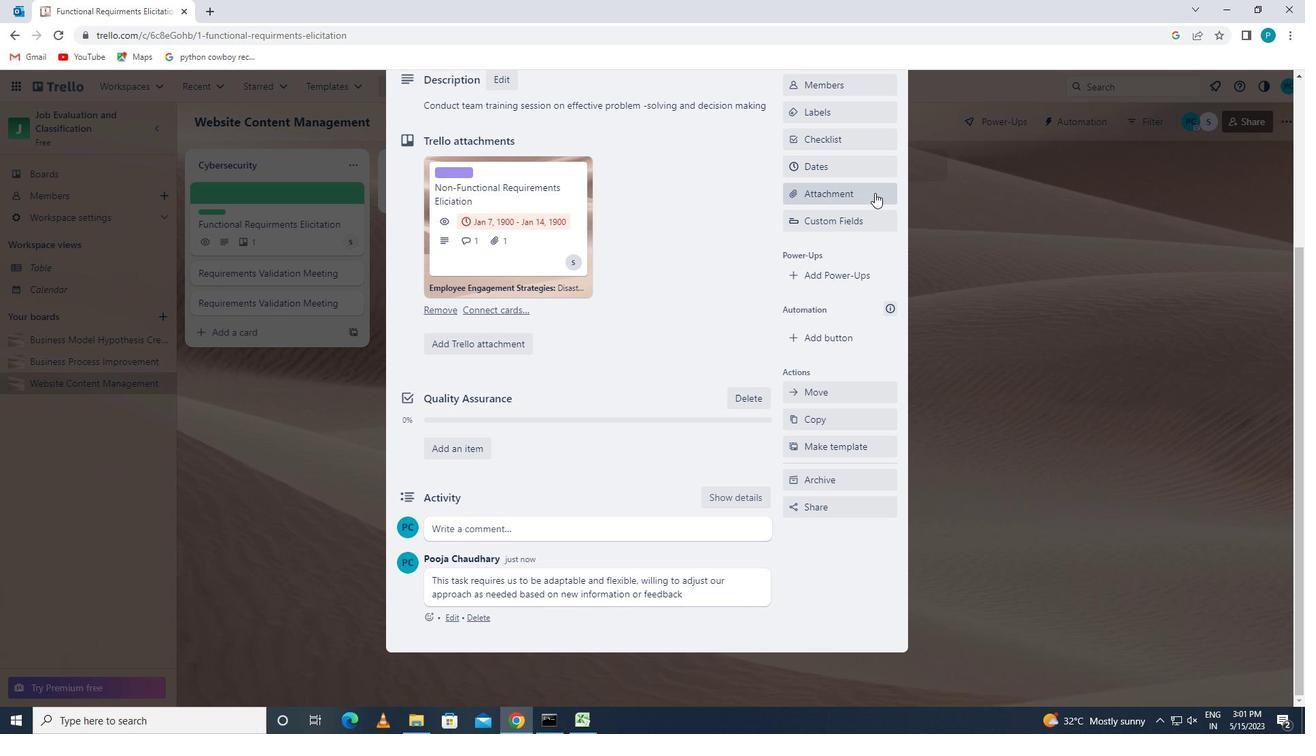 
Action: Mouse pressed left at (844, 161)
Screenshot: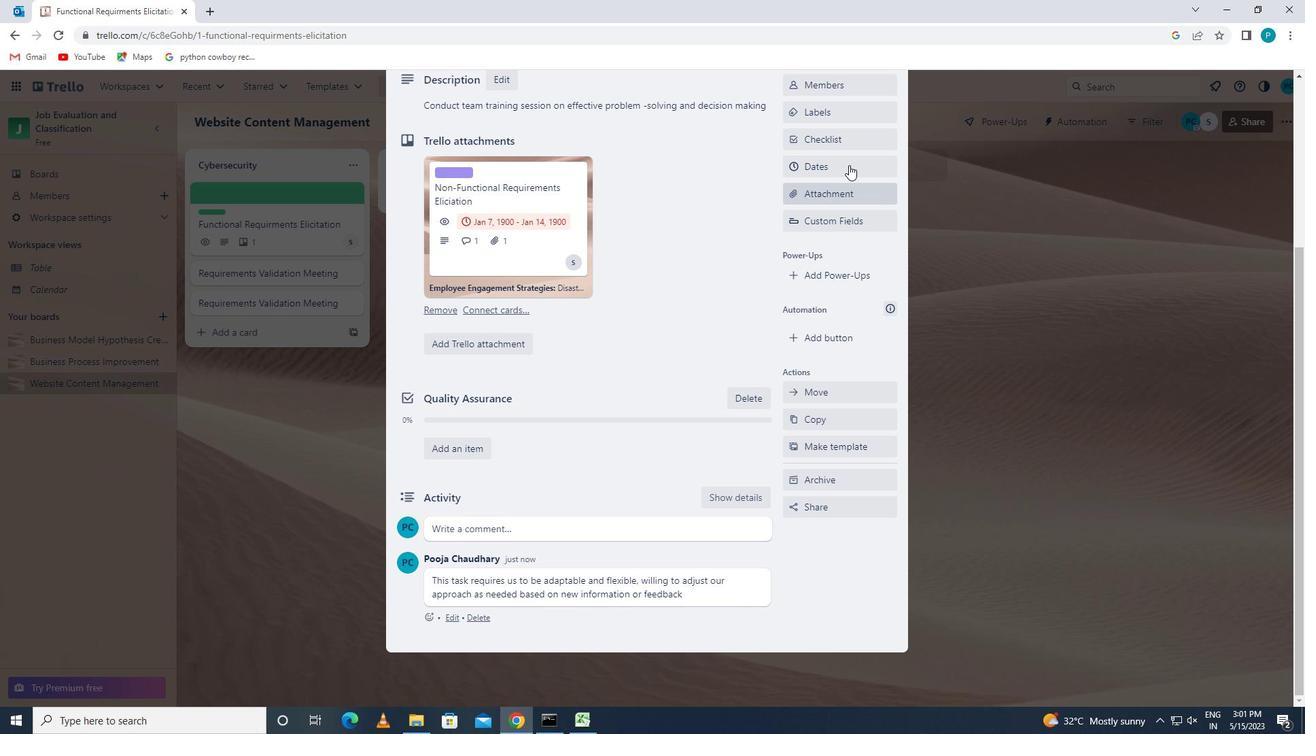 
Action: Mouse moved to (800, 443)
Screenshot: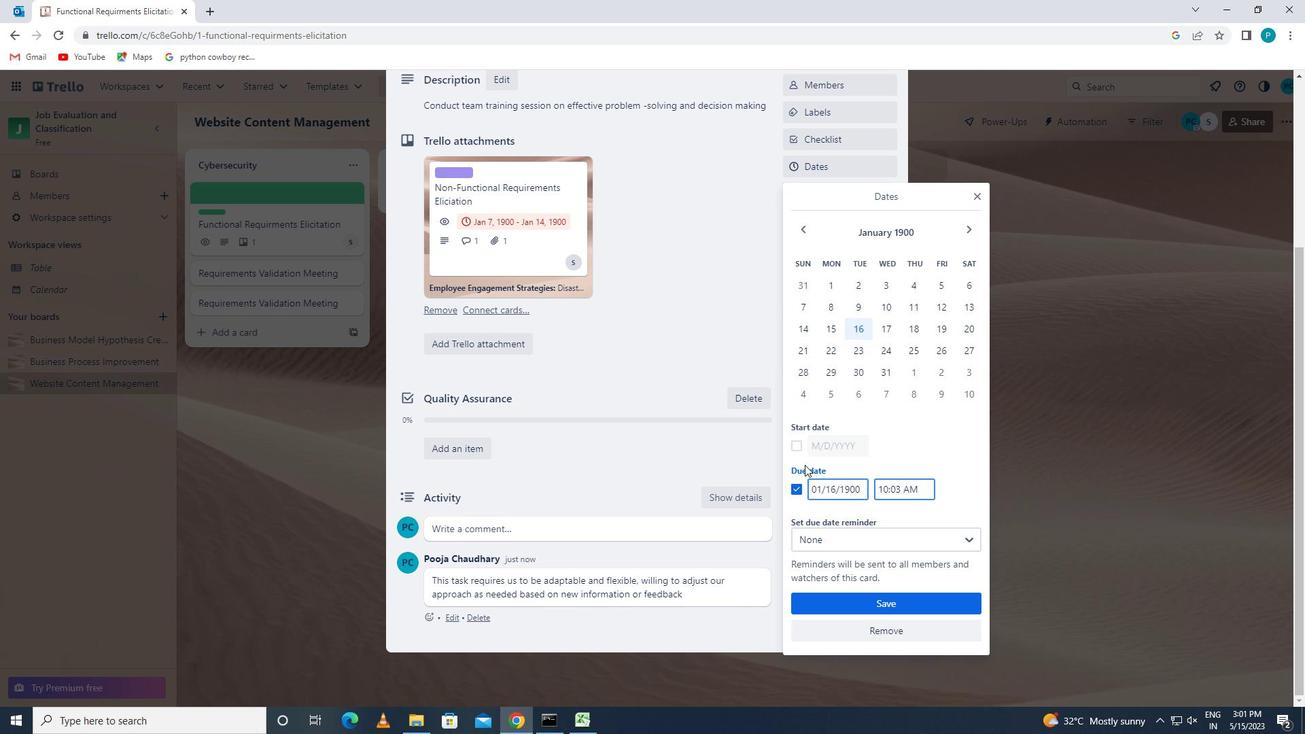 
Action: Mouse pressed left at (800, 443)
Screenshot: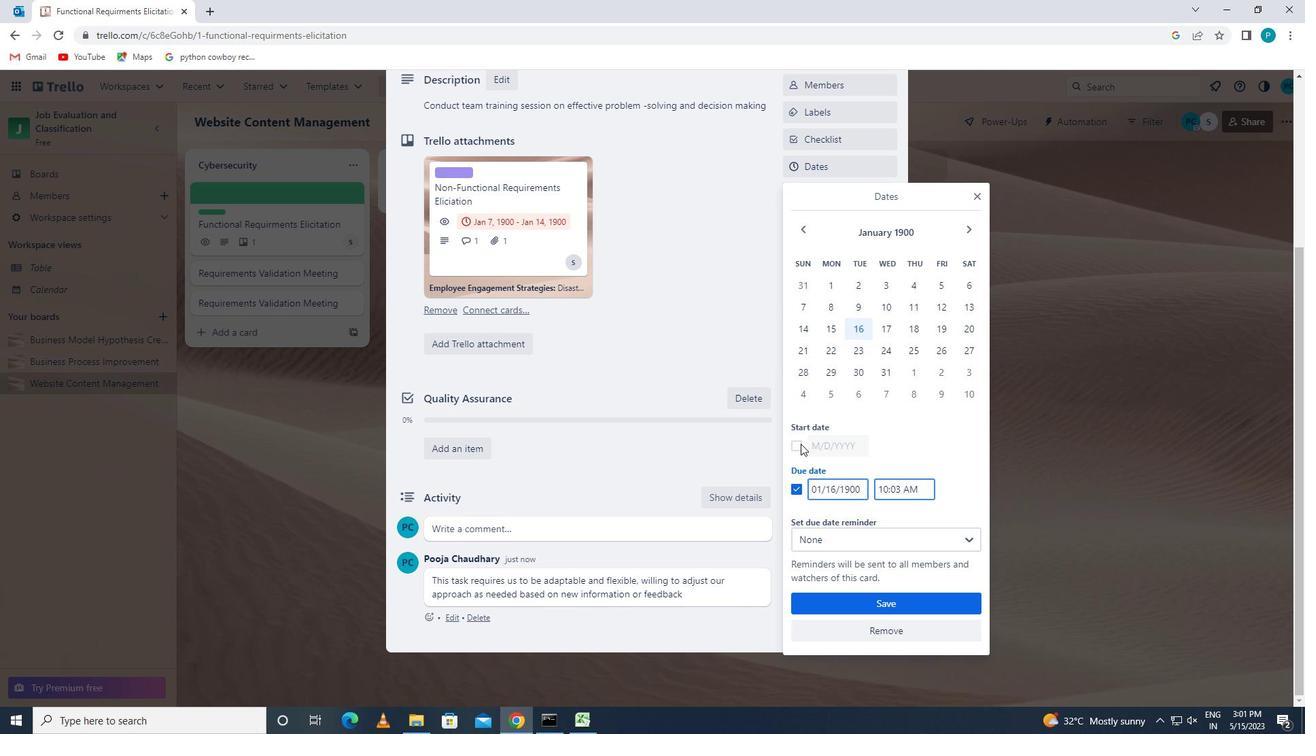 
Action: Mouse moved to (806, 445)
Screenshot: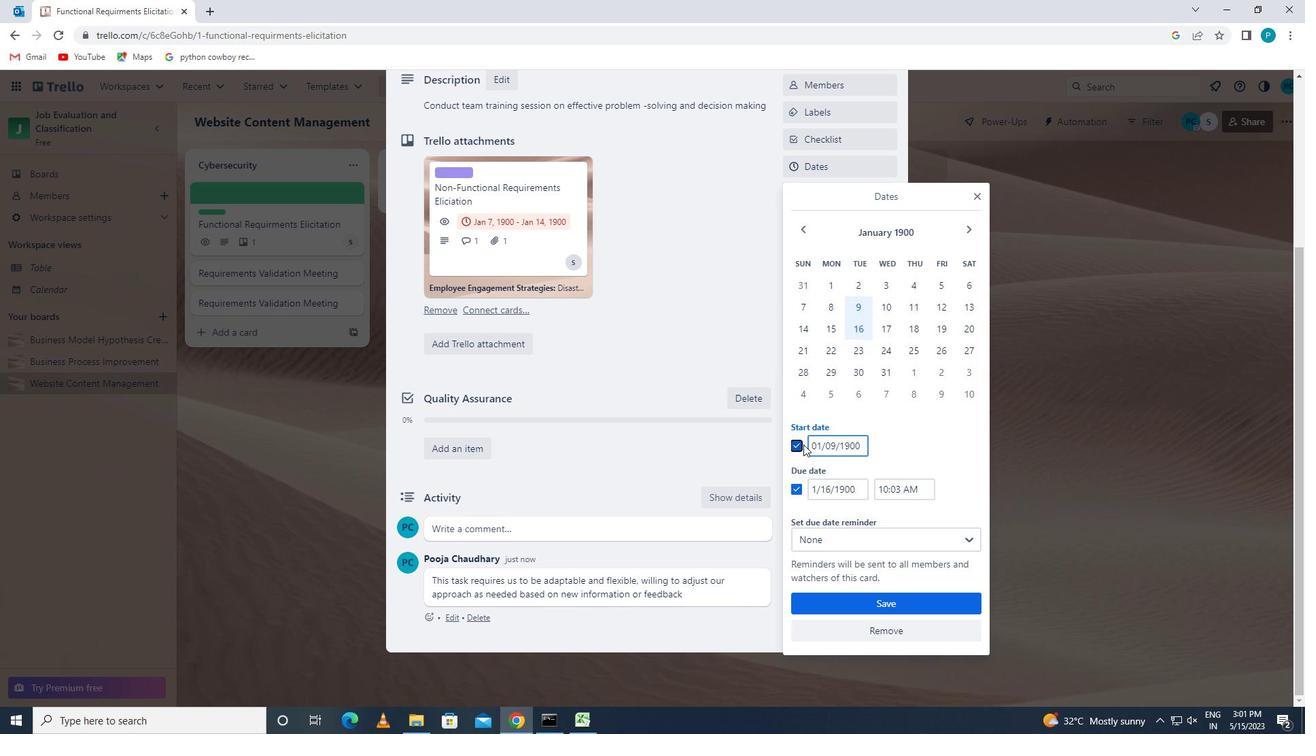 
Action: Mouse pressed left at (806, 445)
Screenshot: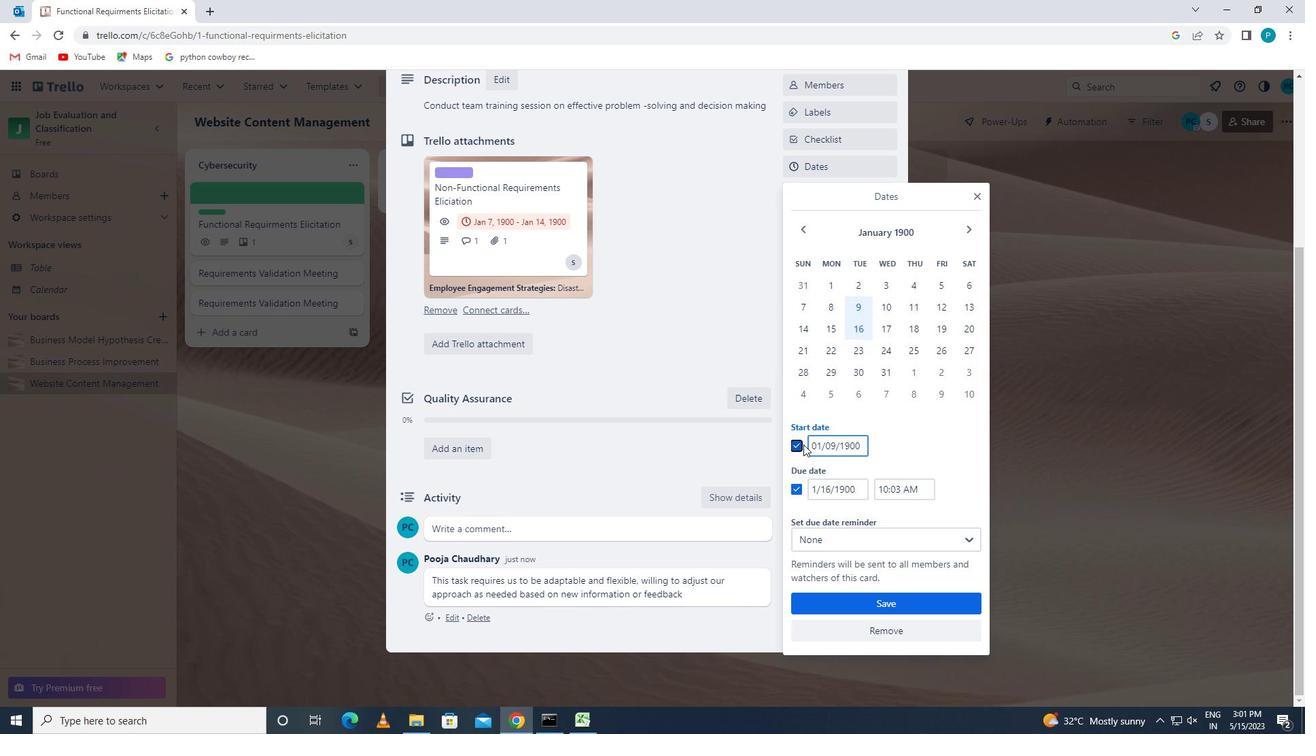
Action: Mouse moved to (855, 448)
Screenshot: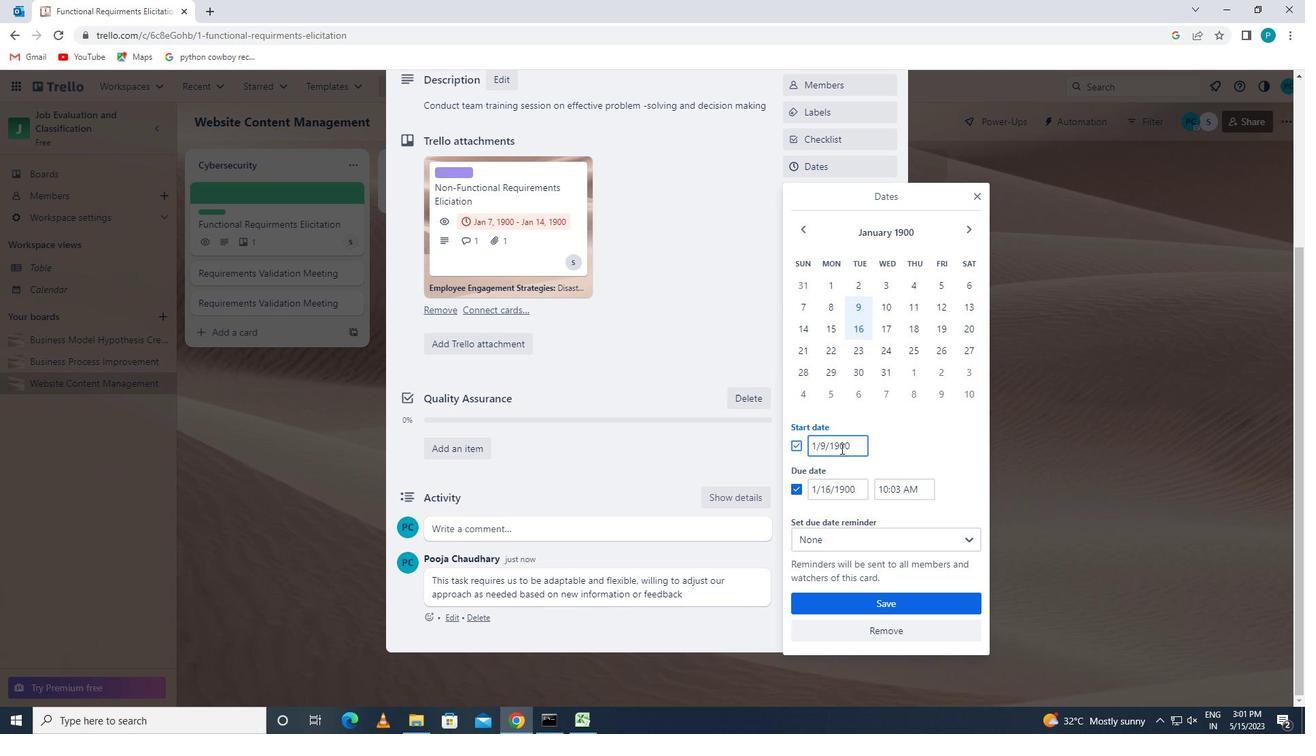 
Action: Mouse pressed left at (855, 448)
Screenshot: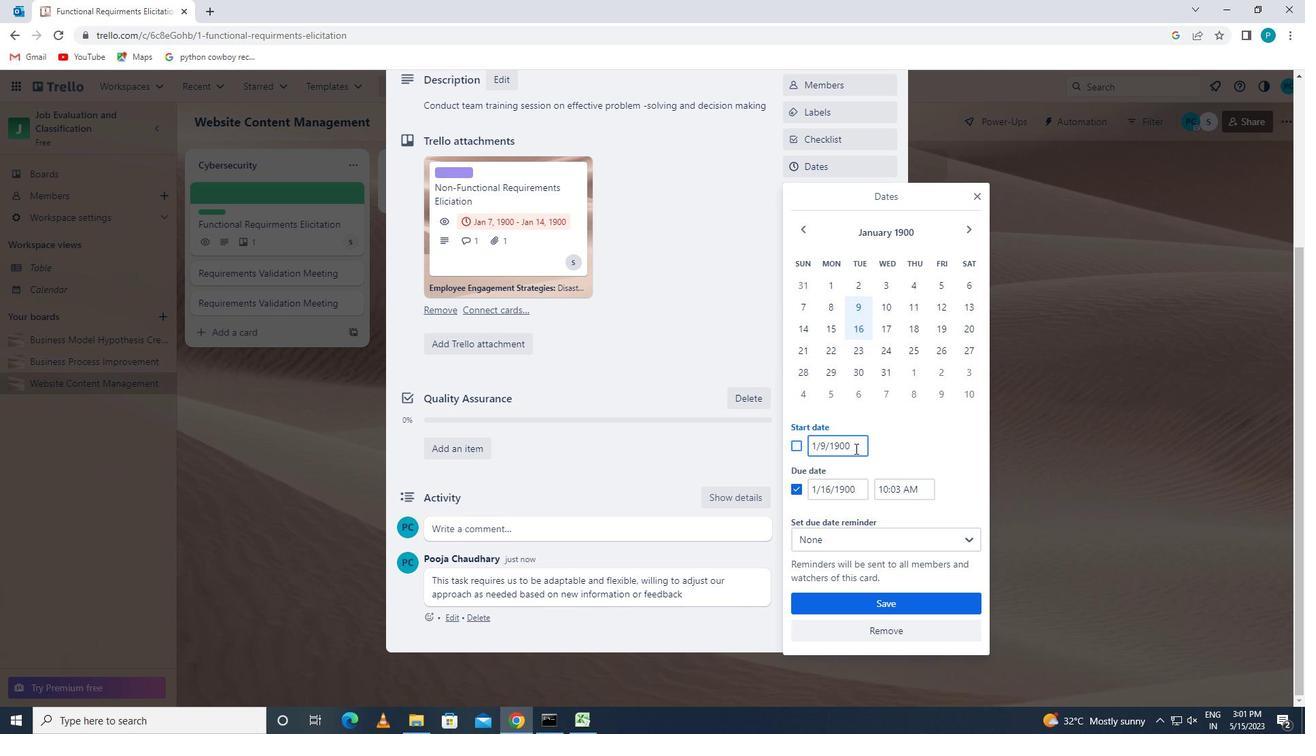
Action: Mouse moved to (821, 464)
Screenshot: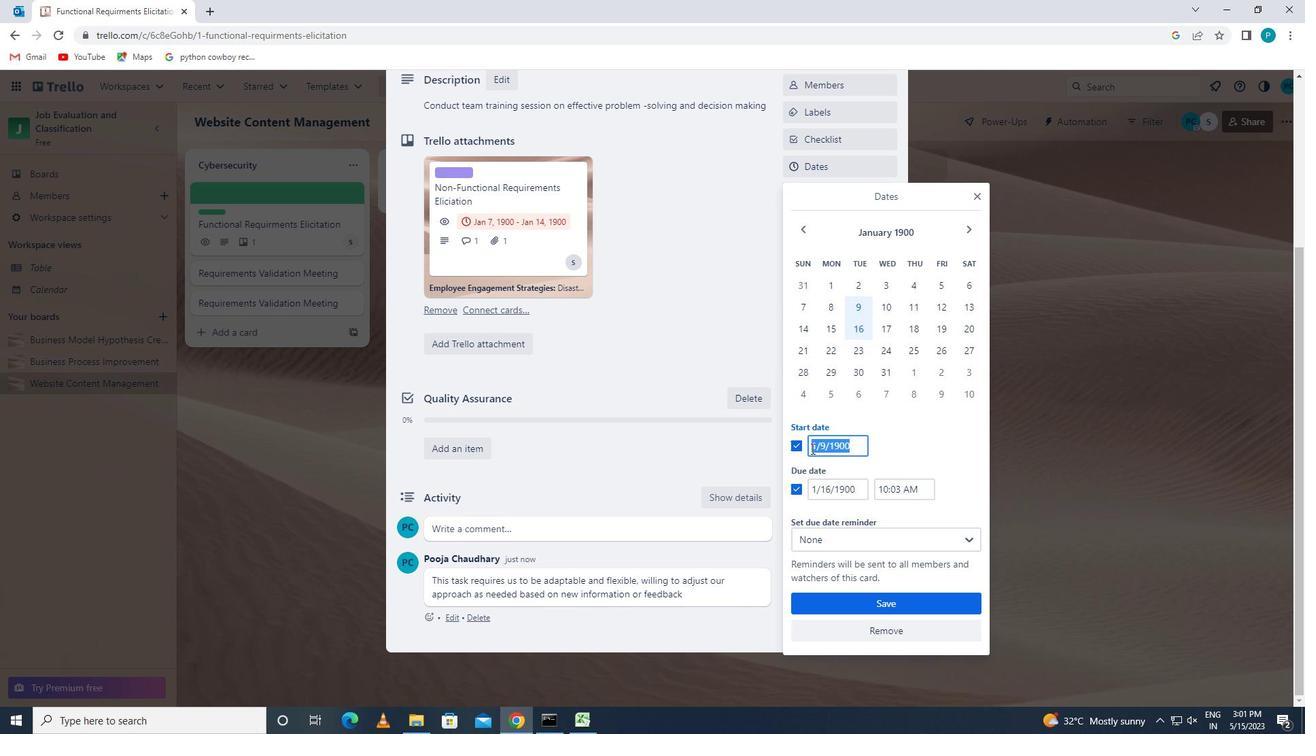 
Action: Key pressed 1/1/1900
Screenshot: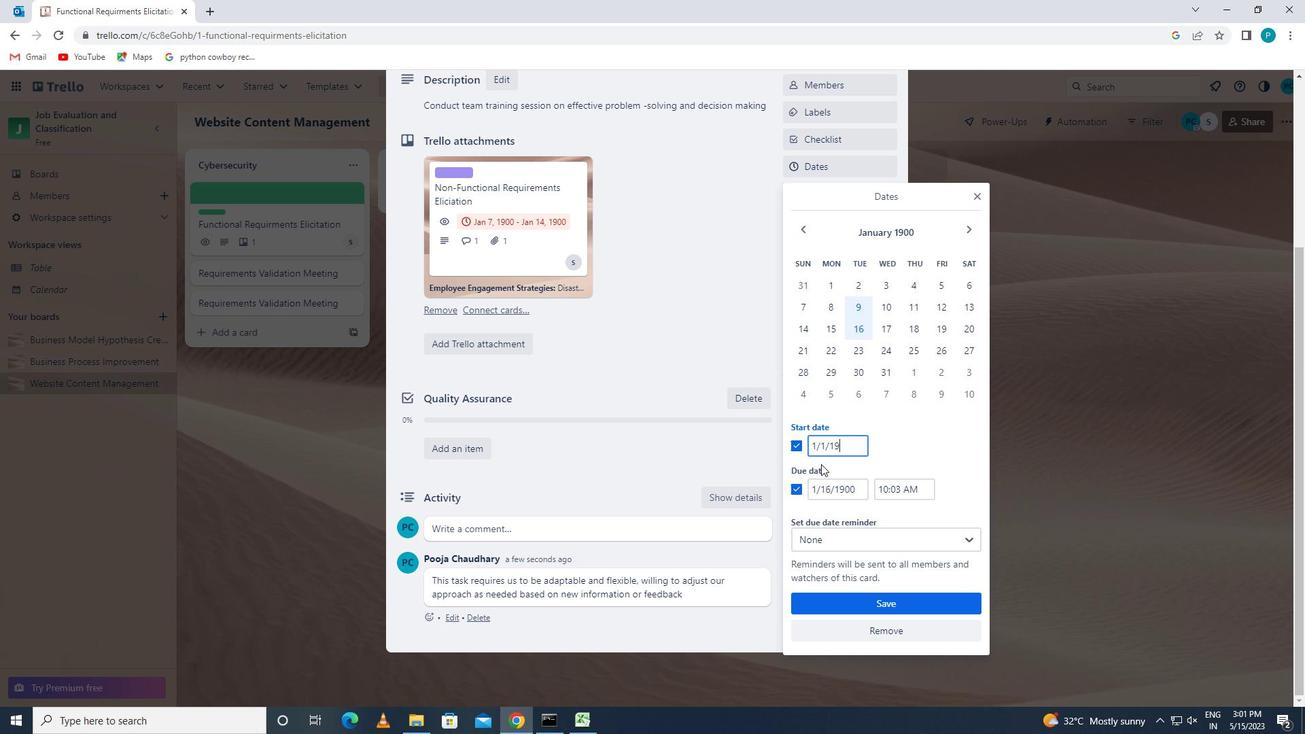 
Action: Mouse moved to (863, 486)
Screenshot: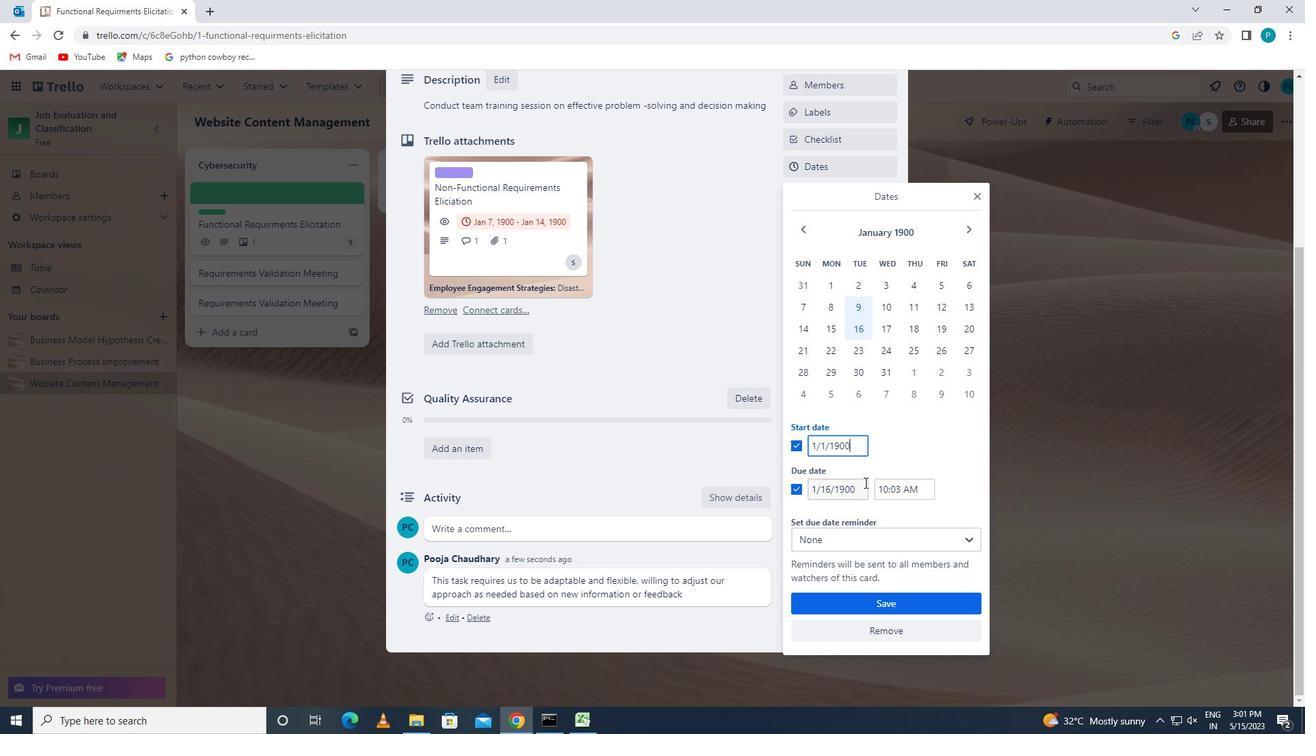 
Action: Mouse pressed left at (863, 486)
Screenshot: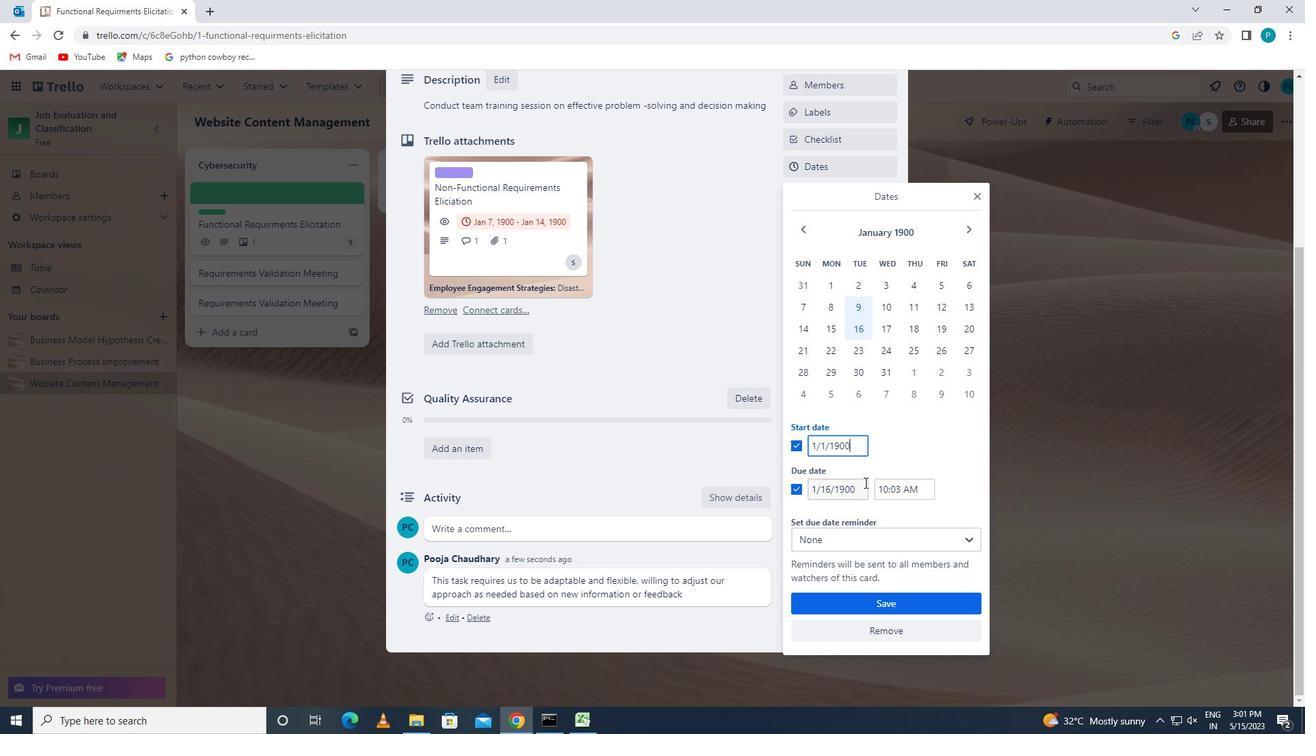 
Action: Mouse moved to (809, 500)
Screenshot: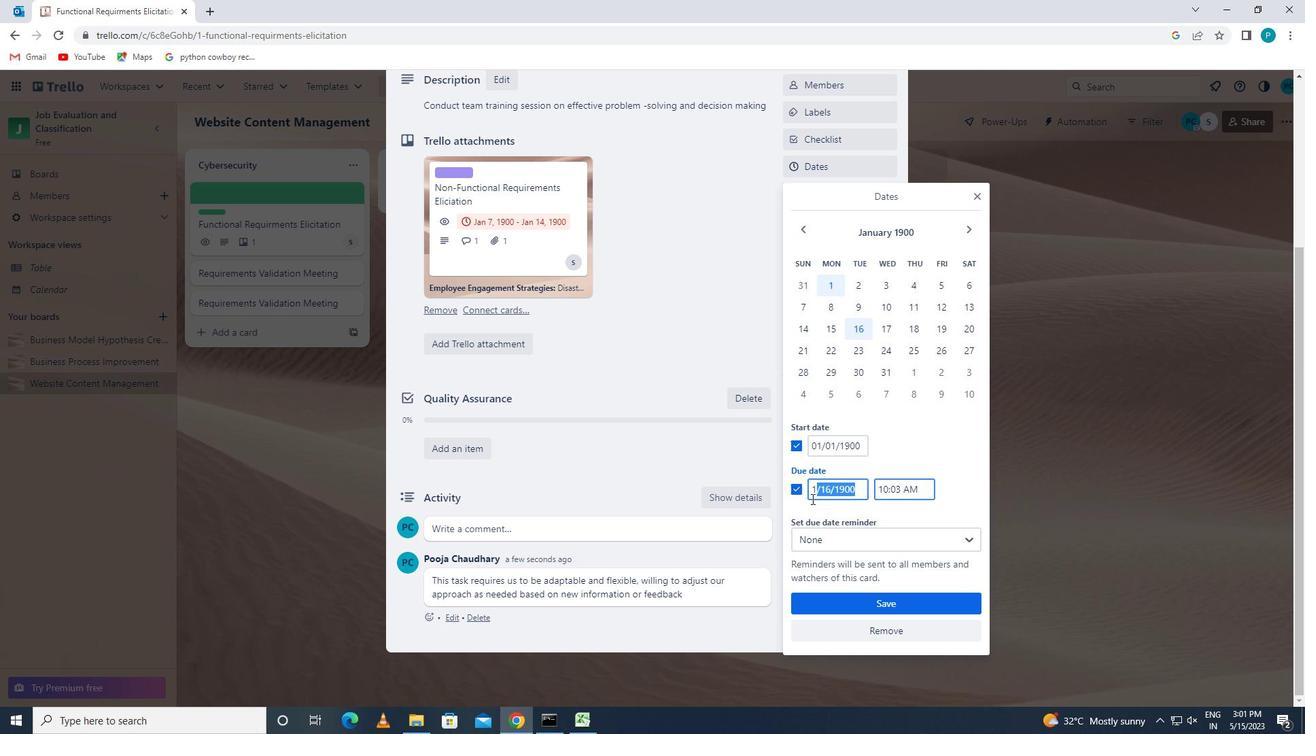 
Action: Key pressed 1/8/1900
Screenshot: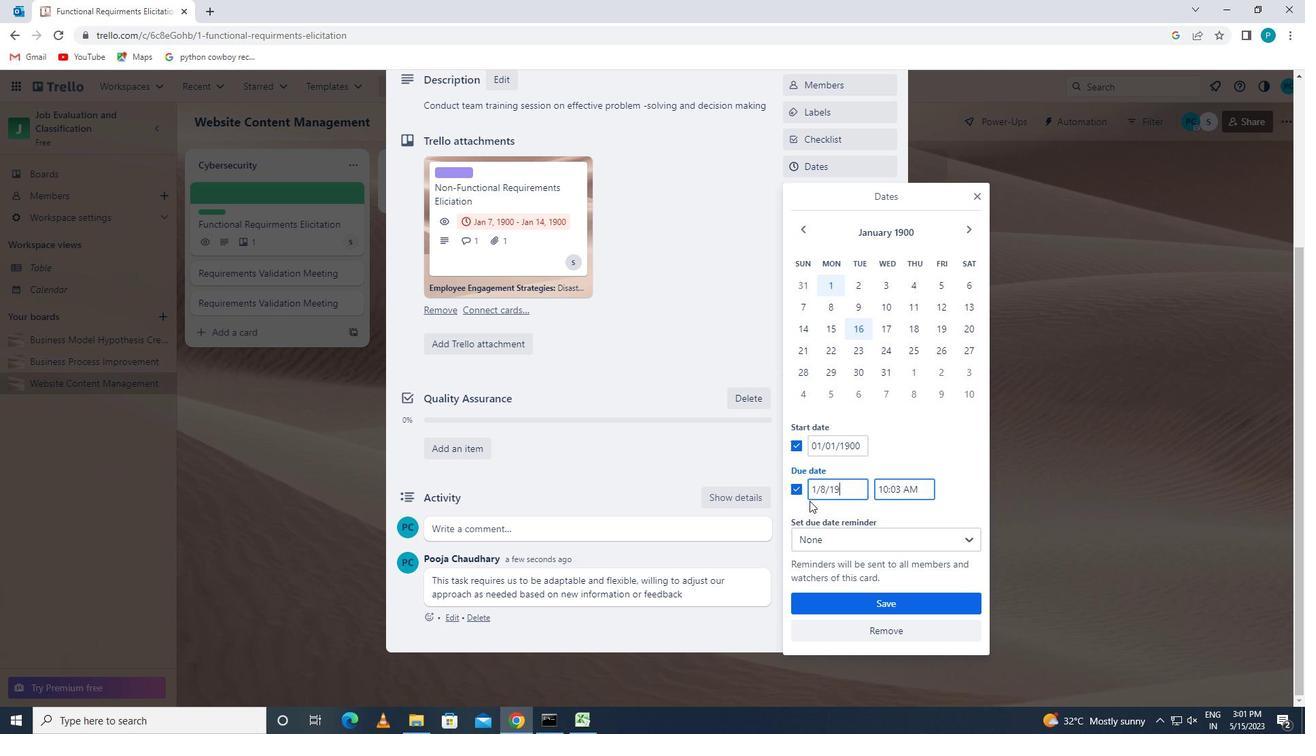 
Action: Mouse moved to (841, 609)
Screenshot: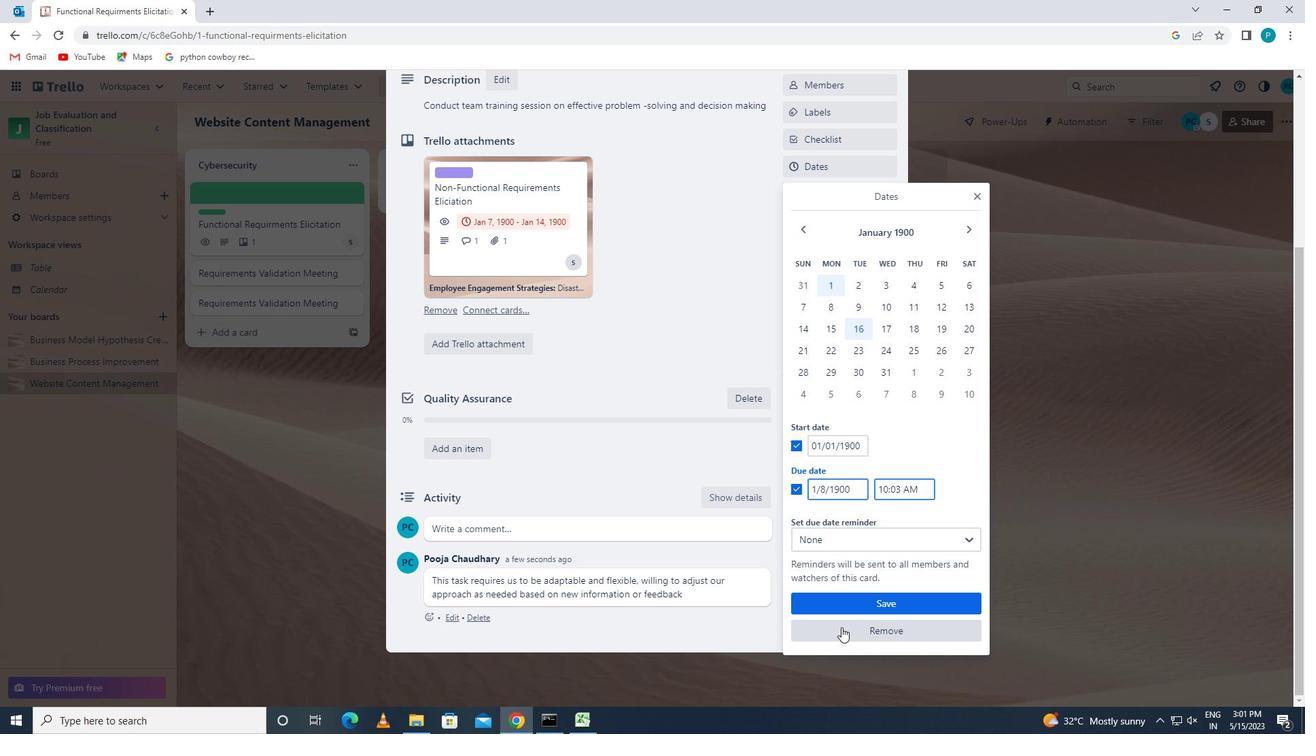 
Action: Mouse pressed left at (841, 609)
Screenshot: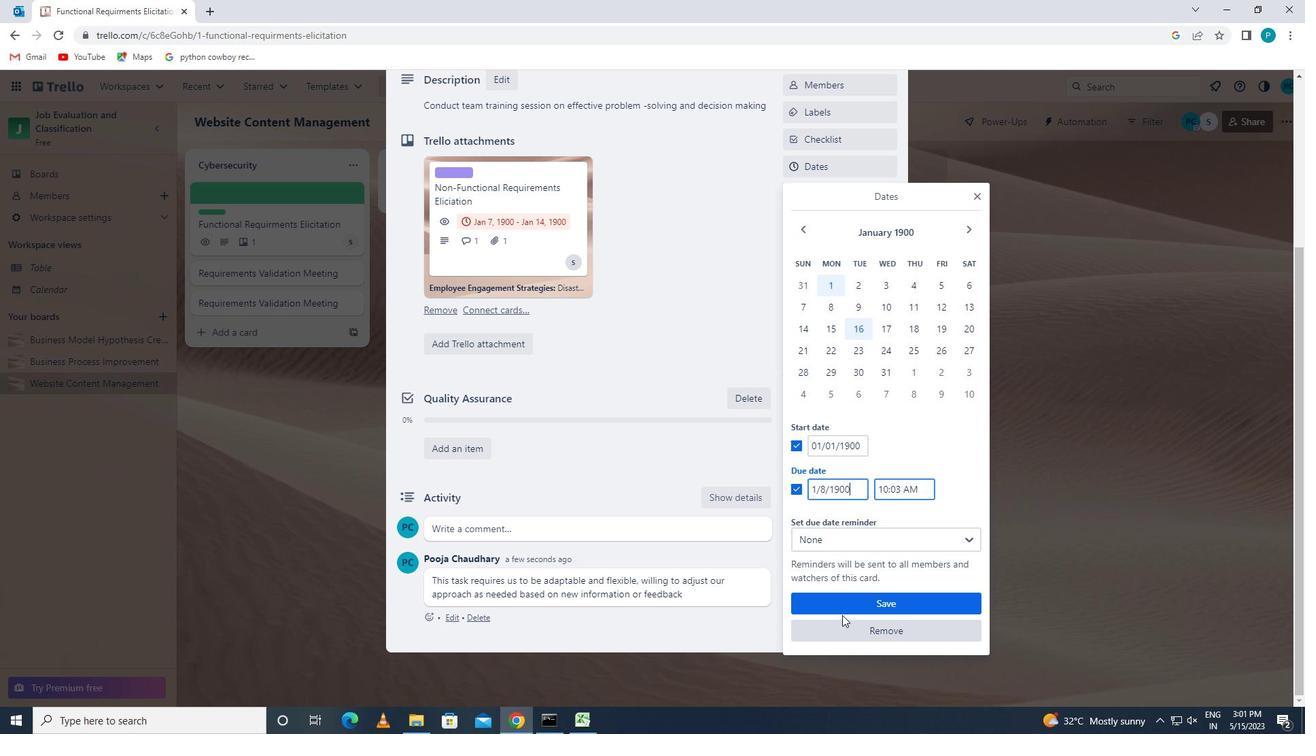 
Action: Mouse moved to (821, 584)
Screenshot: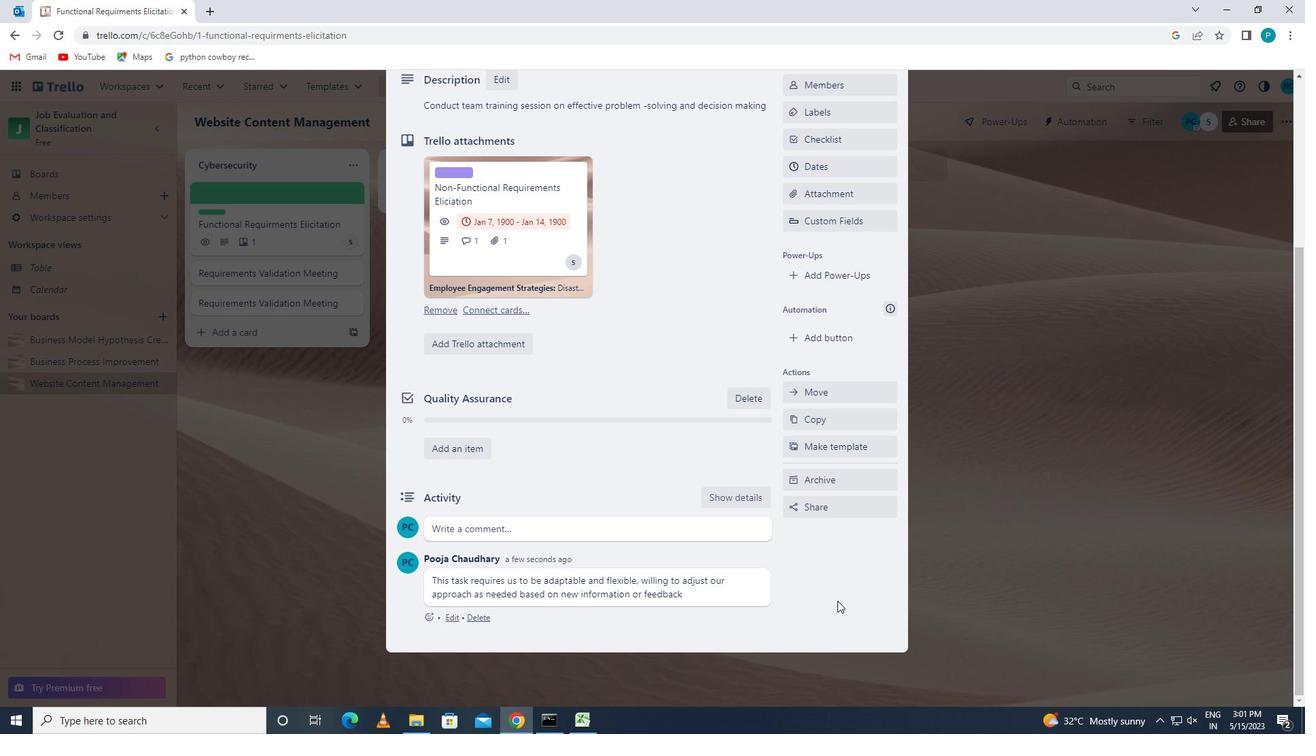 
Action: Mouse scrolled (821, 585) with delta (0, 0)
Screenshot: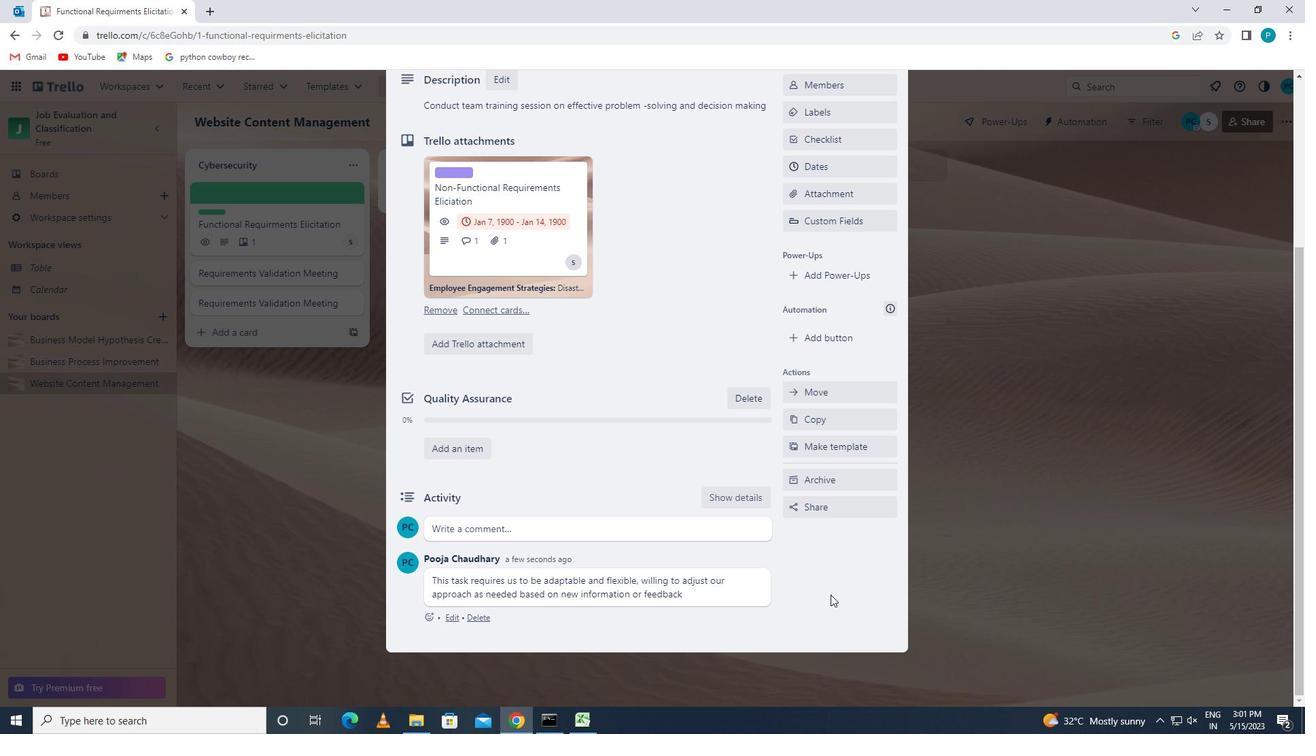 
Action: Mouse scrolled (821, 585) with delta (0, 0)
Screenshot: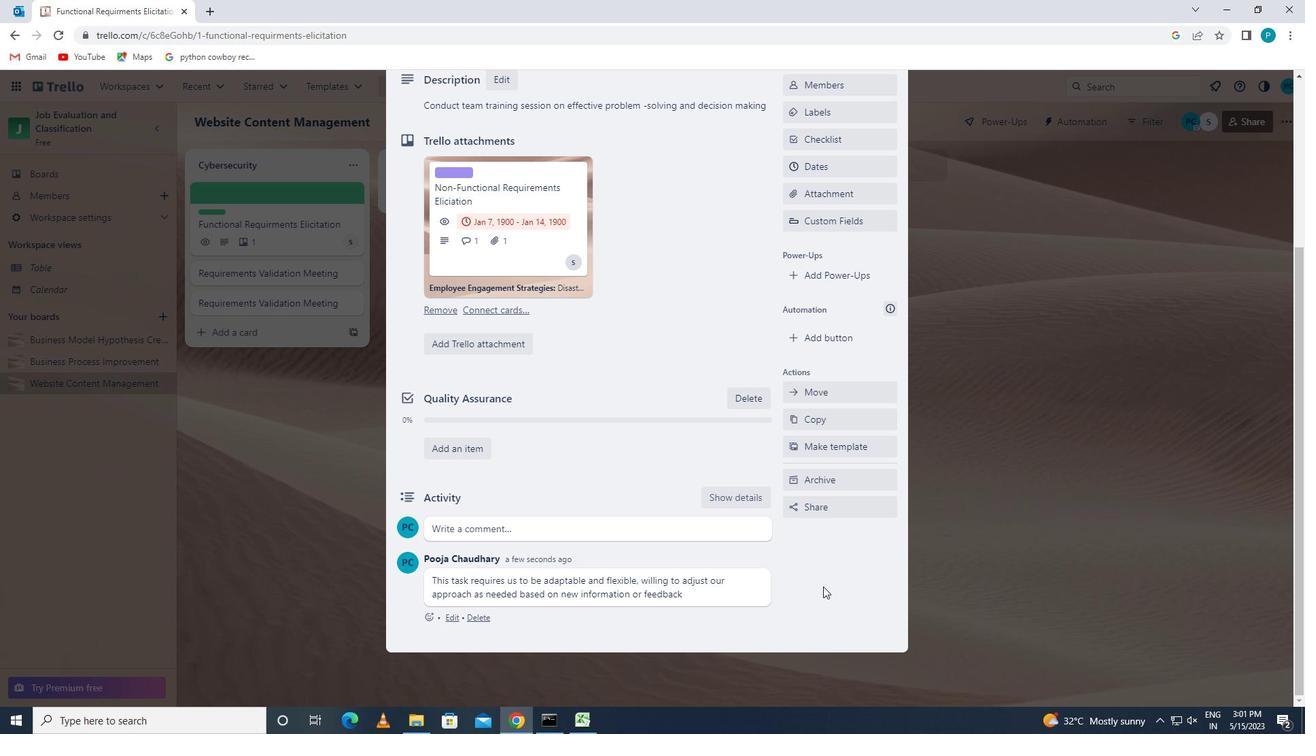 
Action: Mouse scrolled (821, 585) with delta (0, 0)
Screenshot: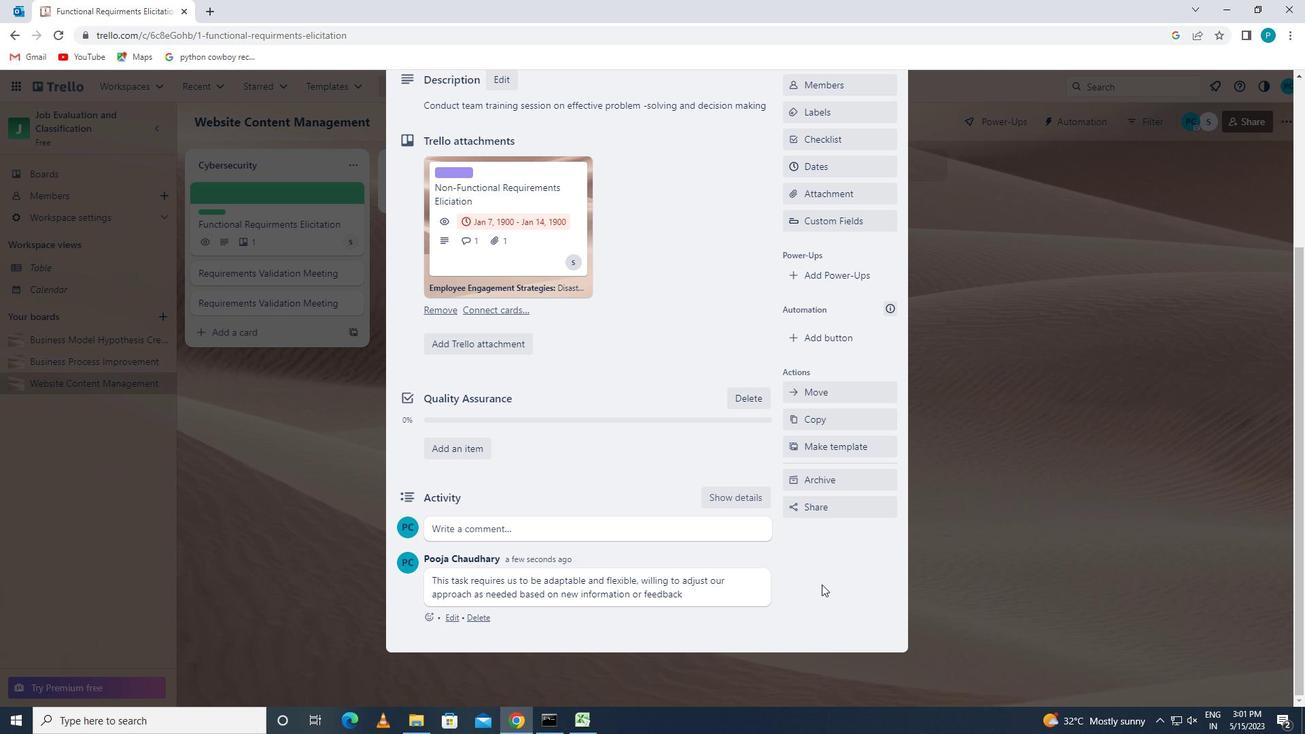 
